 Task: Find a place to stay in Ostróda, Poland, from 15 Aug to 20 Aug for 1 guest, with a price range of ₹5000 to ₹10000, 1 bedroom, 1 bed, 1 bathroom, property type 'House', and amenities including a washing machine and self check-in.
Action: Mouse pressed left at (412, 74)
Screenshot: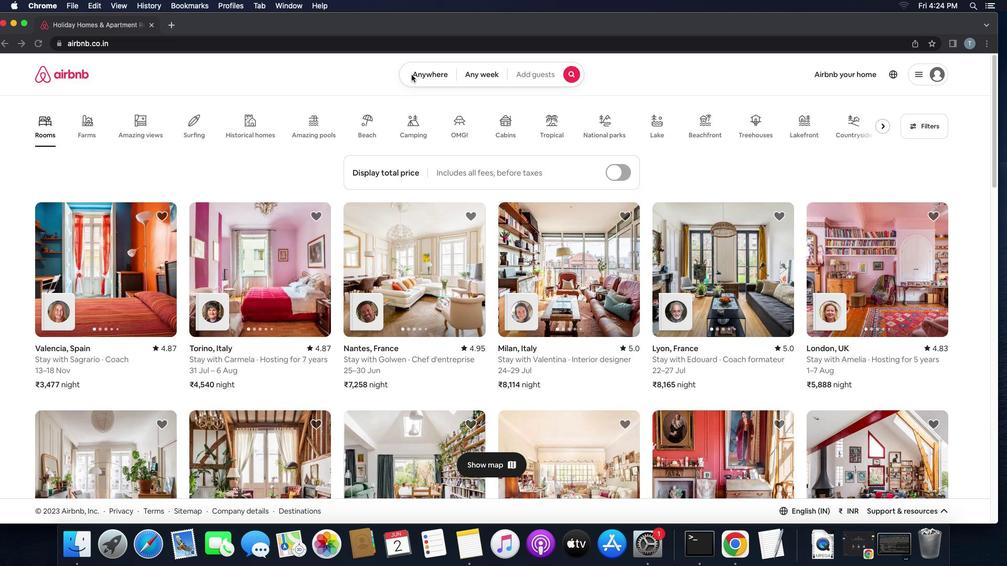 
Action: Mouse pressed left at (412, 74)
Screenshot: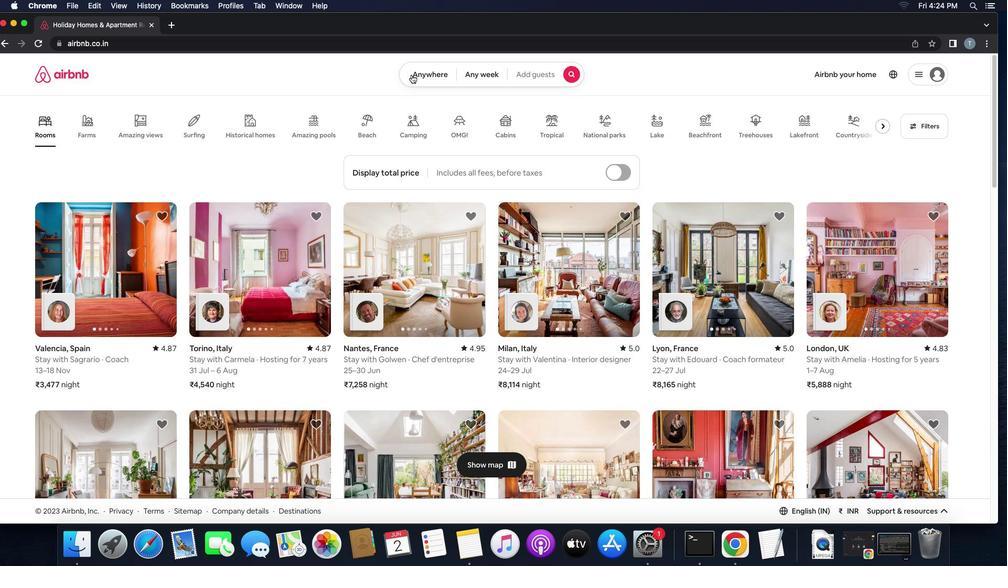 
Action: Mouse moved to (405, 106)
Screenshot: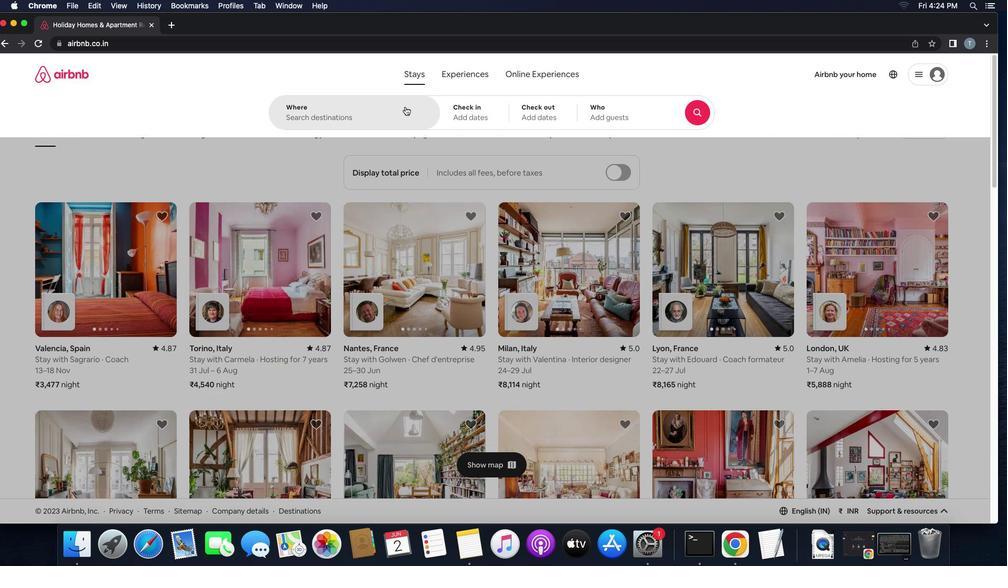 
Action: Mouse pressed left at (405, 106)
Screenshot: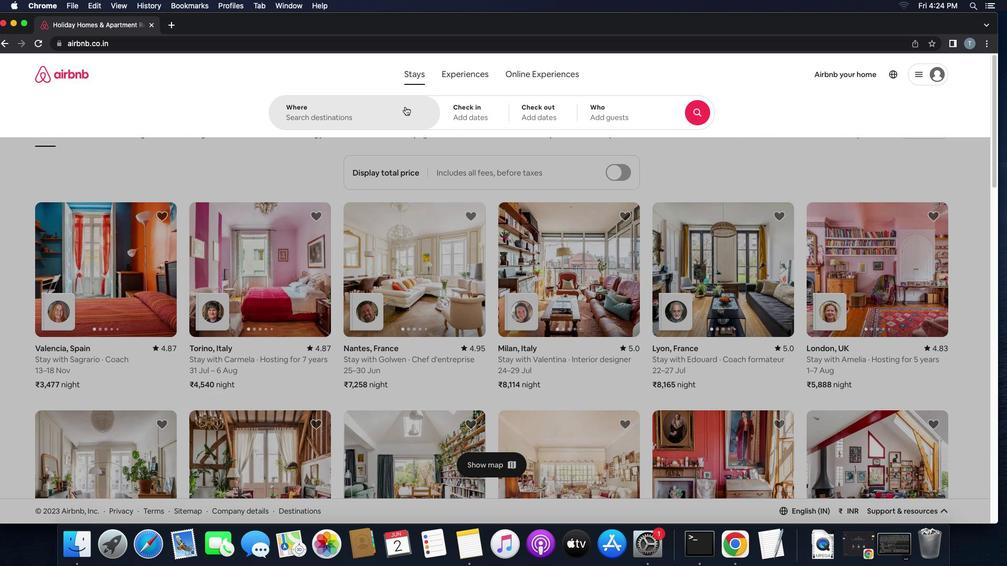 
Action: Mouse moved to (443, 118)
Screenshot: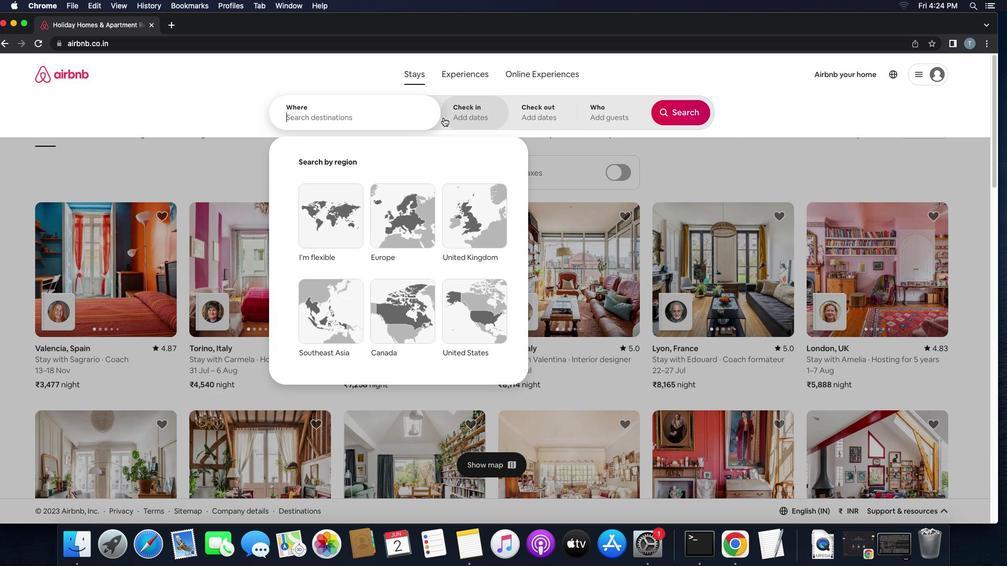
Action: Key pressed 'o''s''t''r''o''d''a'',''p''o''l''a''n''d'
Screenshot: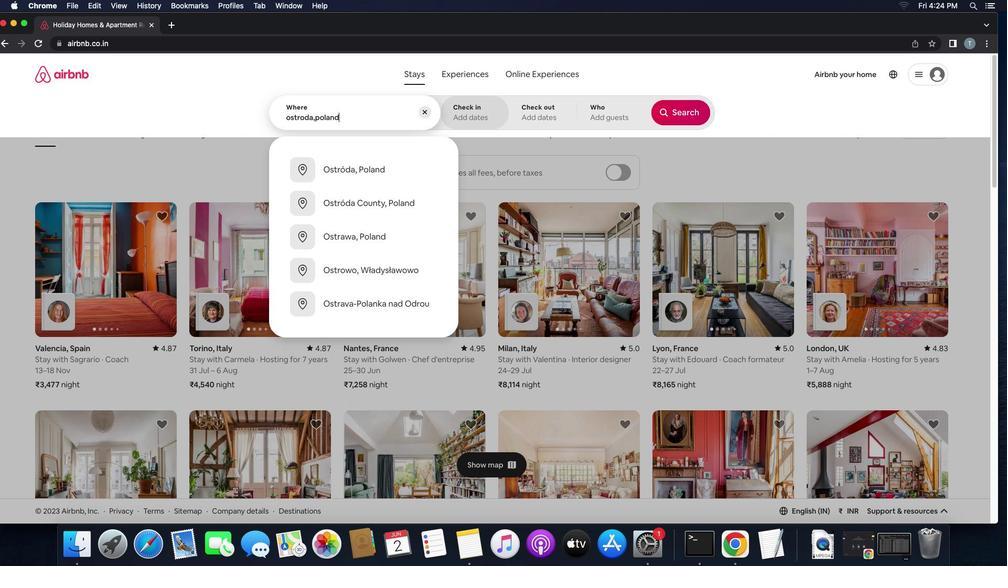 
Action: Mouse moved to (406, 172)
Screenshot: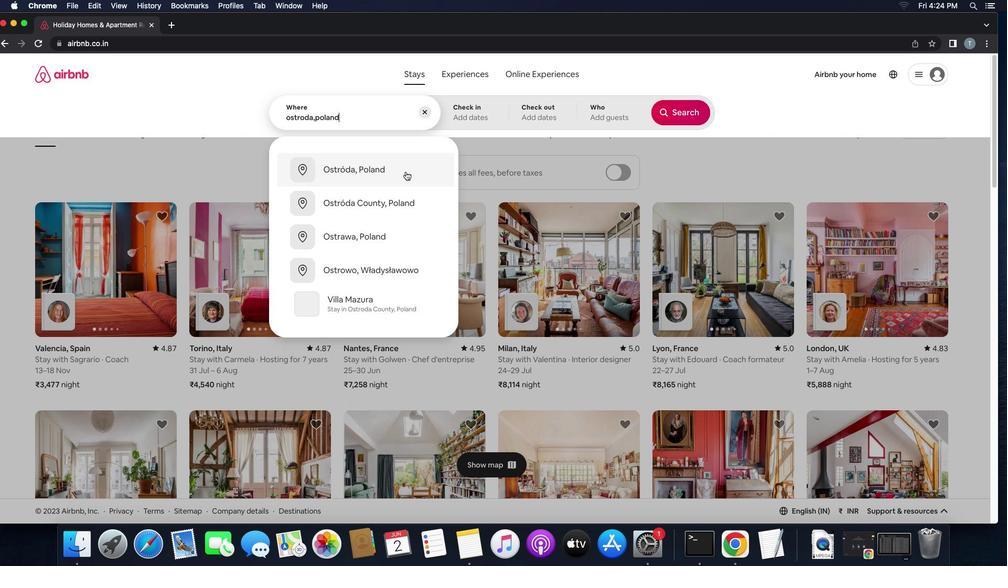 
Action: Mouse pressed left at (406, 172)
Screenshot: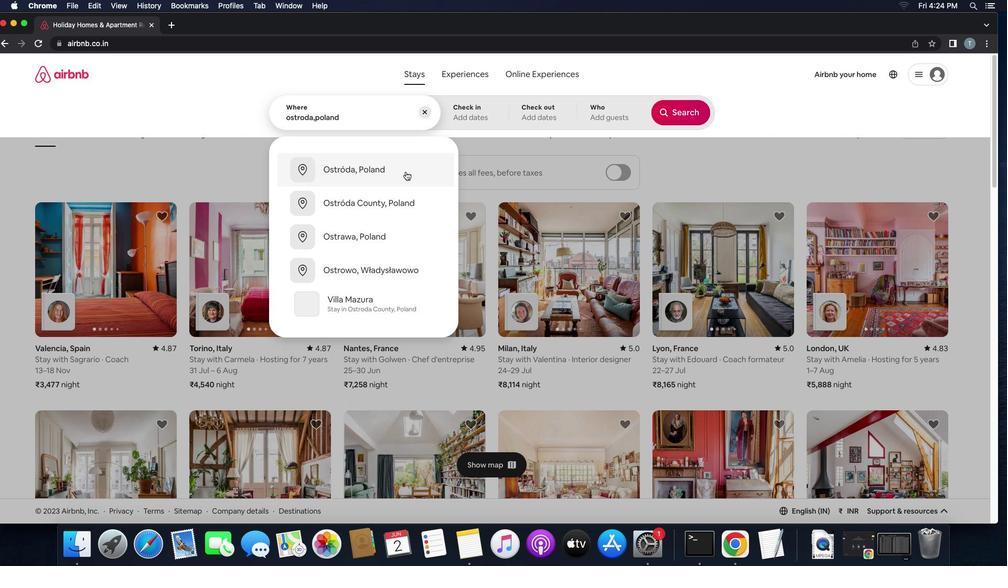 
Action: Mouse moved to (682, 203)
Screenshot: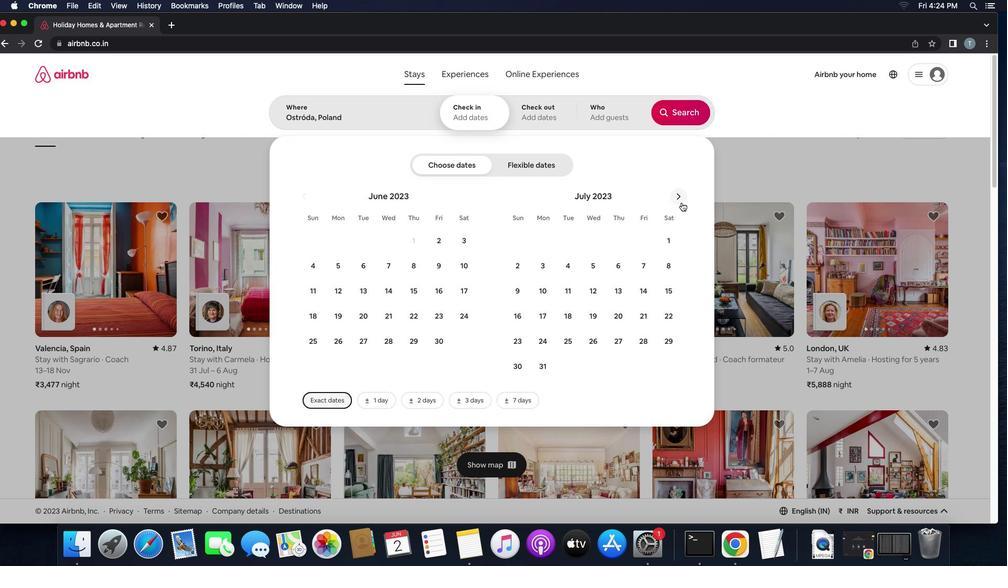 
Action: Mouse pressed left at (682, 203)
Screenshot: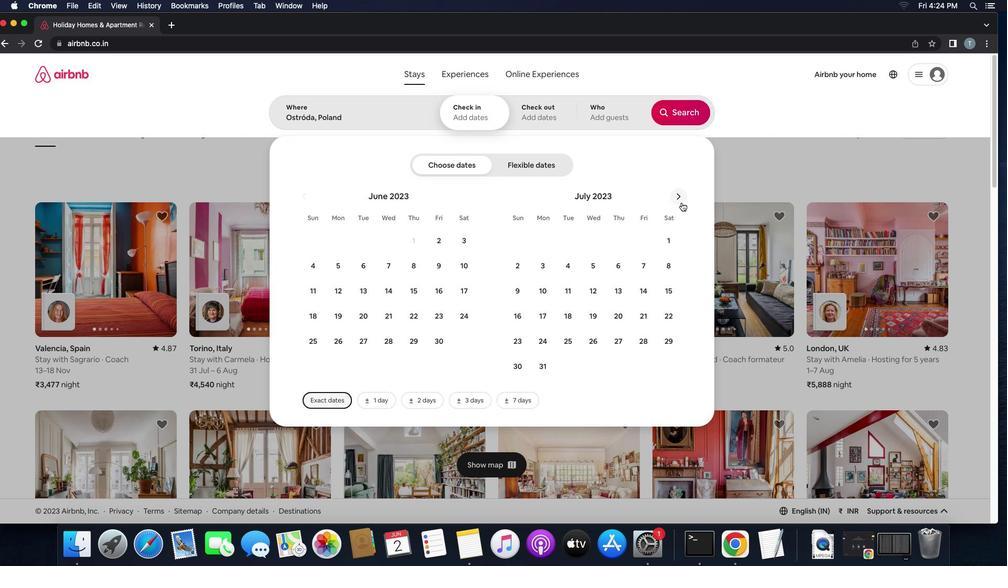 
Action: Mouse moved to (563, 289)
Screenshot: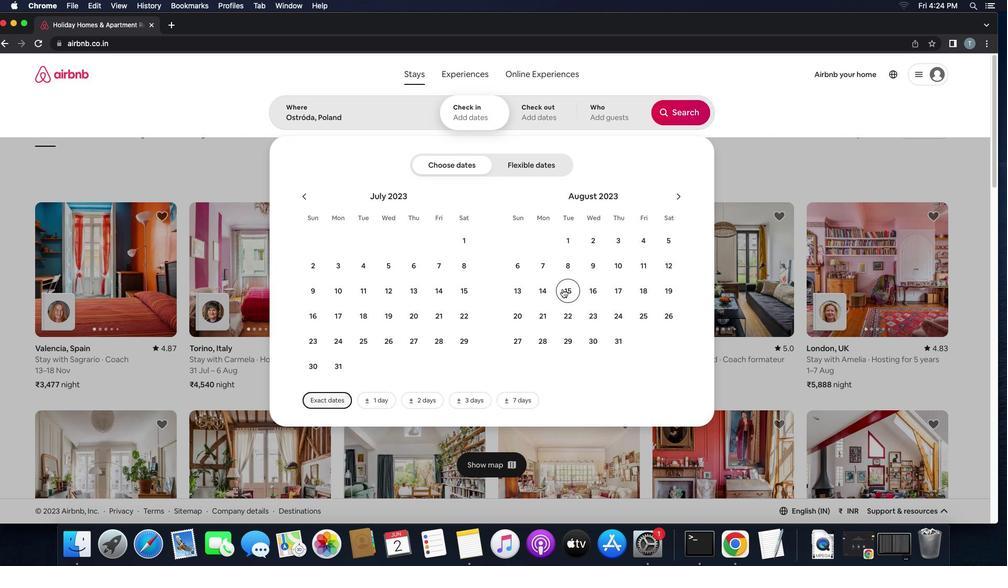 
Action: Mouse pressed left at (563, 289)
Screenshot: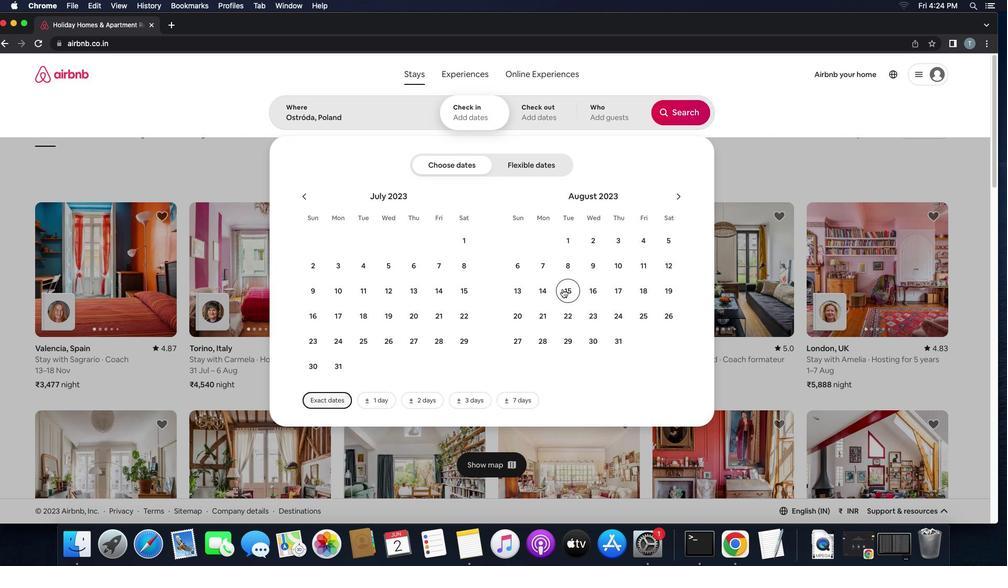 
Action: Mouse moved to (518, 319)
Screenshot: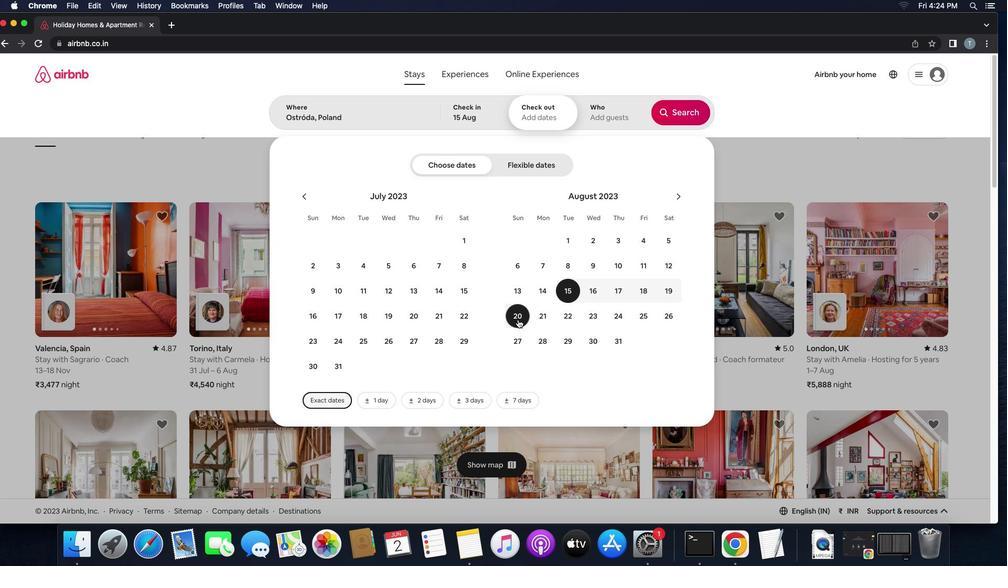 
Action: Mouse pressed left at (518, 319)
Screenshot: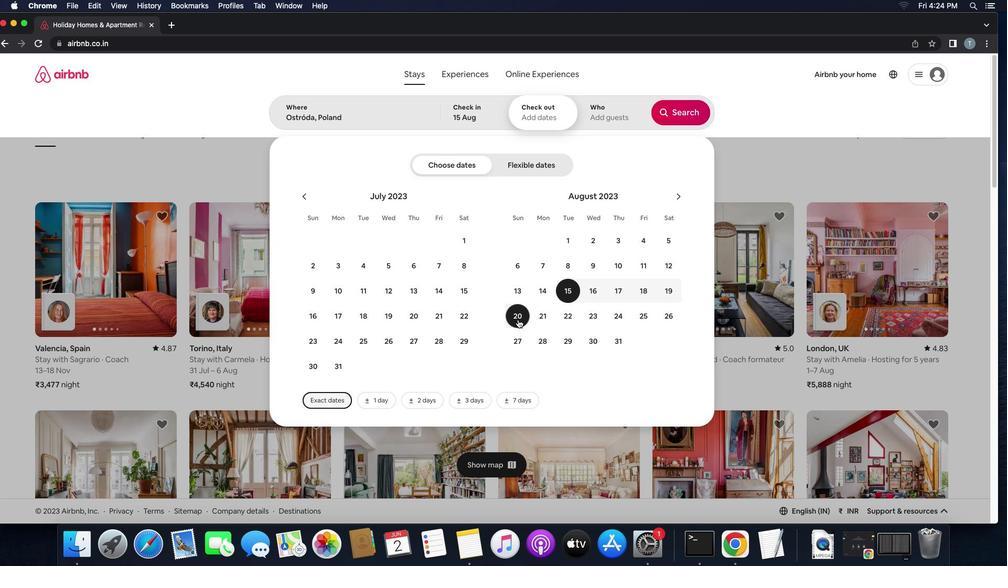 
Action: Mouse moved to (597, 110)
Screenshot: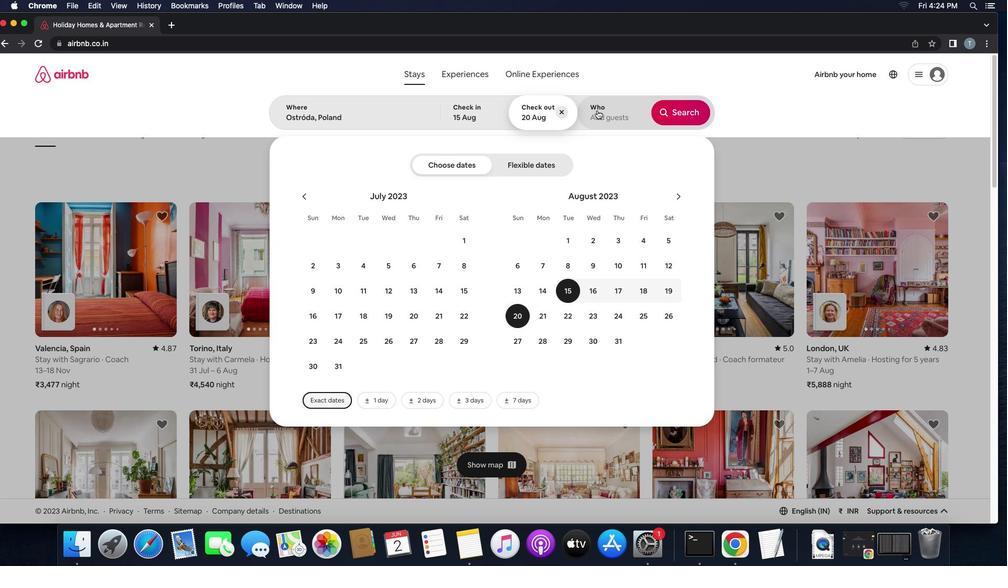 
Action: Mouse pressed left at (597, 110)
Screenshot: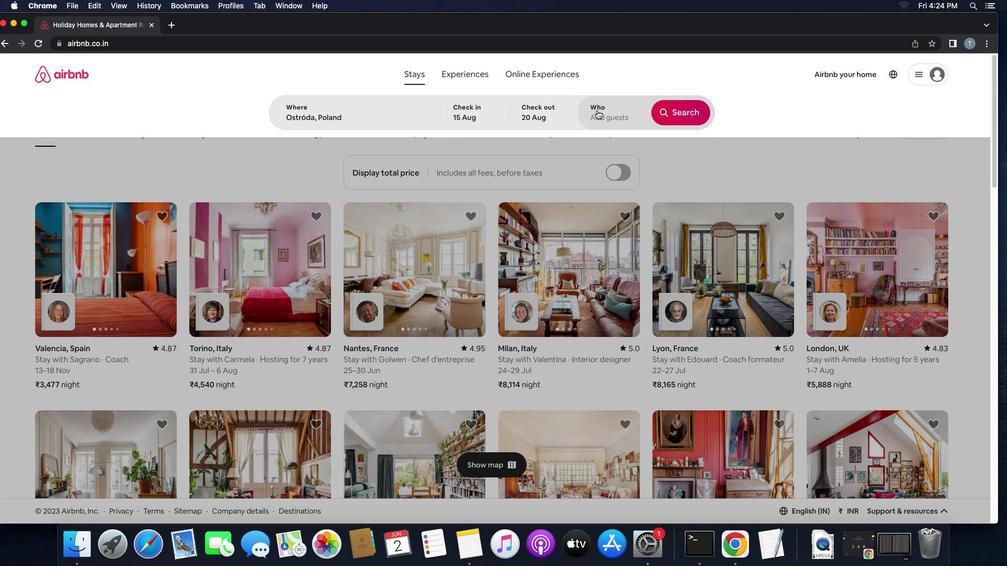 
Action: Mouse moved to (690, 170)
Screenshot: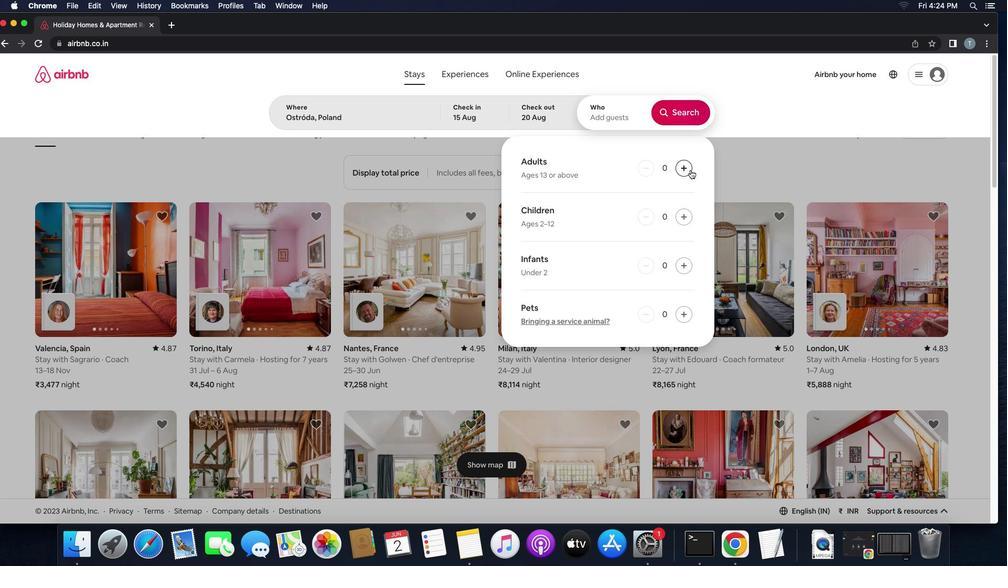 
Action: Mouse pressed left at (690, 170)
Screenshot: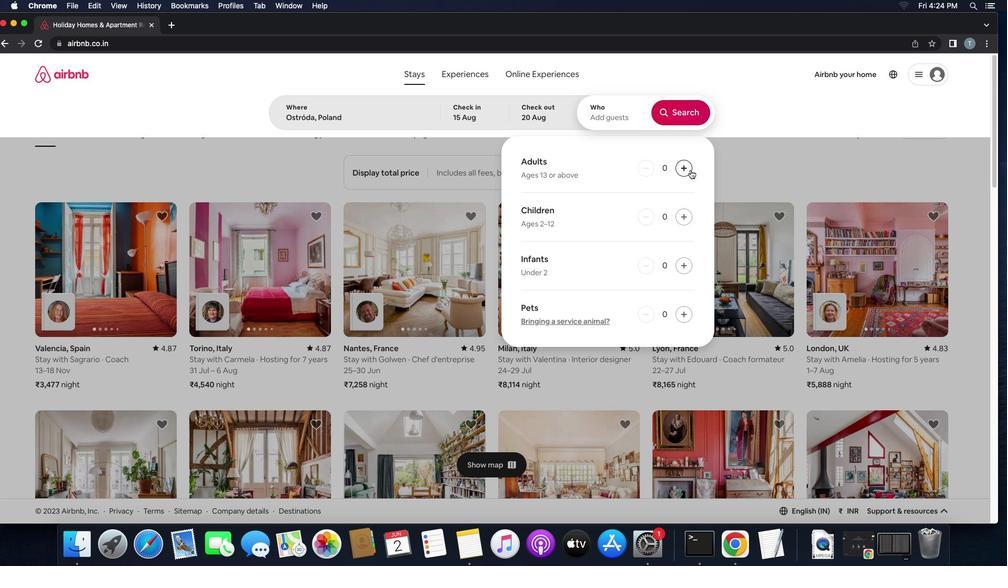 
Action: Mouse moved to (689, 123)
Screenshot: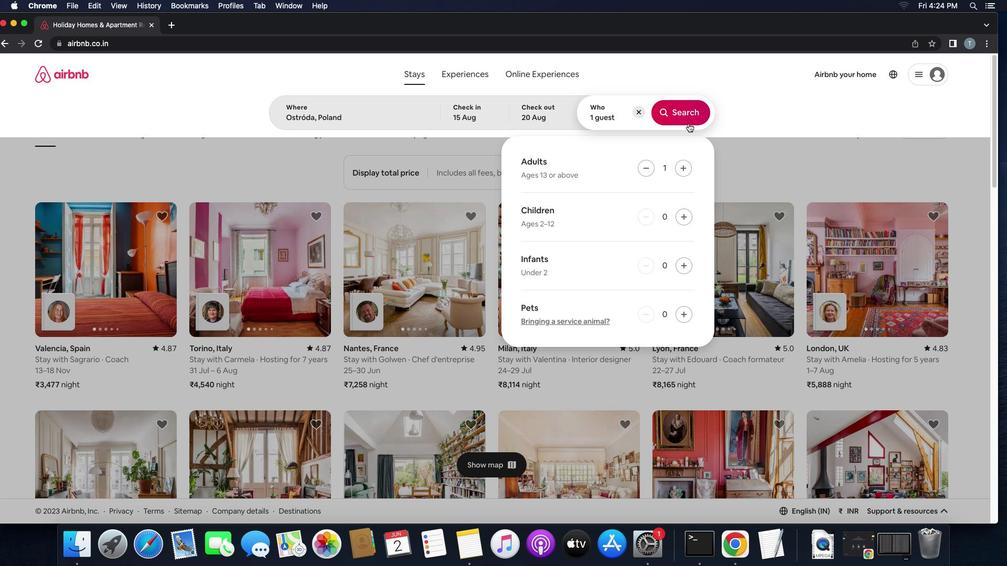 
Action: Mouse pressed left at (689, 123)
Screenshot: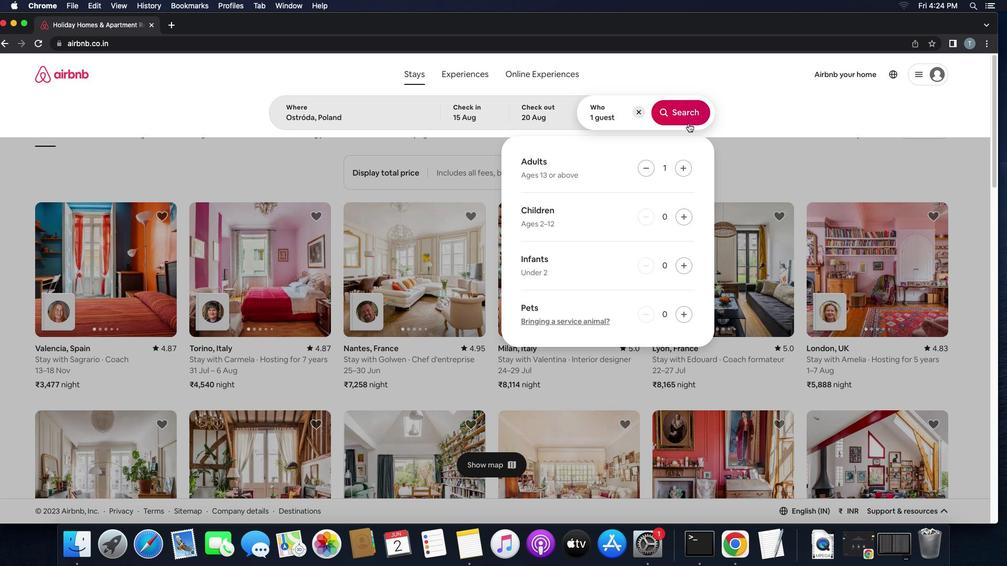 
Action: Mouse moved to (962, 119)
Screenshot: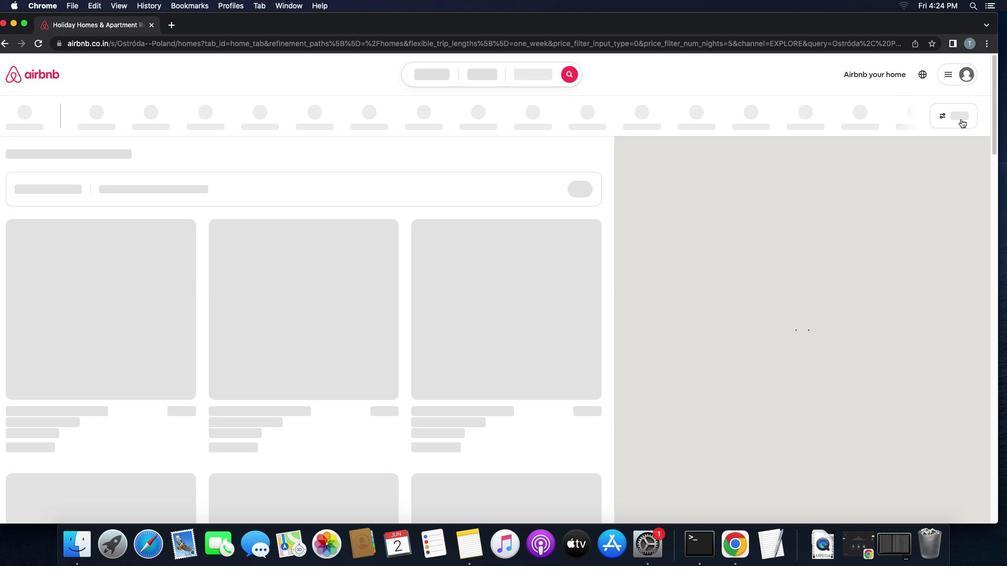 
Action: Mouse pressed left at (962, 119)
Screenshot: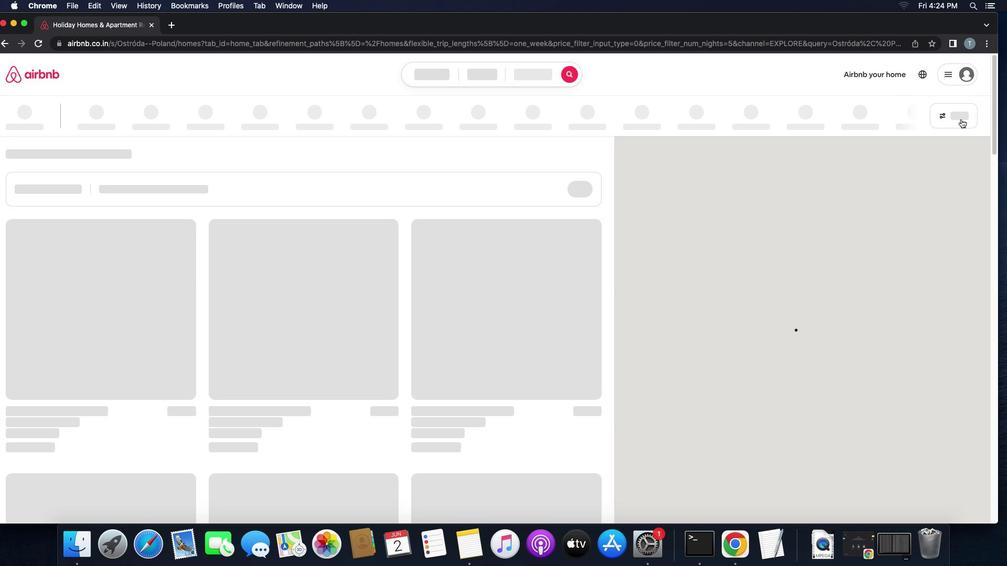 
Action: Mouse moved to (401, 373)
Screenshot: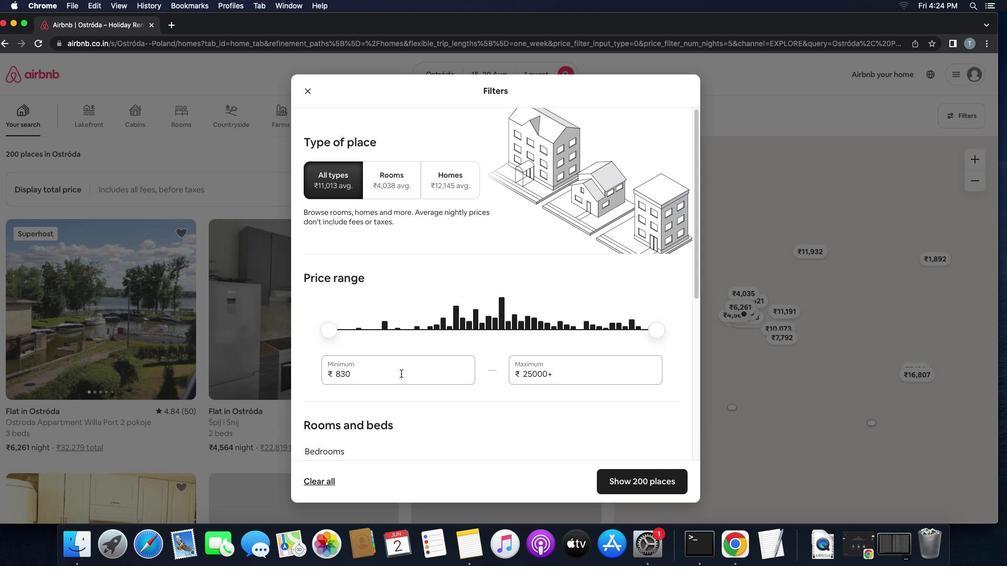 
Action: Mouse pressed left at (401, 373)
Screenshot: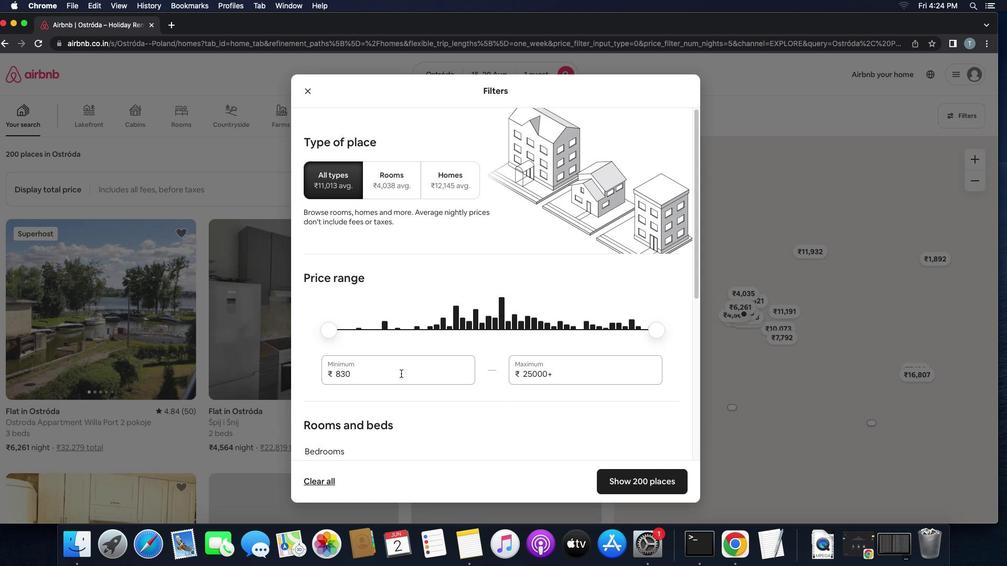 
Action: Mouse moved to (401, 364)
Screenshot: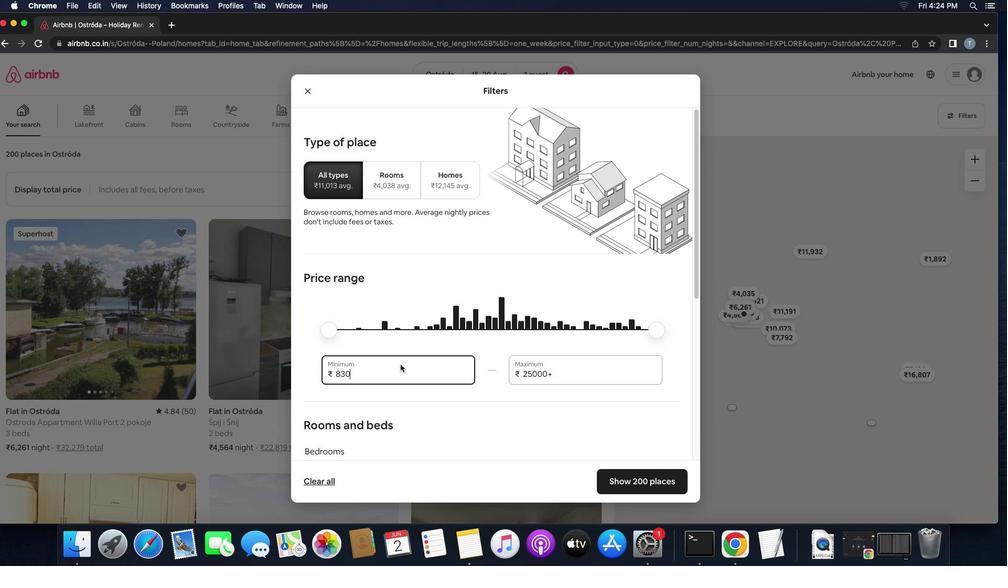 
Action: Key pressed Key.backspaceKey.backspaceKey.backspaceKey.backspaceKey.backspace'5''0''0''0'
Screenshot: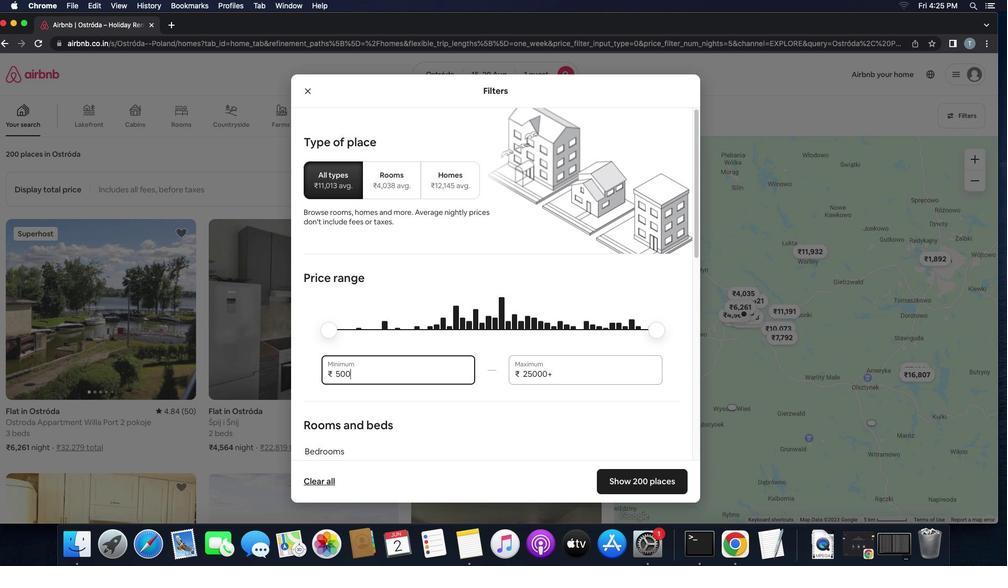 
Action: Mouse moved to (580, 379)
Screenshot: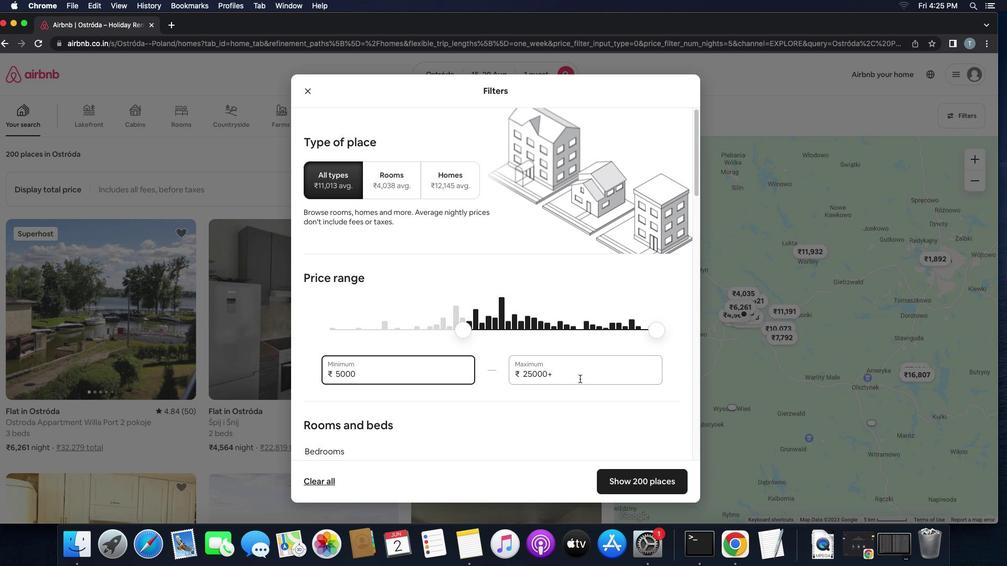 
Action: Mouse pressed left at (580, 379)
Screenshot: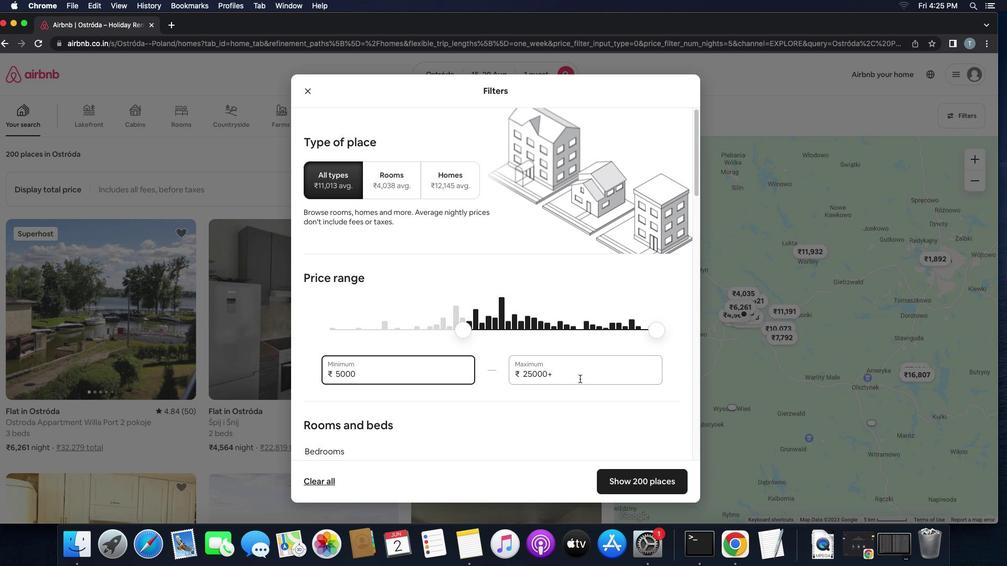 
Action: Key pressed Key.backspaceKey.backspaceKey.backspaceKey.backspaceKey.backspaceKey.backspace'1''0''0''0''0'
Screenshot: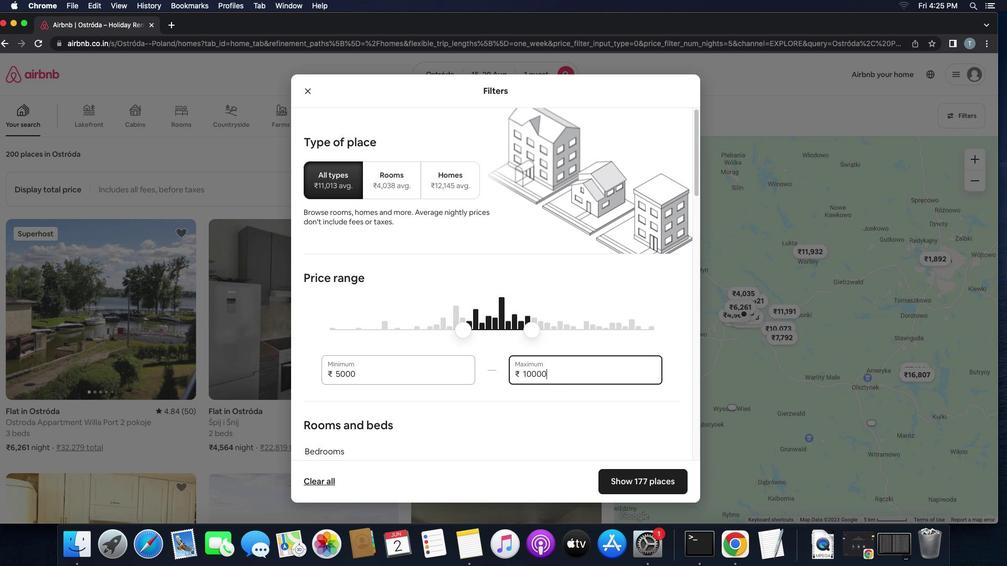 
Action: Mouse moved to (580, 371)
Screenshot: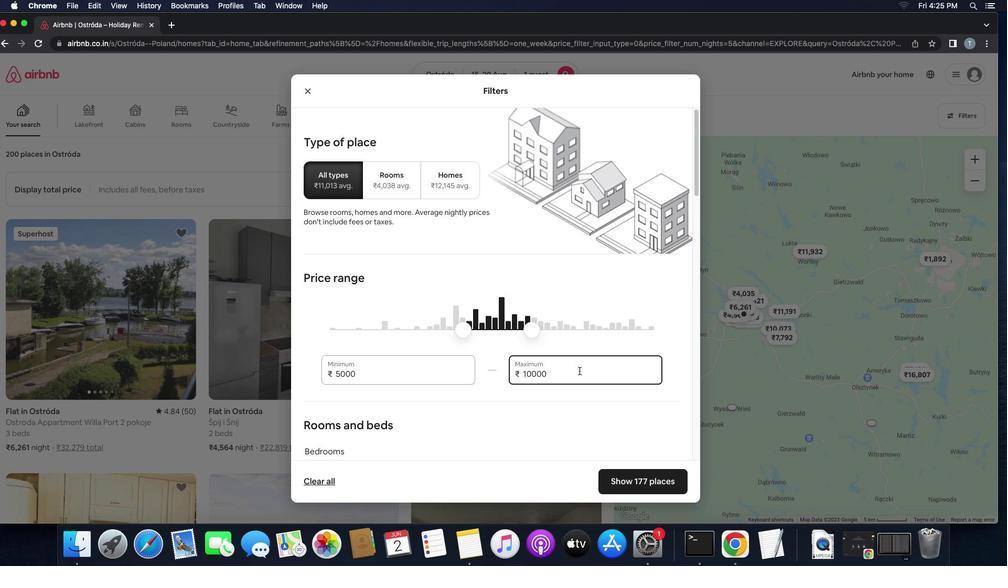 
Action: Mouse scrolled (580, 371) with delta (0, 0)
Screenshot: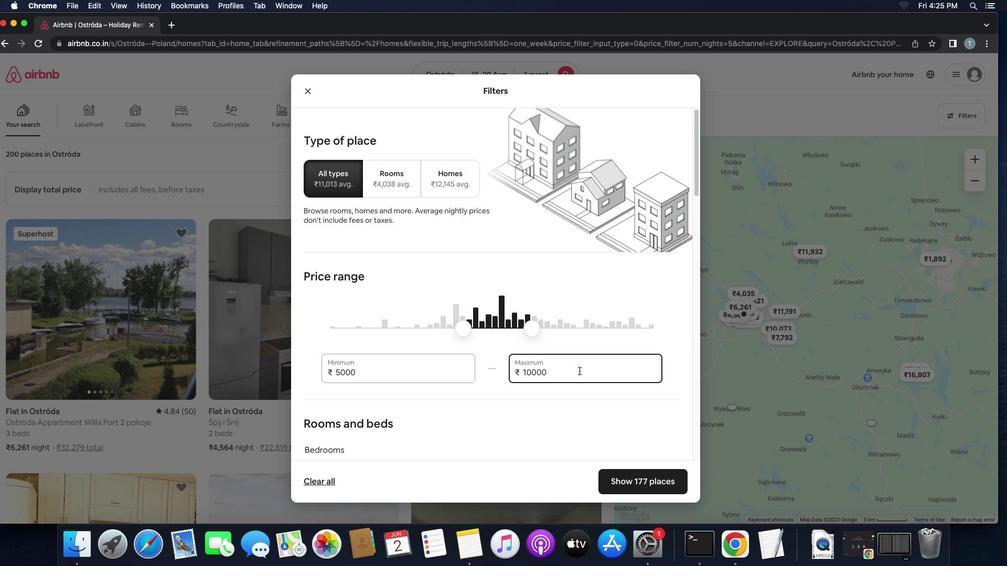 
Action: Mouse scrolled (580, 371) with delta (0, 0)
Screenshot: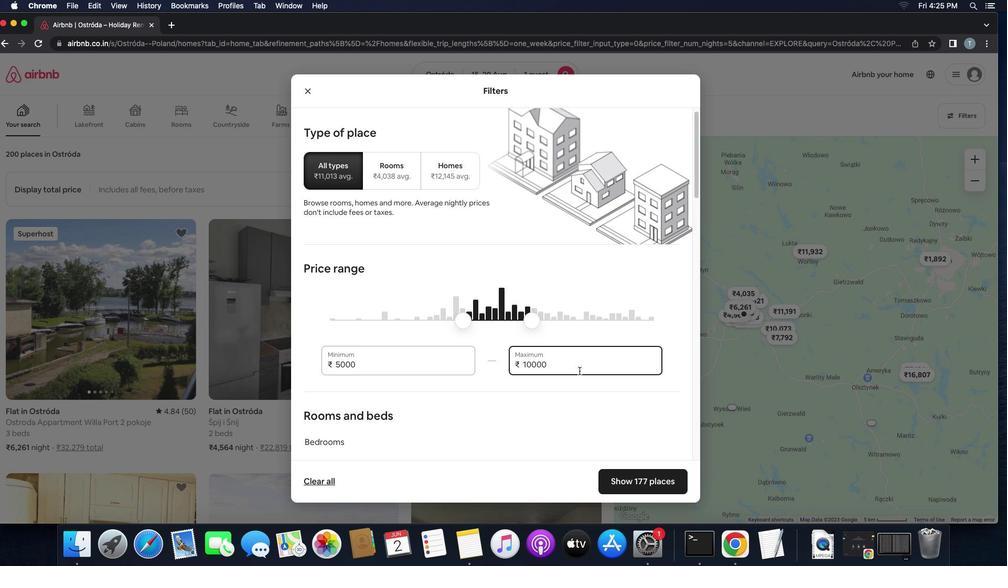
Action: Mouse scrolled (580, 371) with delta (0, -1)
Screenshot: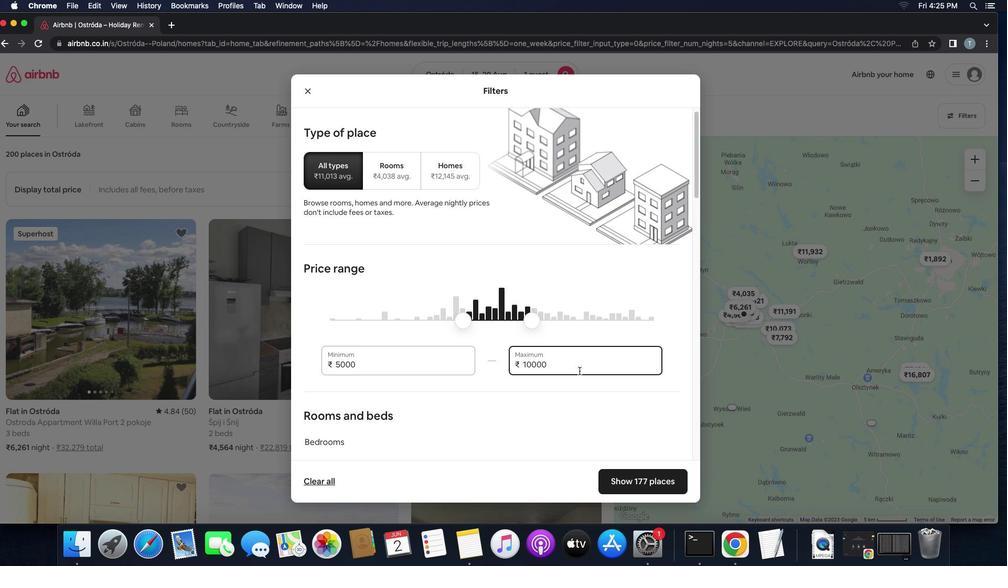 
Action: Mouse scrolled (580, 371) with delta (0, 0)
Screenshot: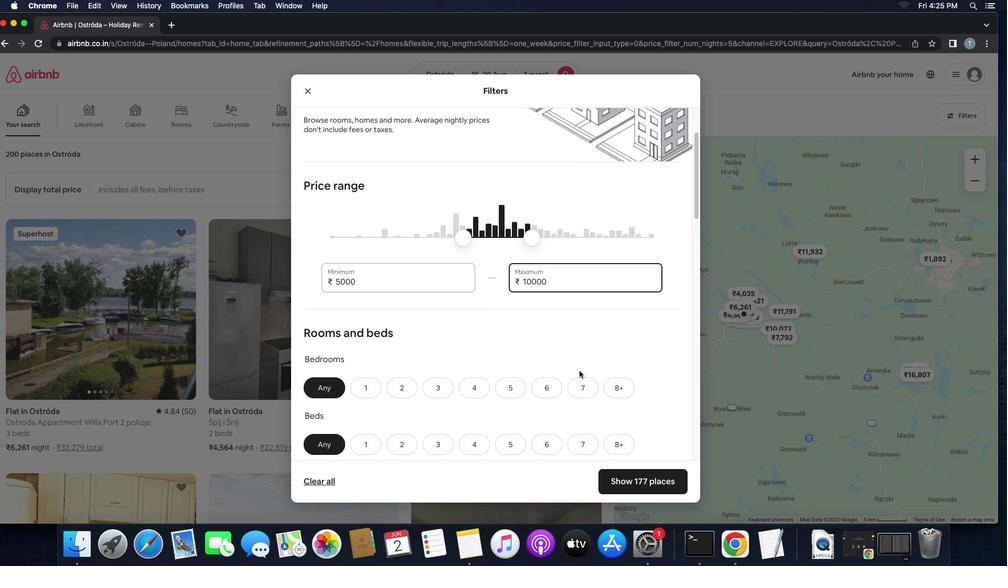 
Action: Mouse scrolled (580, 371) with delta (0, 0)
Screenshot: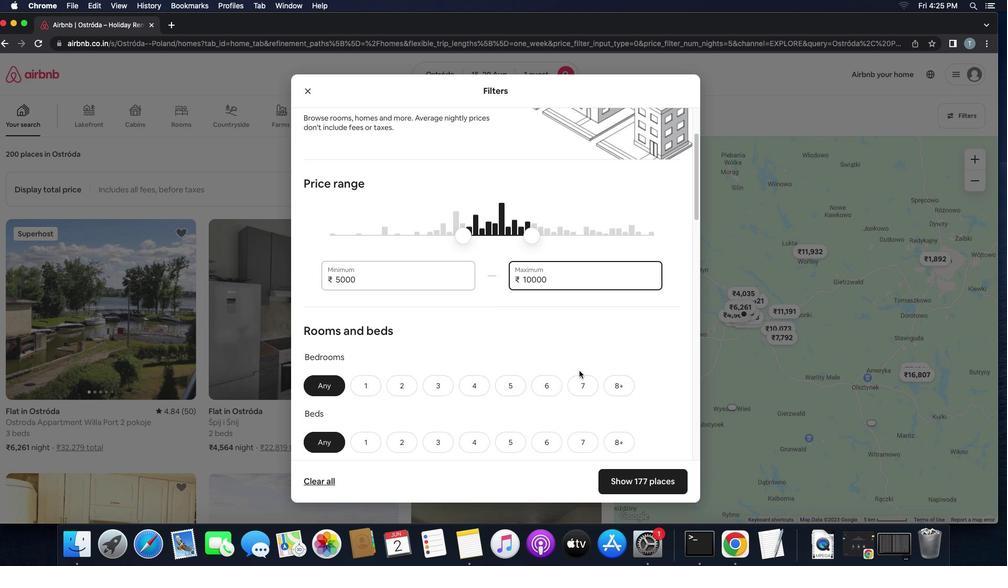 
Action: Mouse scrolled (580, 371) with delta (0, 0)
Screenshot: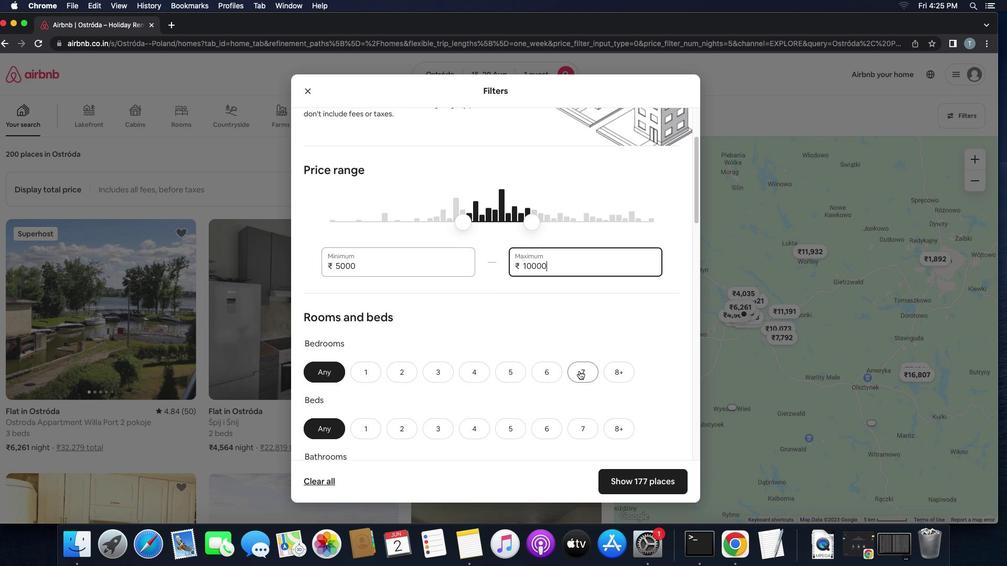 
Action: Mouse scrolled (580, 371) with delta (0, 0)
Screenshot: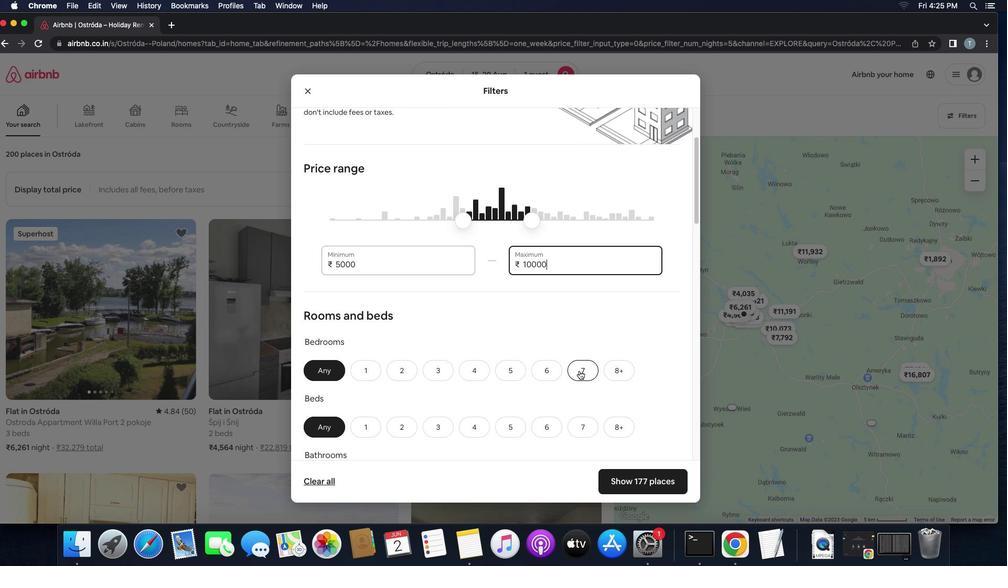 
Action: Mouse scrolled (580, 371) with delta (0, 0)
Screenshot: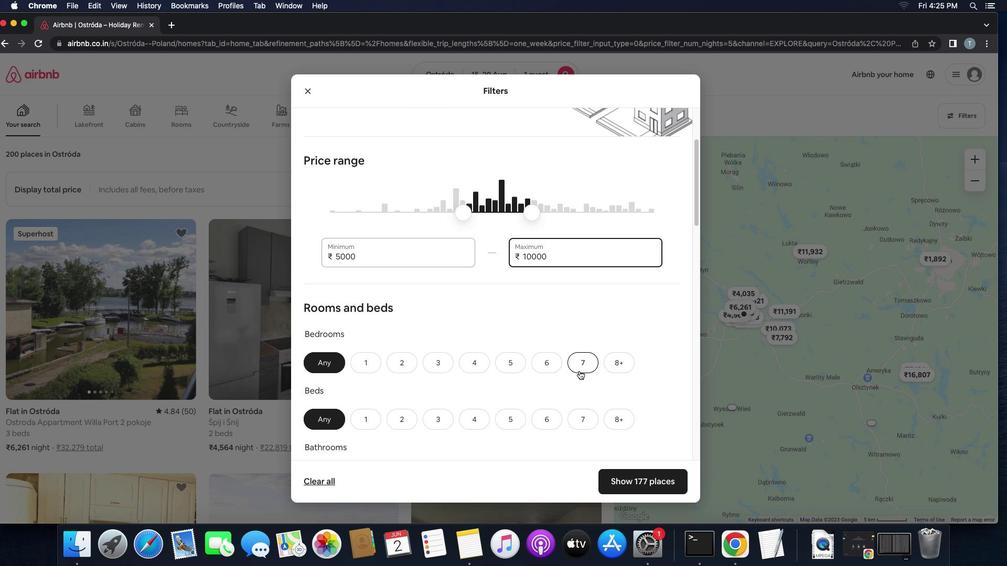 
Action: Mouse scrolled (580, 371) with delta (0, 0)
Screenshot: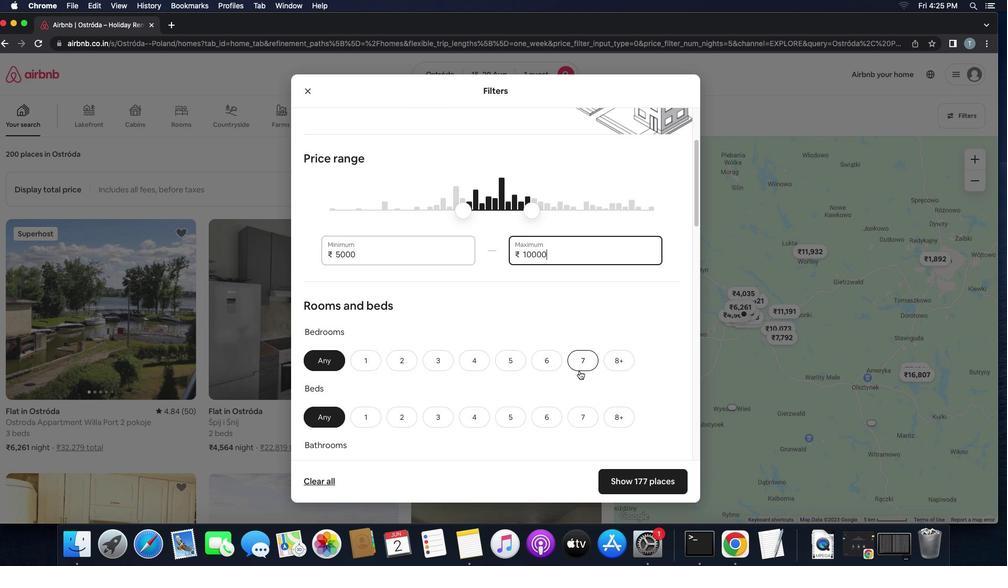 
Action: Mouse scrolled (580, 371) with delta (0, 0)
Screenshot: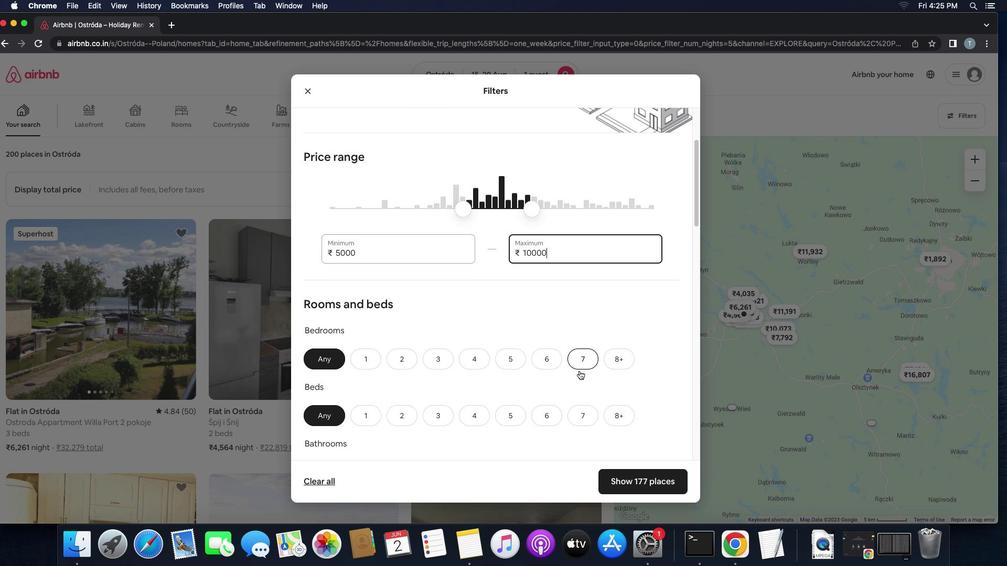 
Action: Mouse scrolled (580, 371) with delta (0, 0)
Screenshot: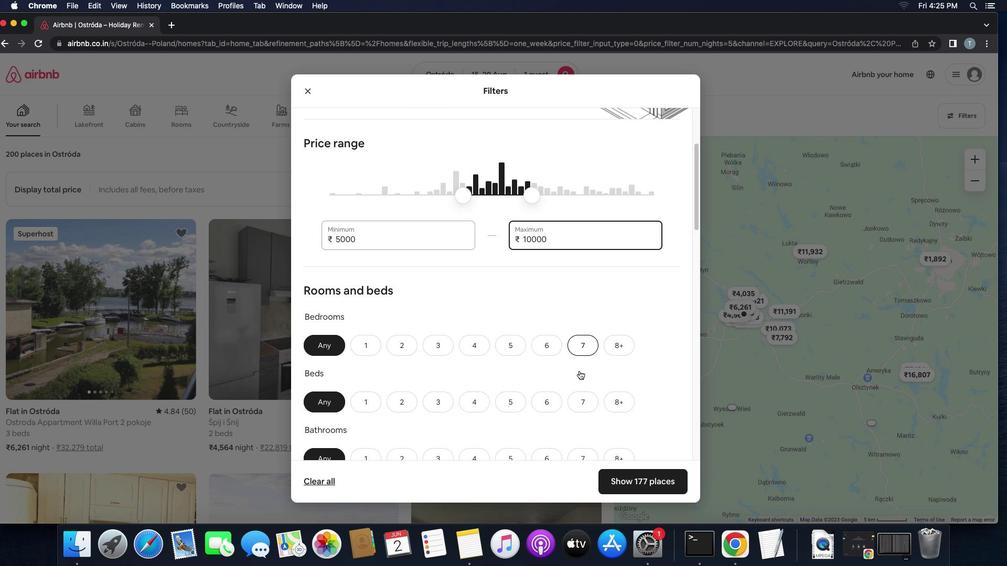 
Action: Mouse scrolled (580, 371) with delta (0, 0)
Screenshot: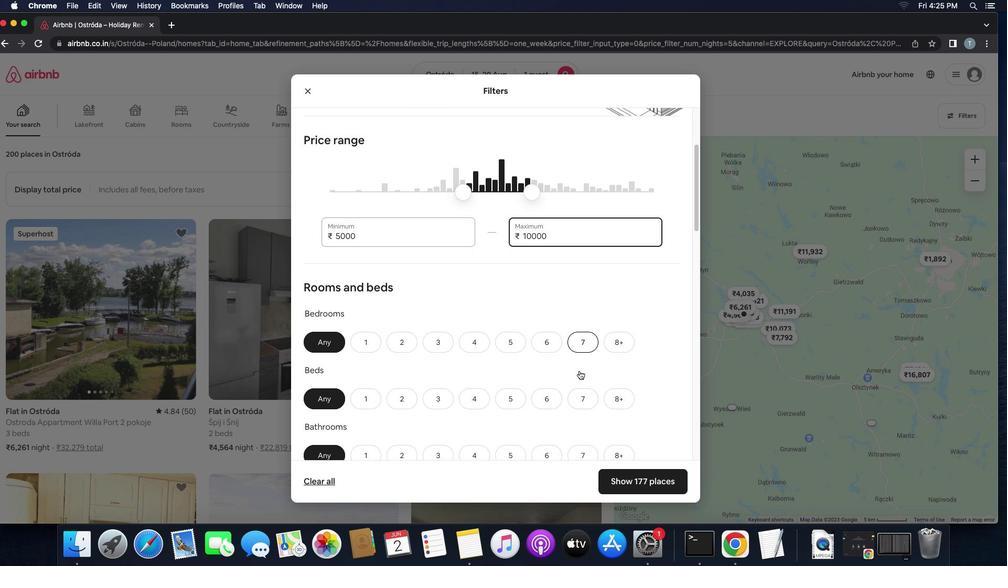 
Action: Mouse scrolled (580, 371) with delta (0, 0)
Screenshot: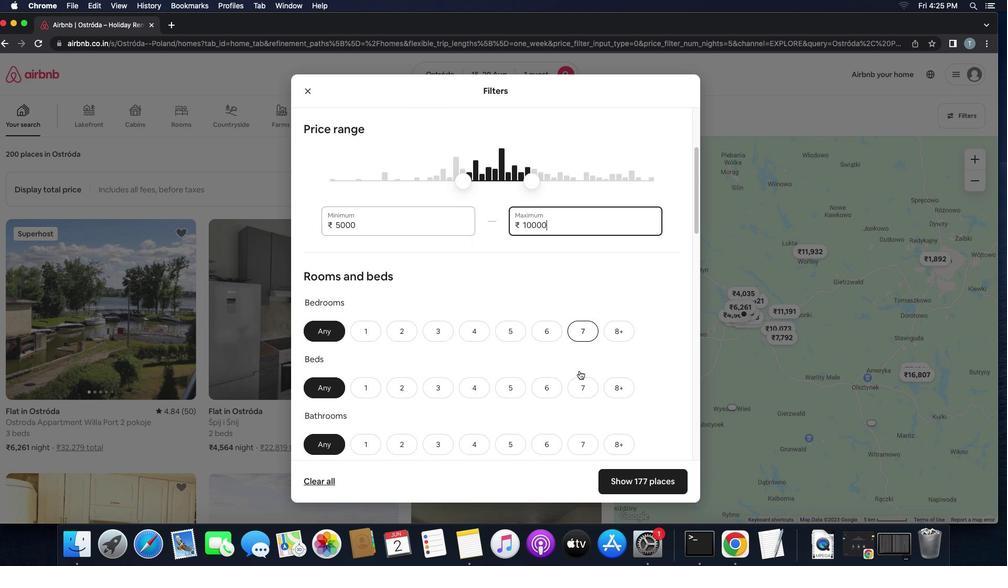 
Action: Mouse scrolled (580, 371) with delta (0, 0)
Screenshot: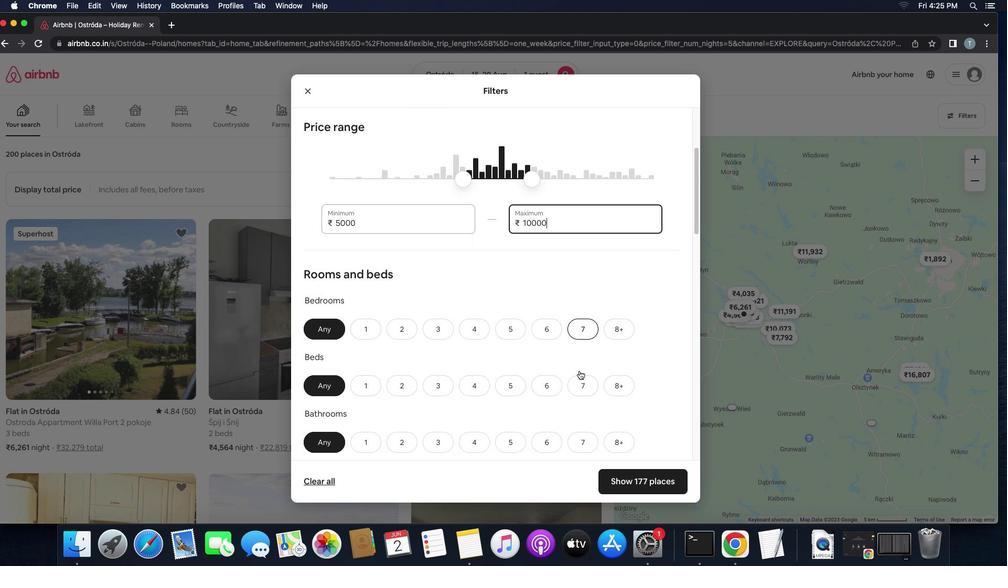 
Action: Mouse scrolled (580, 371) with delta (0, 0)
Screenshot: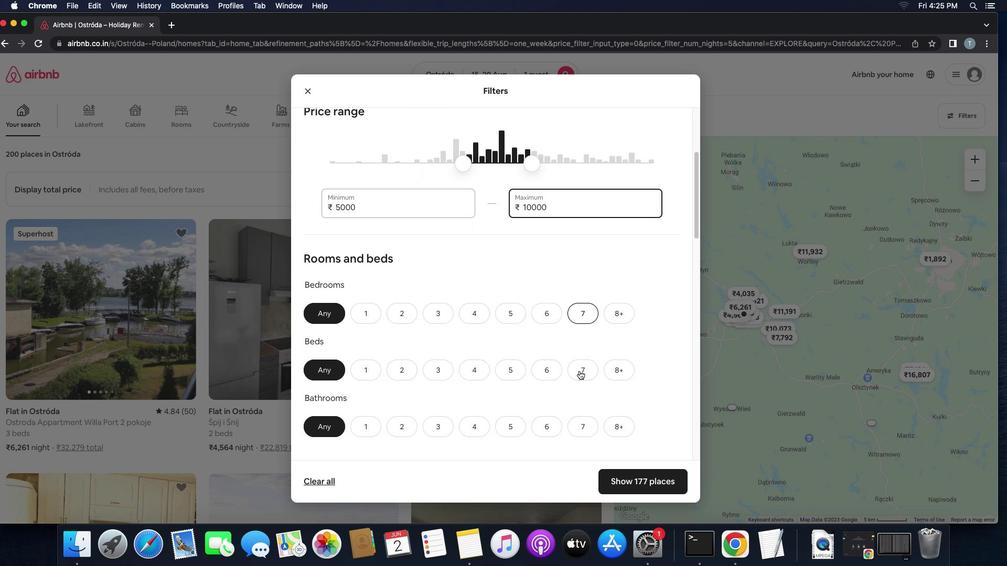 
Action: Mouse scrolled (580, 371) with delta (0, 0)
Screenshot: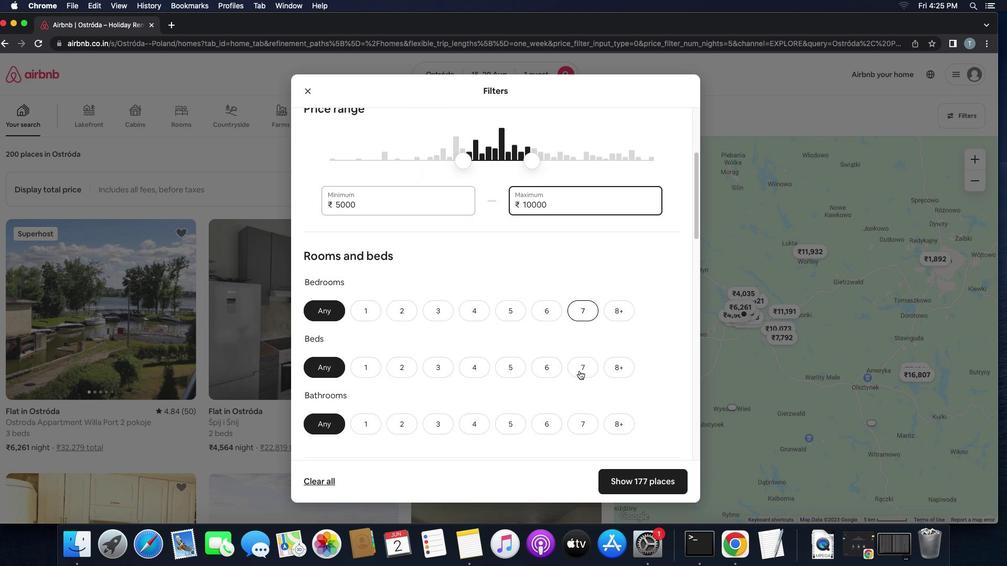 
Action: Mouse moved to (371, 299)
Screenshot: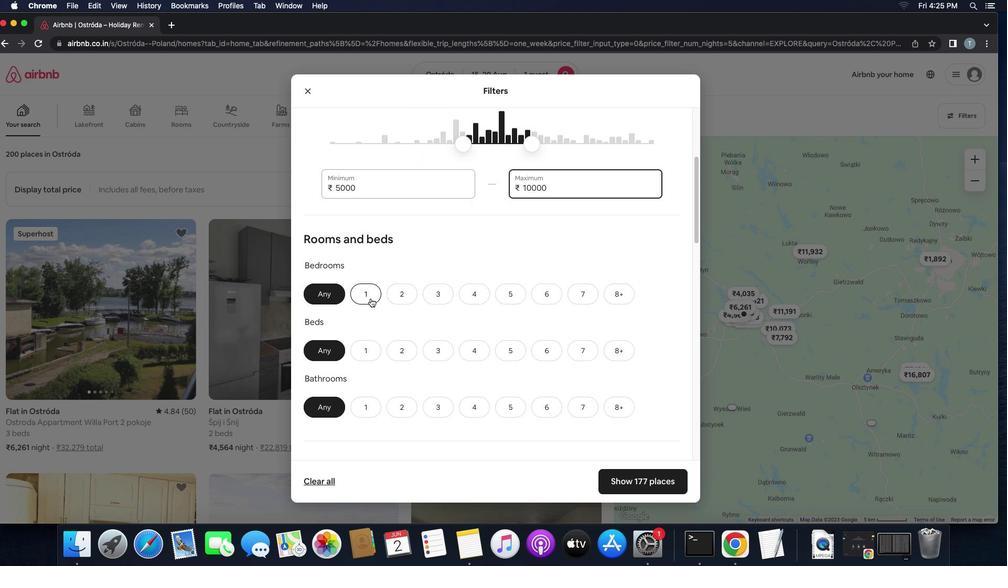 
Action: Mouse pressed left at (371, 299)
Screenshot: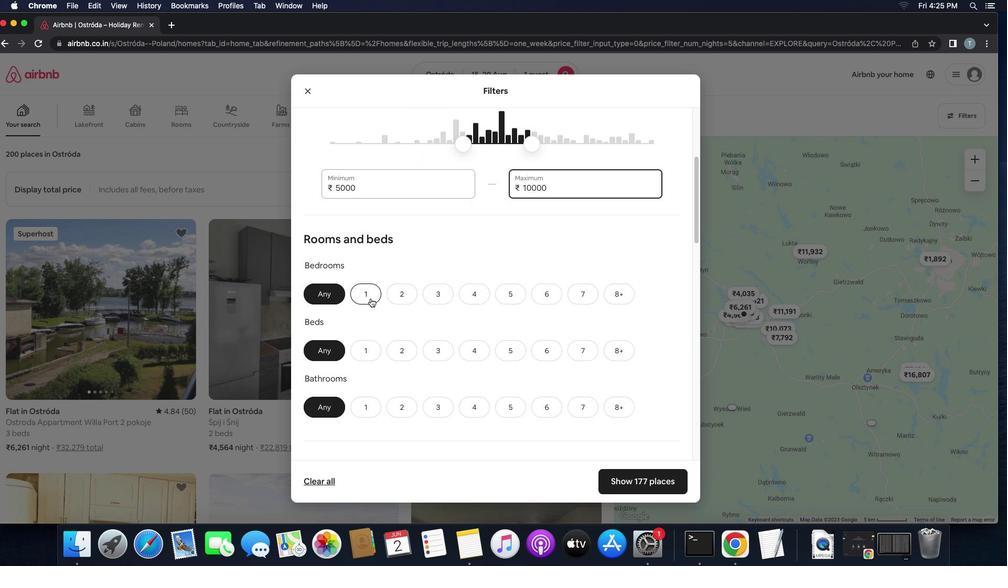 
Action: Mouse moved to (365, 355)
Screenshot: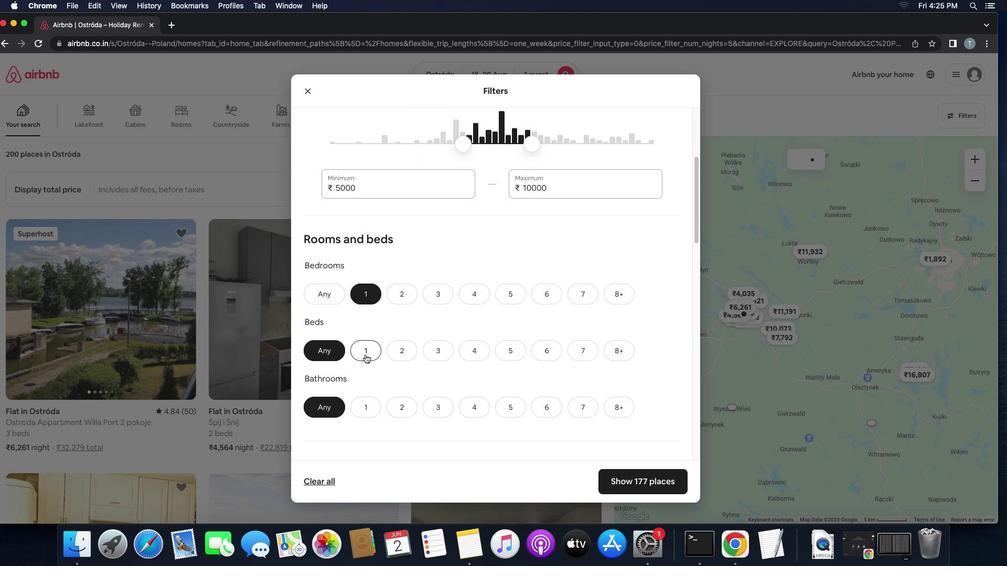 
Action: Mouse pressed left at (365, 355)
Screenshot: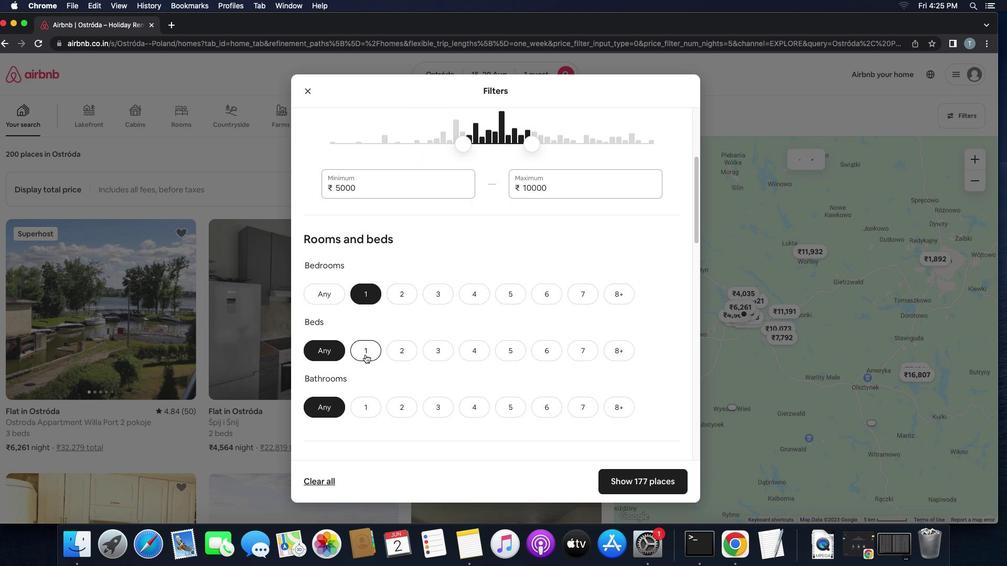 
Action: Mouse moved to (371, 402)
Screenshot: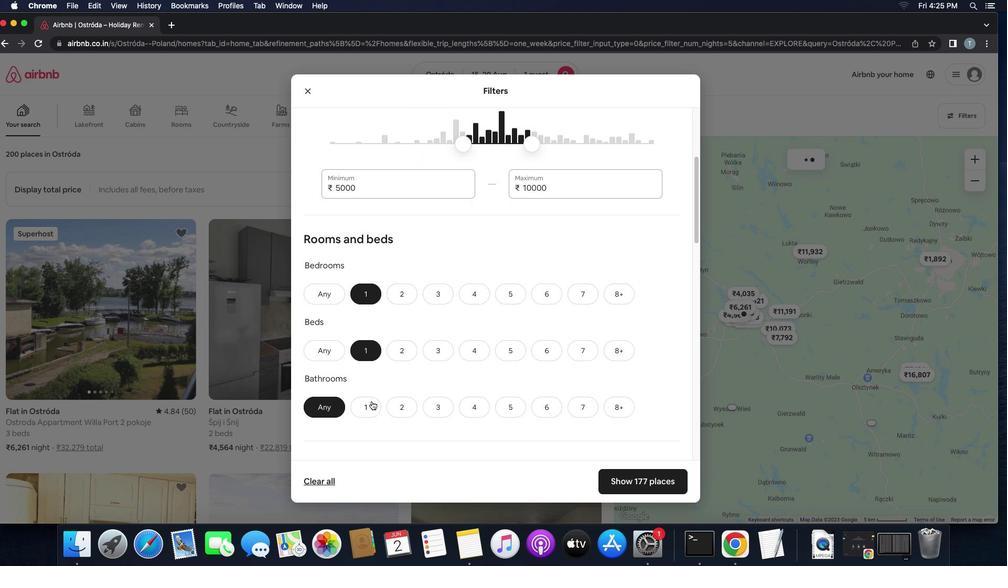 
Action: Mouse pressed left at (371, 402)
Screenshot: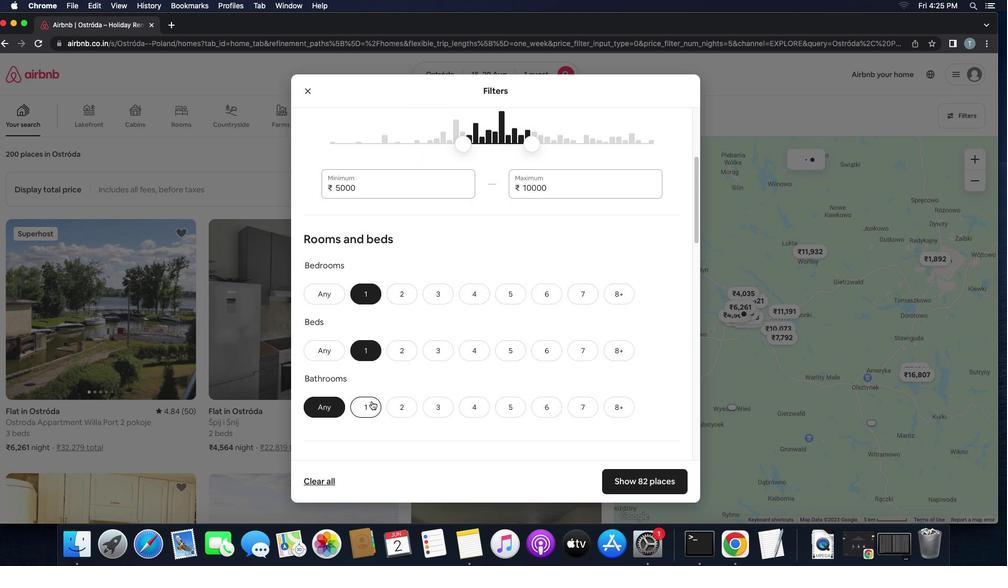 
Action: Mouse moved to (469, 401)
Screenshot: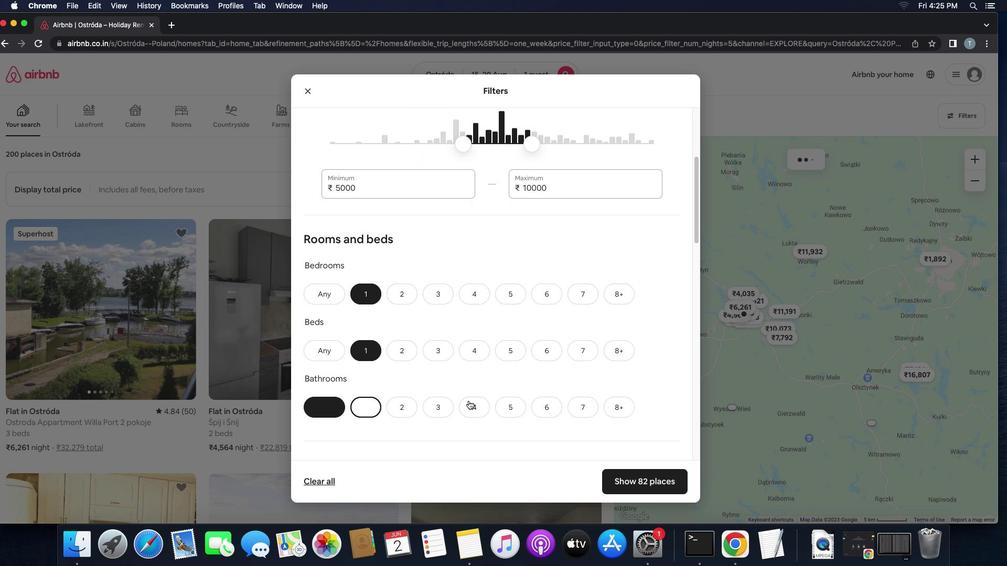 
Action: Mouse scrolled (469, 401) with delta (0, 0)
Screenshot: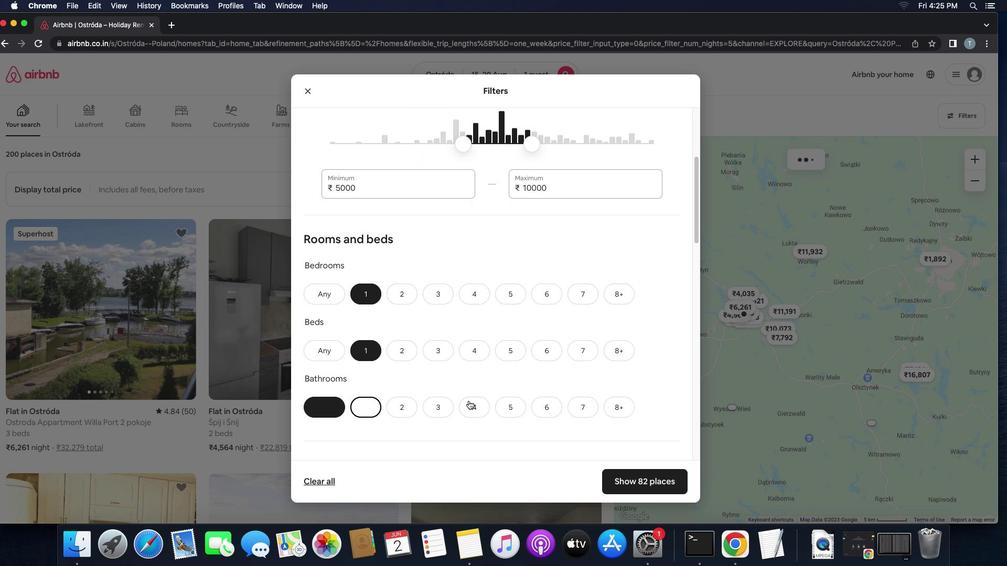 
Action: Mouse scrolled (469, 401) with delta (0, 0)
Screenshot: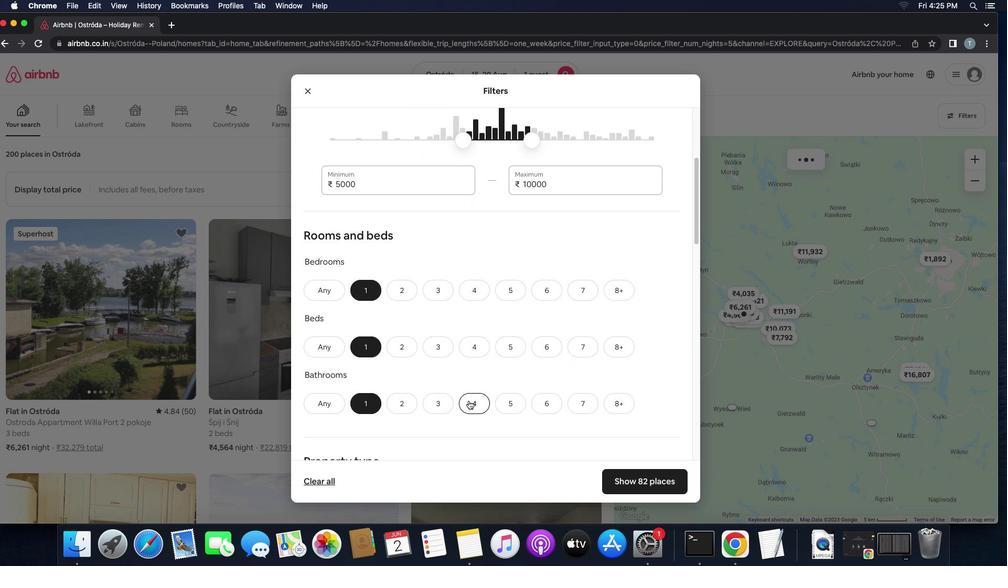
Action: Mouse scrolled (469, 401) with delta (0, -1)
Screenshot: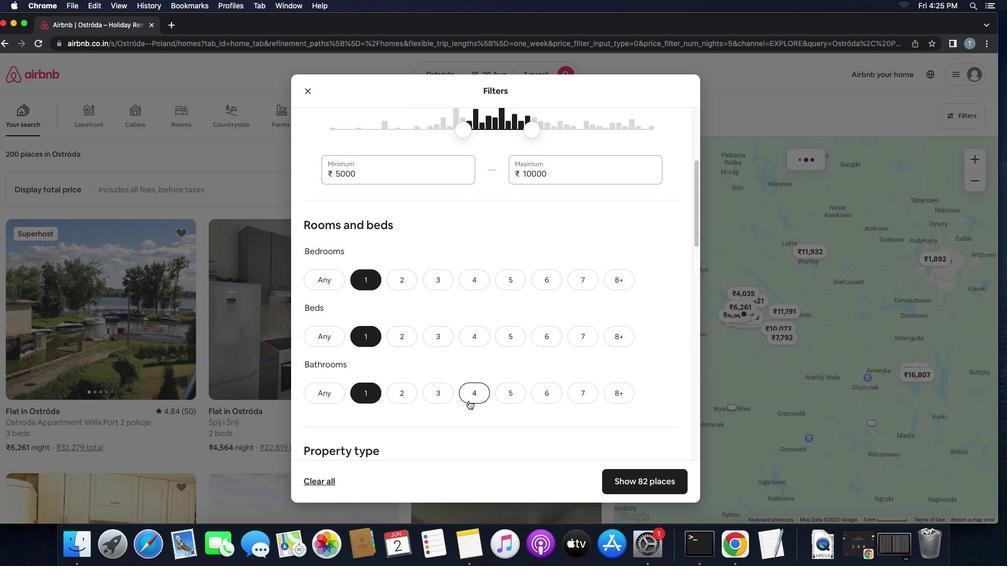 
Action: Mouse moved to (469, 401)
Screenshot: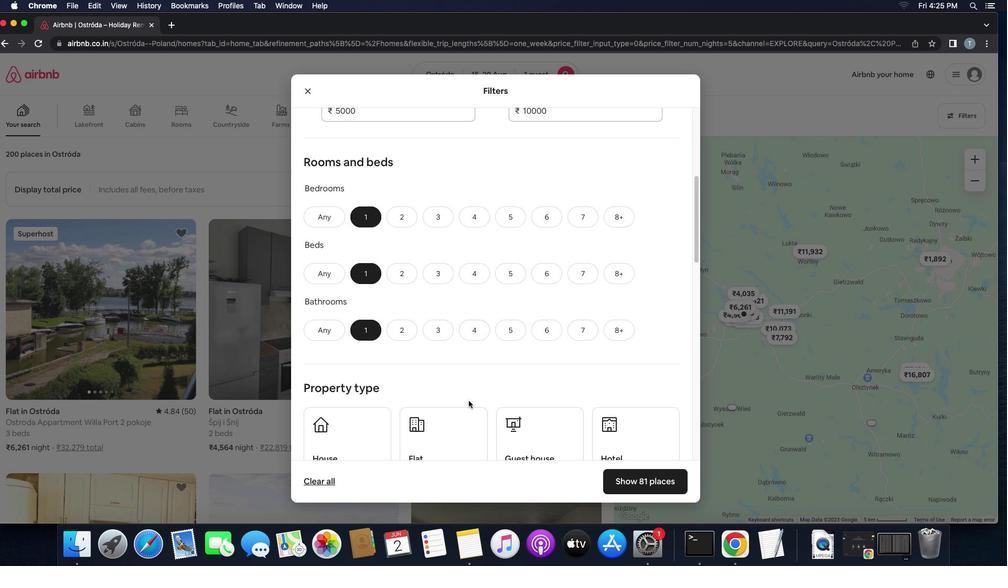 
Action: Mouse scrolled (469, 401) with delta (0, 0)
Screenshot: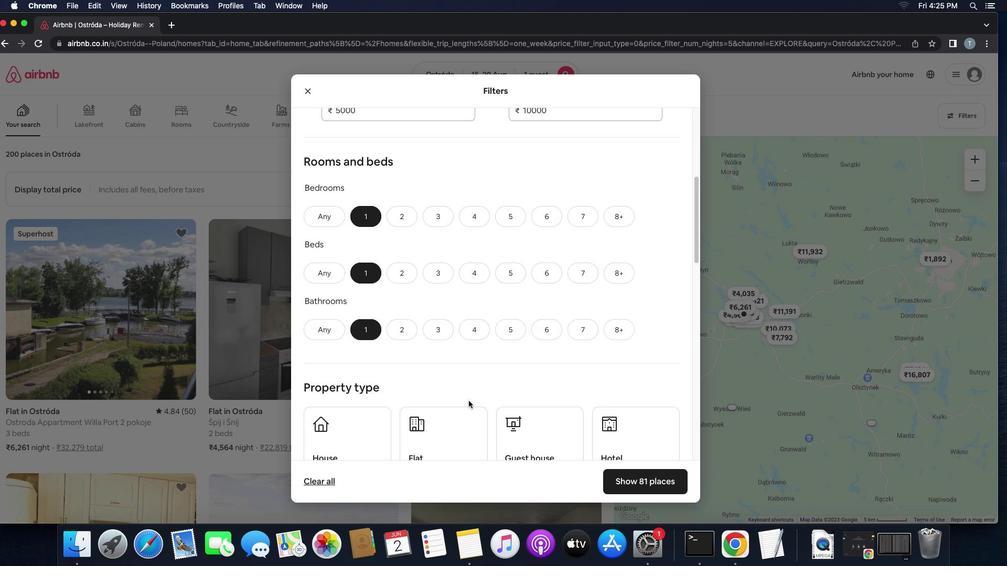 
Action: Mouse scrolled (469, 401) with delta (0, 0)
Screenshot: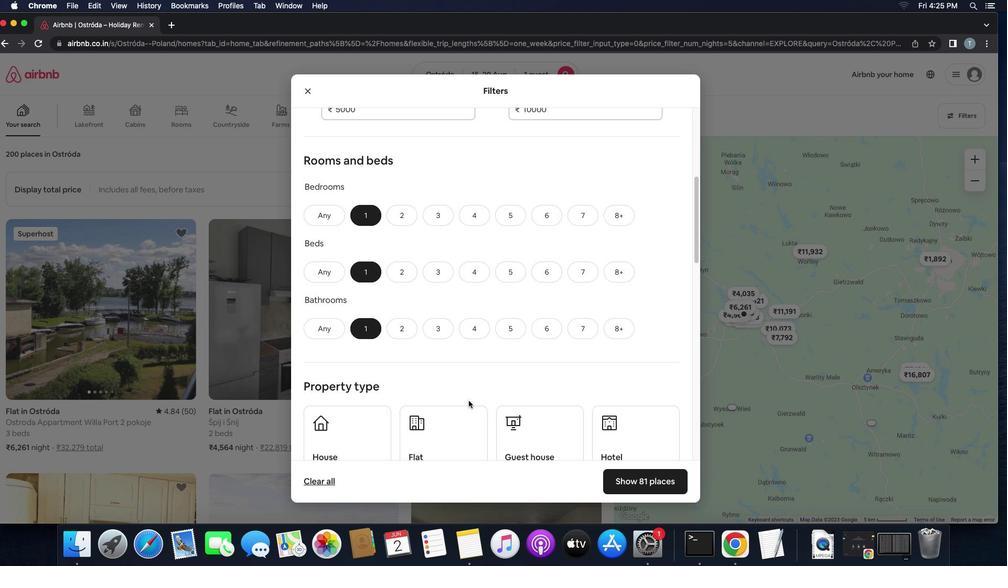 
Action: Mouse scrolled (469, 401) with delta (0, 0)
Screenshot: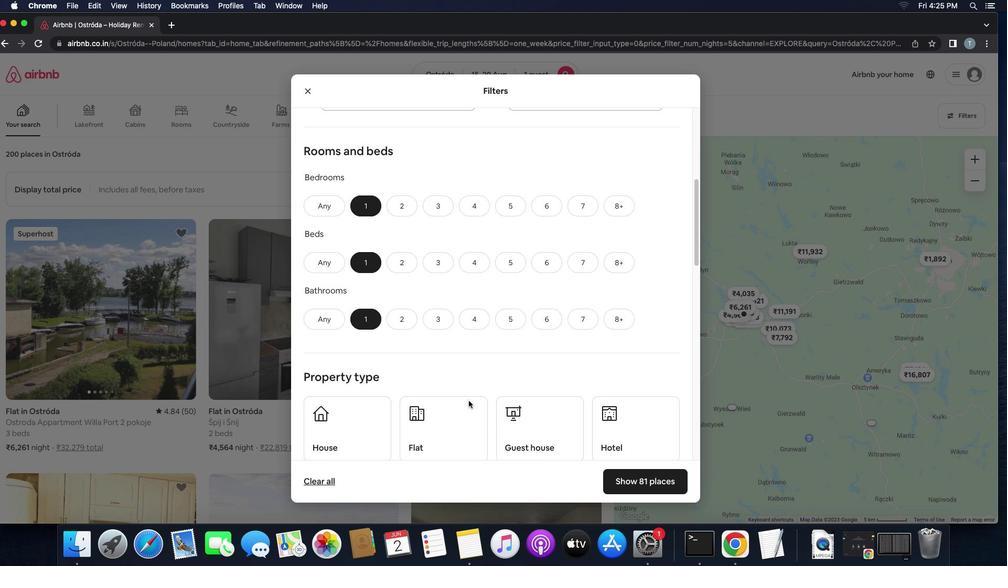 
Action: Mouse scrolled (469, 401) with delta (0, 0)
Screenshot: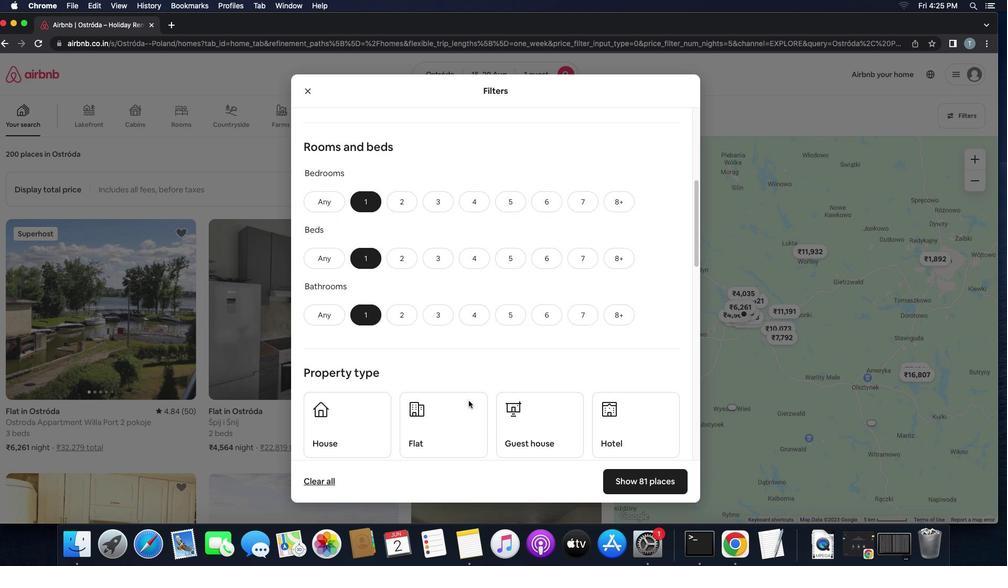 
Action: Mouse scrolled (469, 401) with delta (0, 0)
Screenshot: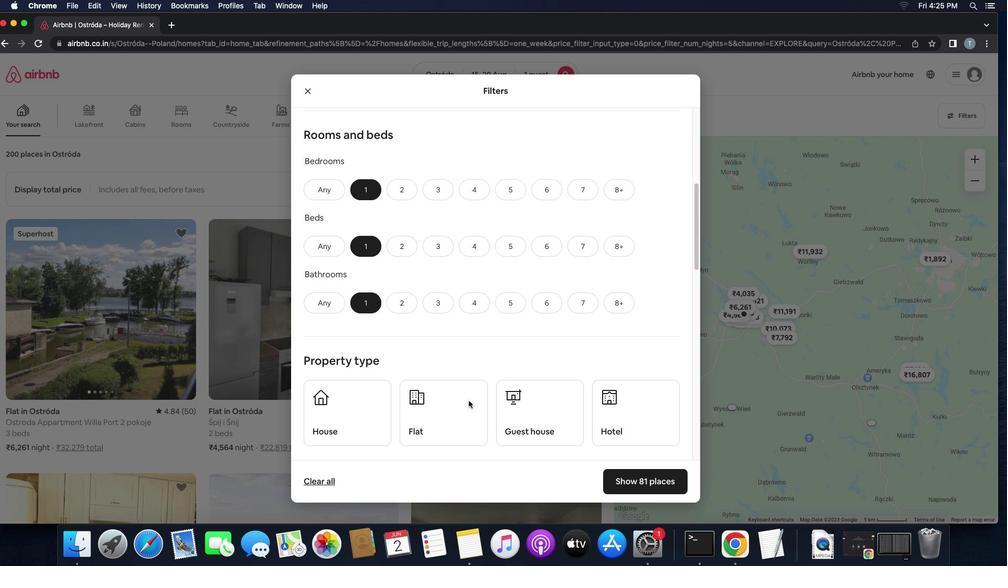 
Action: Mouse scrolled (469, 401) with delta (0, 0)
Screenshot: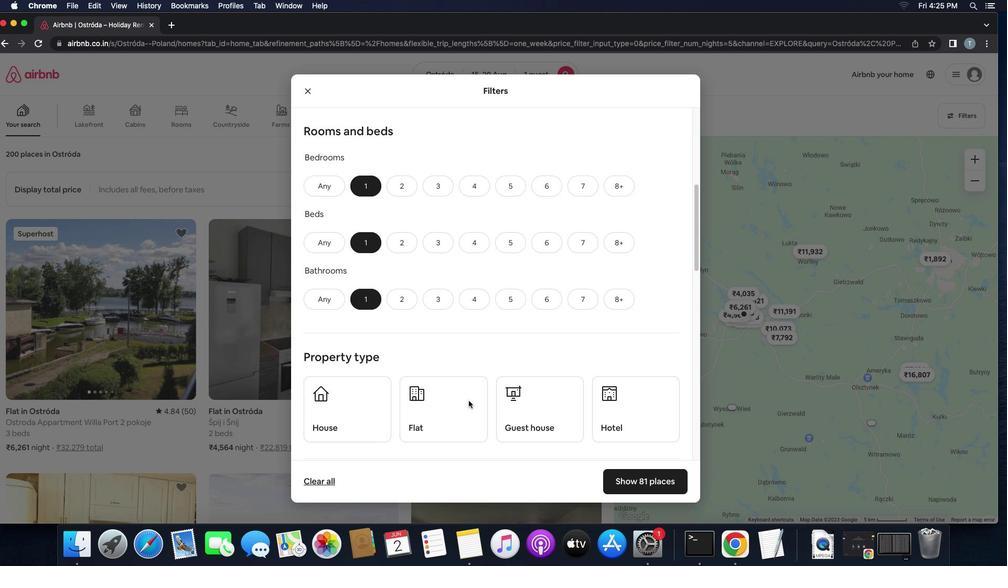 
Action: Mouse scrolled (469, 401) with delta (0, -1)
Screenshot: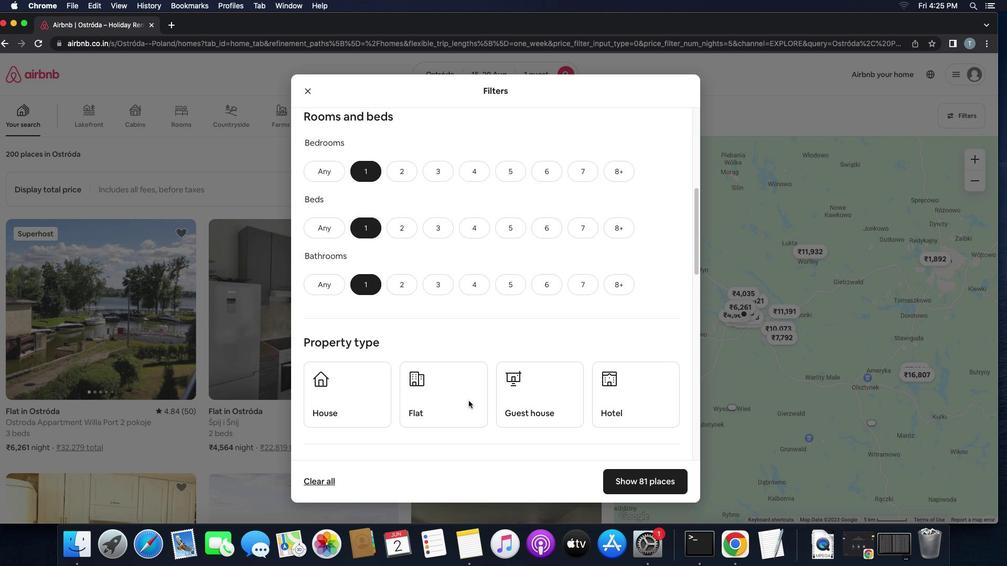 
Action: Mouse scrolled (469, 401) with delta (0, 0)
Screenshot: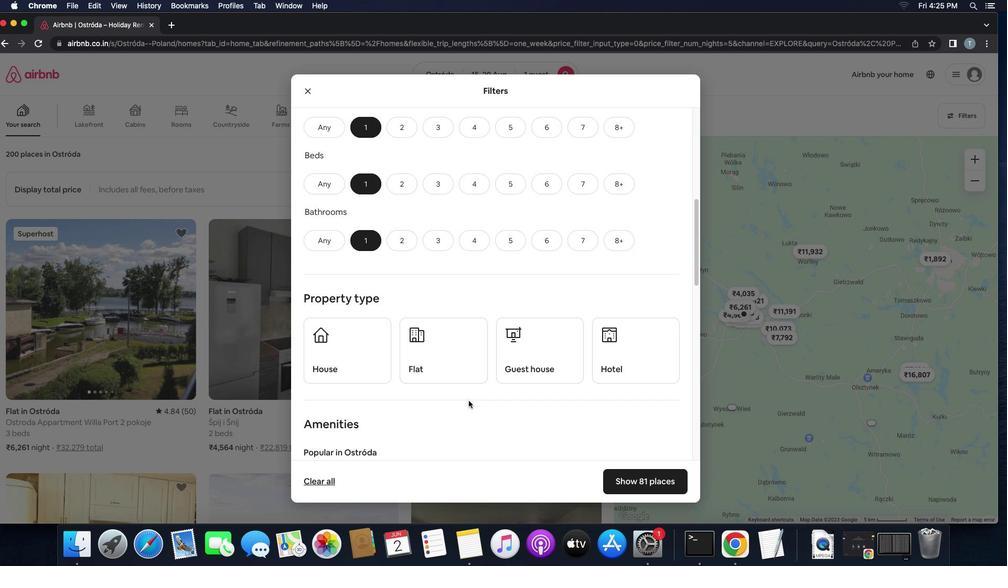 
Action: Mouse scrolled (469, 401) with delta (0, 0)
Screenshot: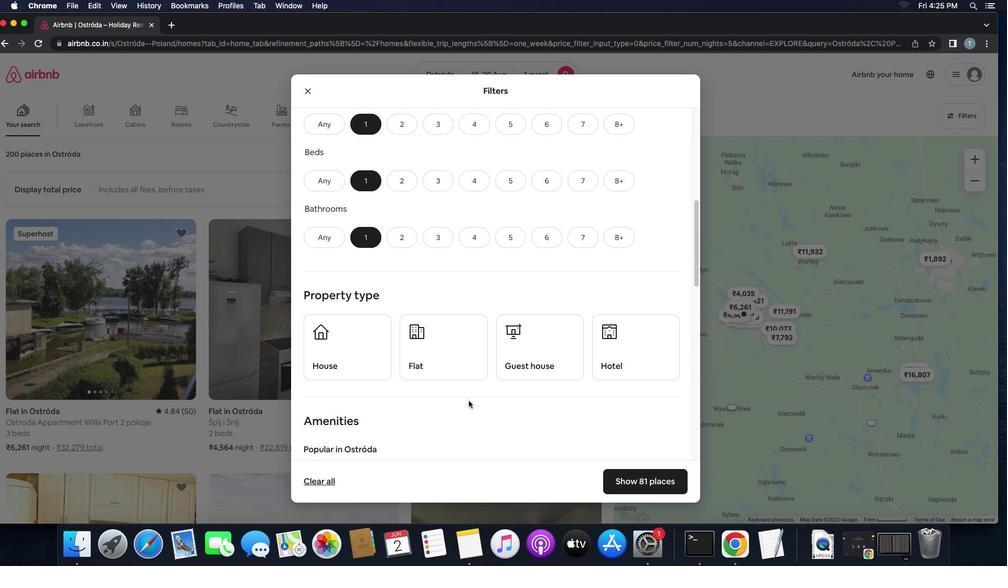
Action: Mouse scrolled (469, 401) with delta (0, -1)
Screenshot: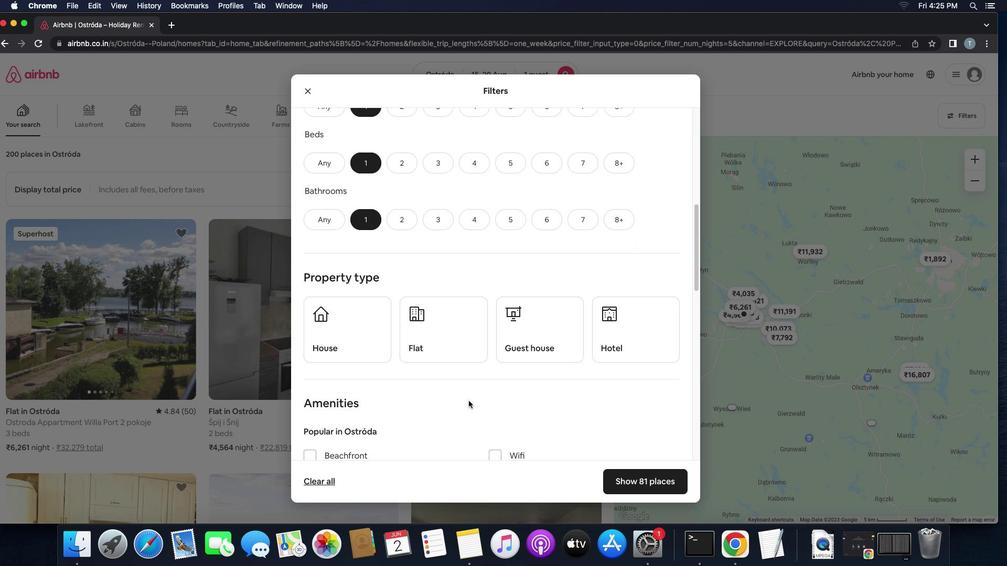
Action: Mouse scrolled (469, 401) with delta (0, 0)
Screenshot: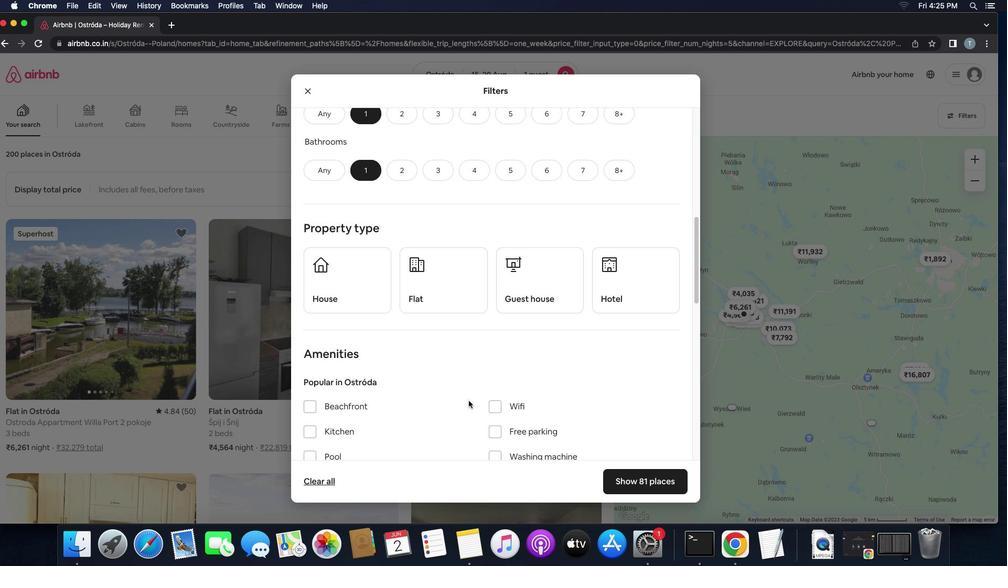 
Action: Mouse scrolled (469, 401) with delta (0, 0)
Screenshot: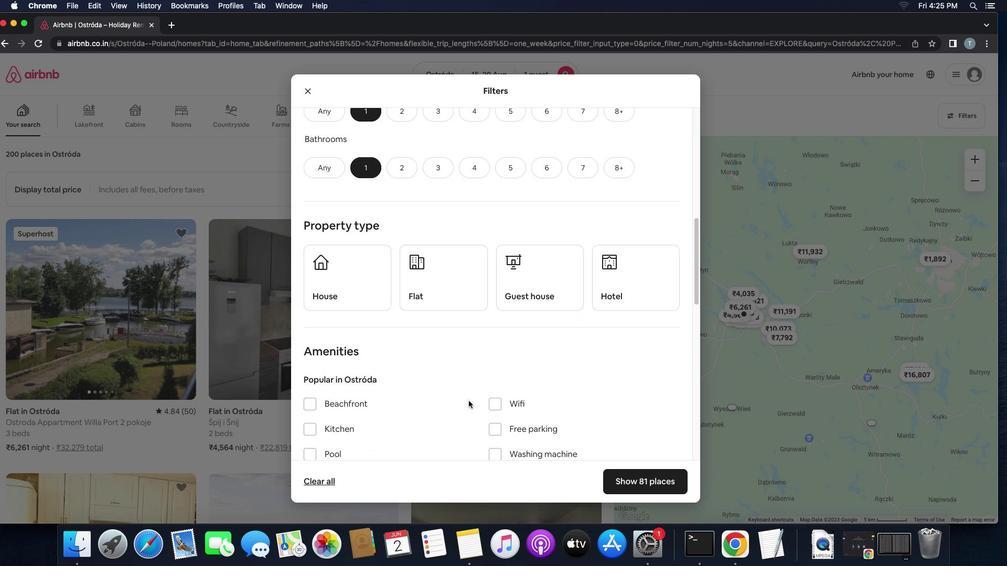 
Action: Mouse scrolled (469, 401) with delta (0, 0)
Screenshot: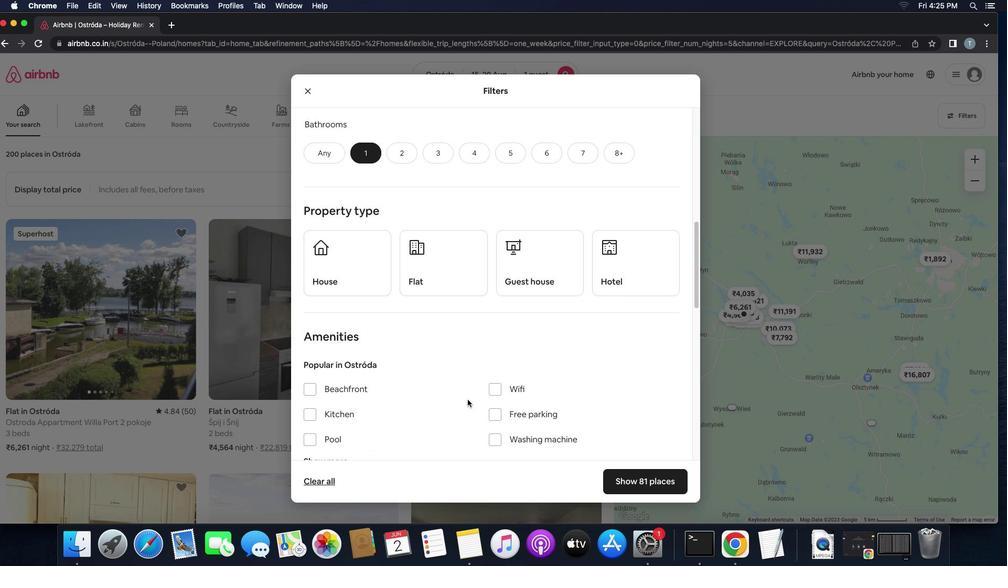 
Action: Mouse moved to (349, 250)
Screenshot: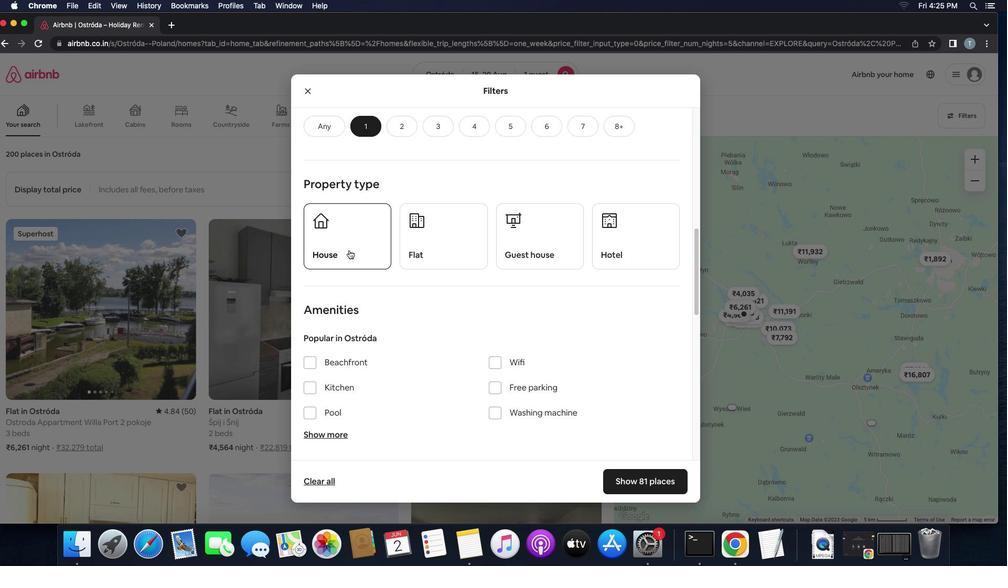 
Action: Mouse pressed left at (349, 250)
Screenshot: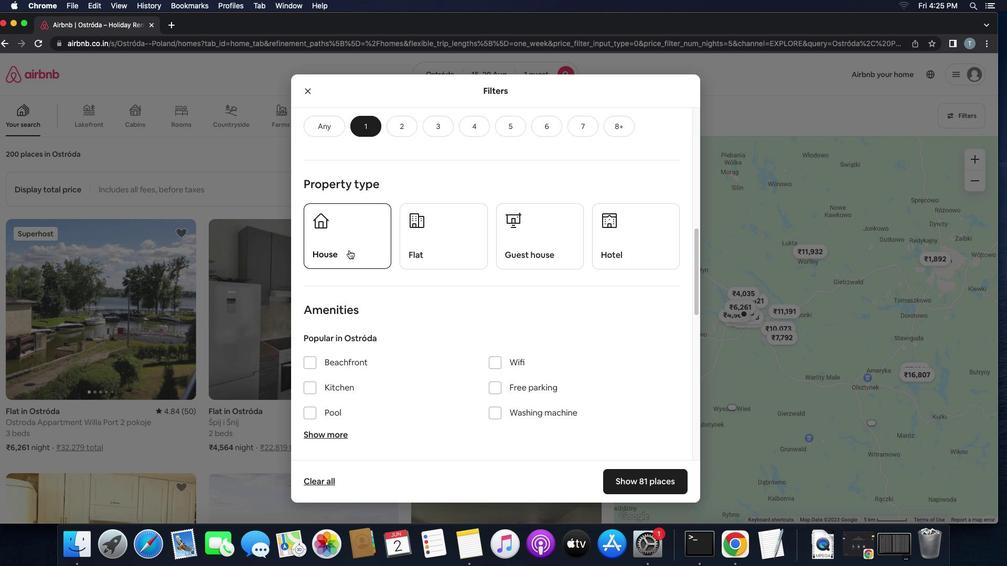
Action: Mouse moved to (434, 239)
Screenshot: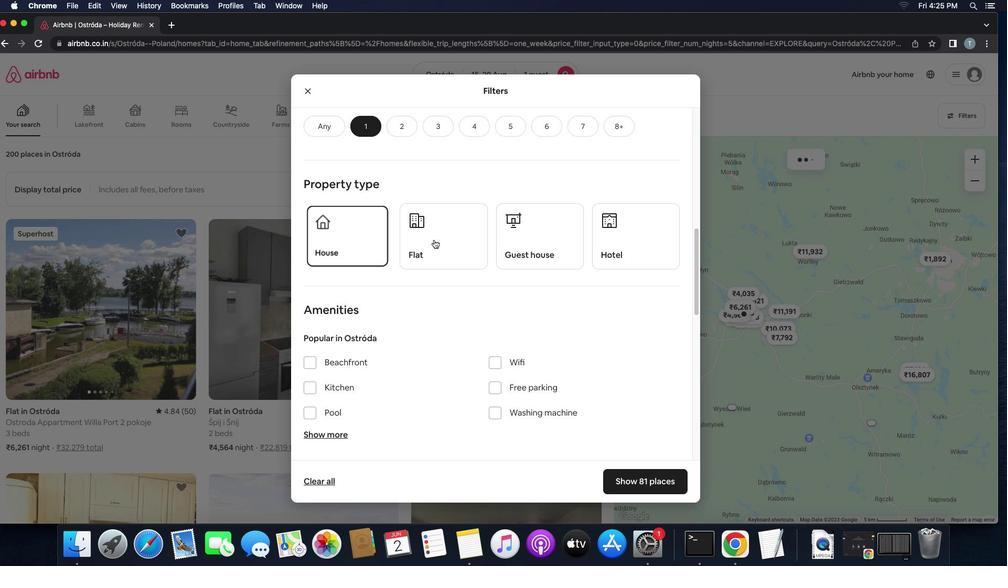 
Action: Mouse pressed left at (434, 239)
Screenshot: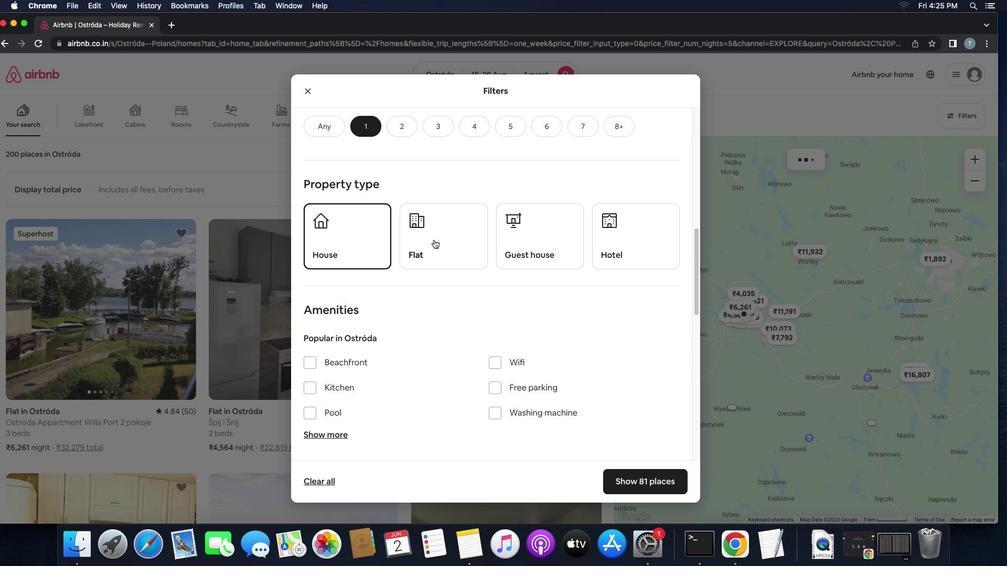 
Action: Mouse moved to (539, 240)
Screenshot: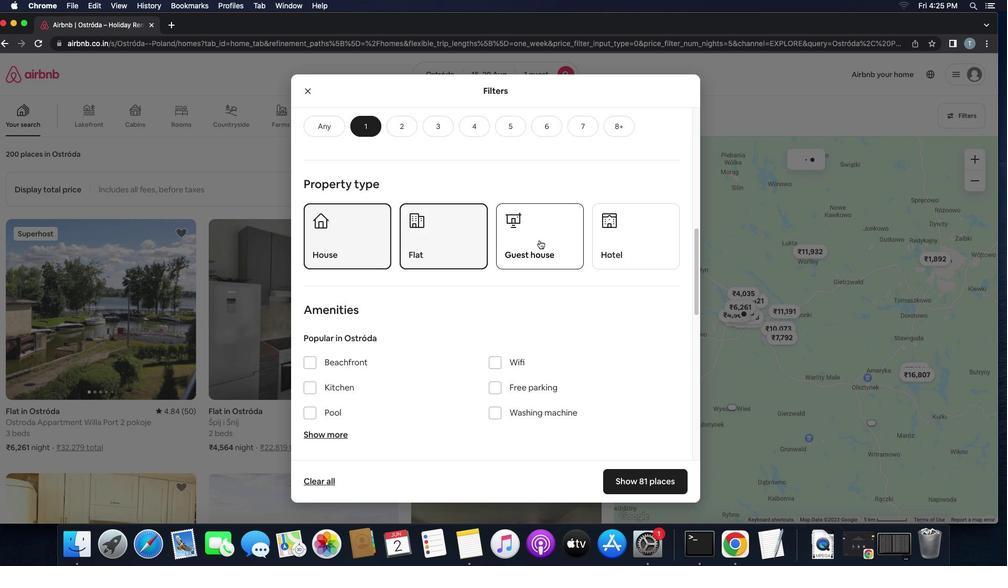 
Action: Mouse pressed left at (539, 240)
Screenshot: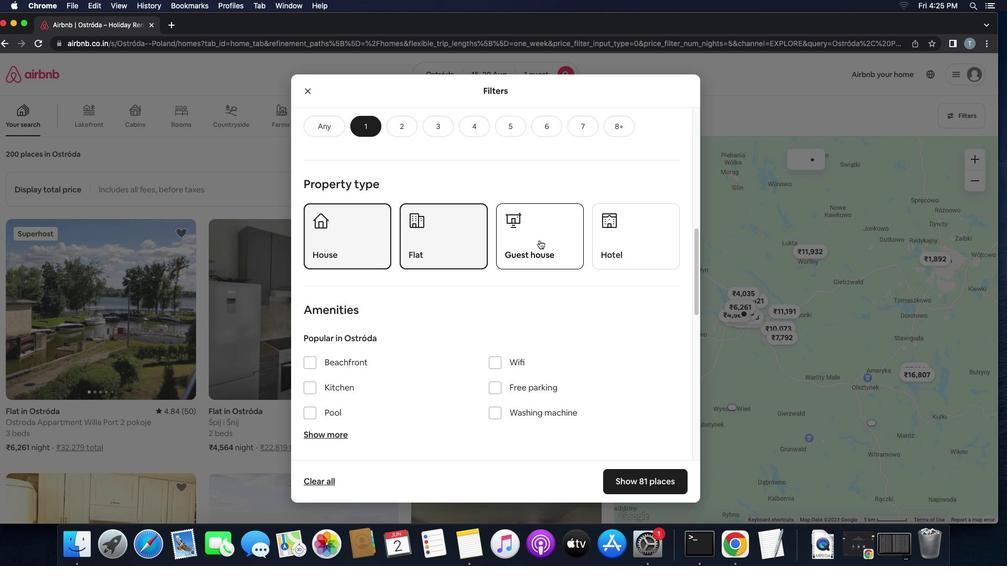 
Action: Mouse moved to (657, 240)
Screenshot: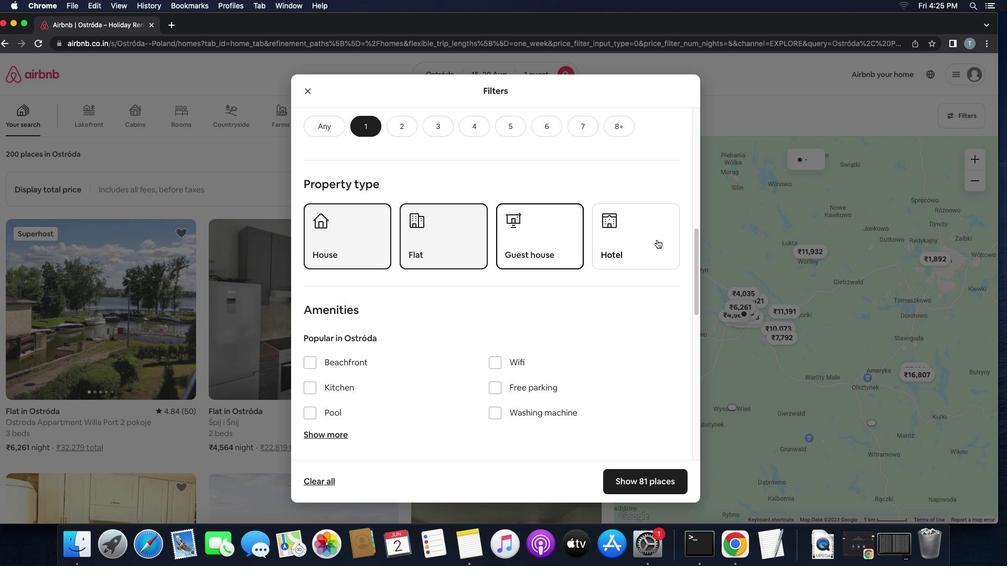 
Action: Mouse pressed left at (657, 240)
Screenshot: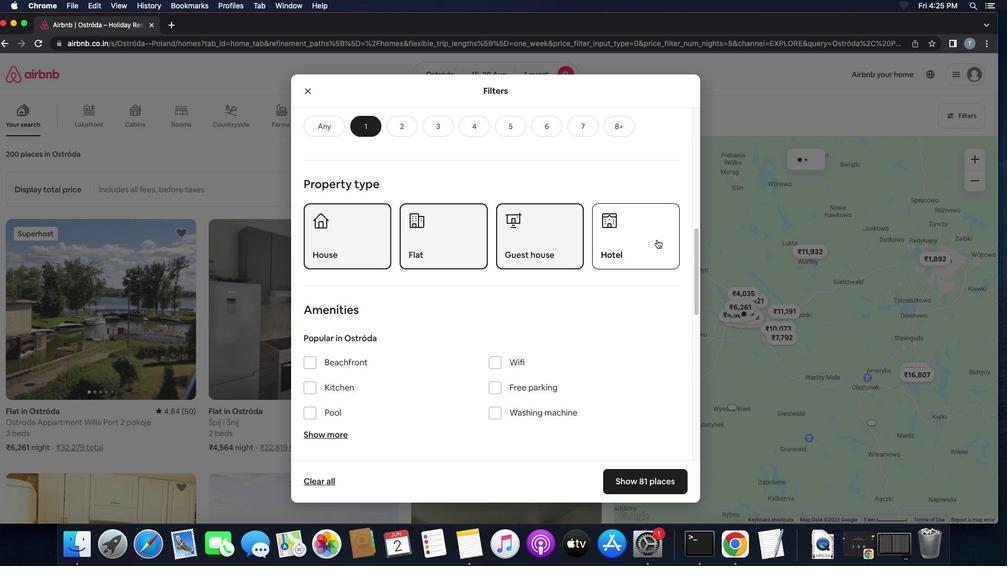 
Action: Mouse moved to (589, 307)
Screenshot: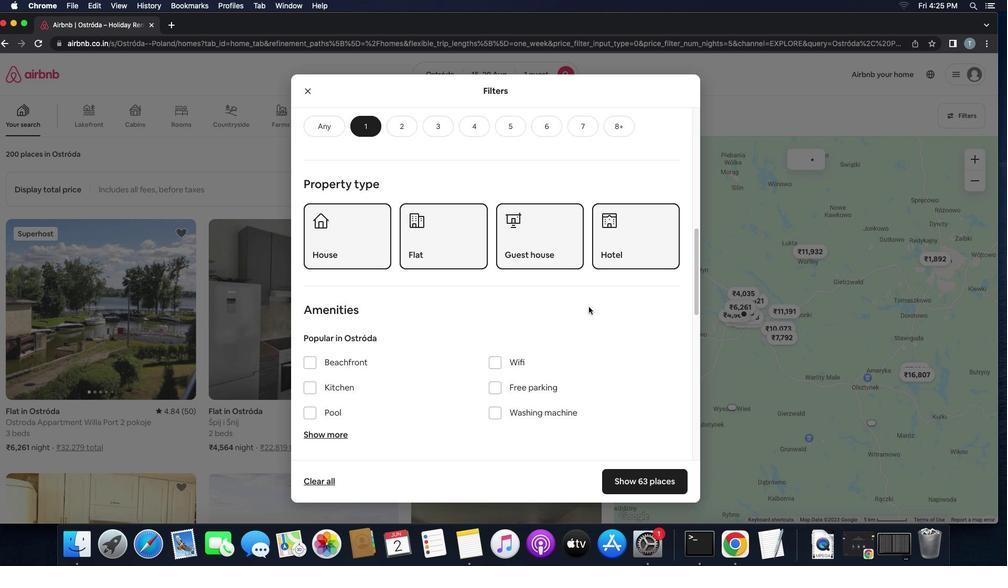 
Action: Mouse scrolled (589, 307) with delta (0, 0)
Screenshot: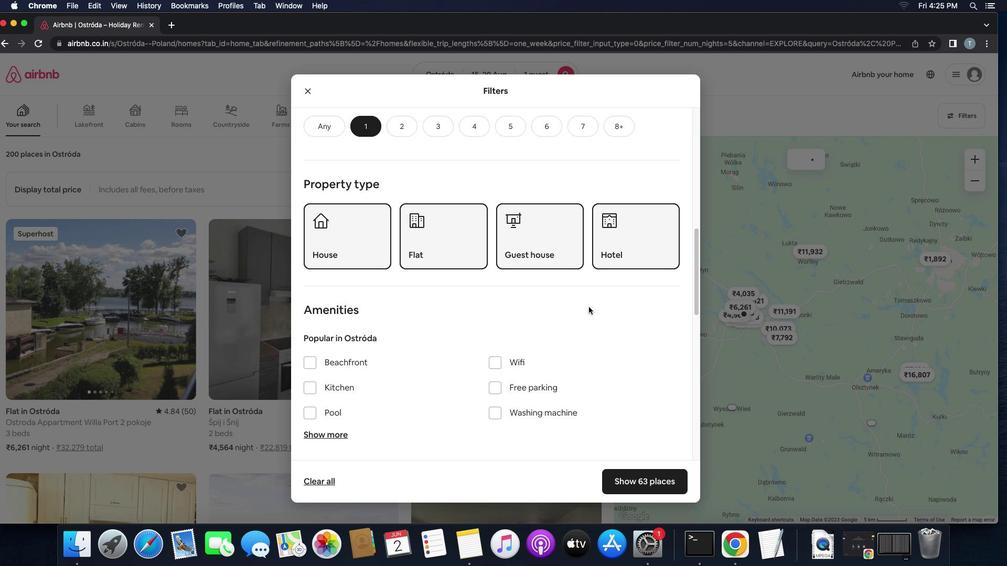 
Action: Mouse scrolled (589, 307) with delta (0, 0)
Screenshot: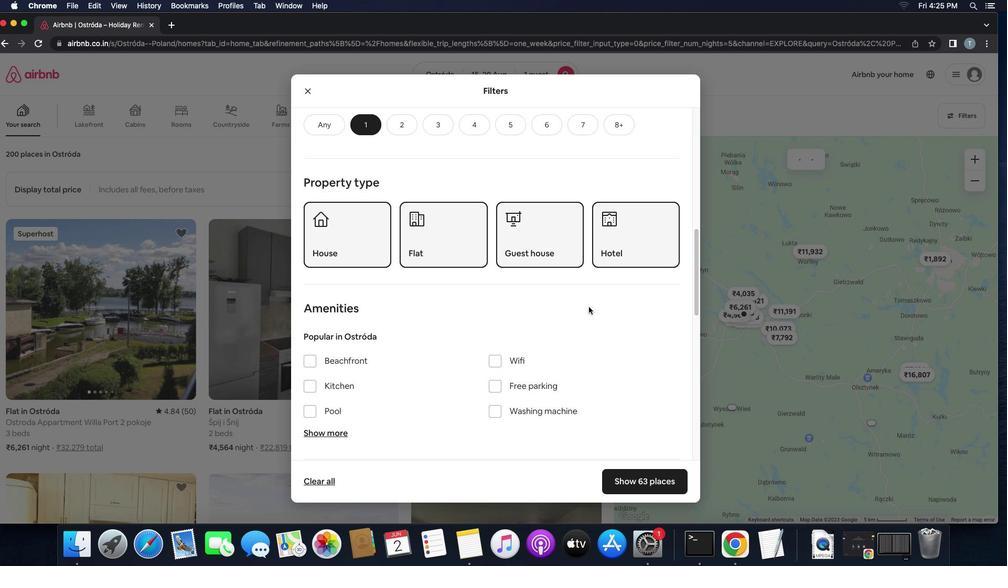 
Action: Mouse scrolled (589, 307) with delta (0, -1)
Screenshot: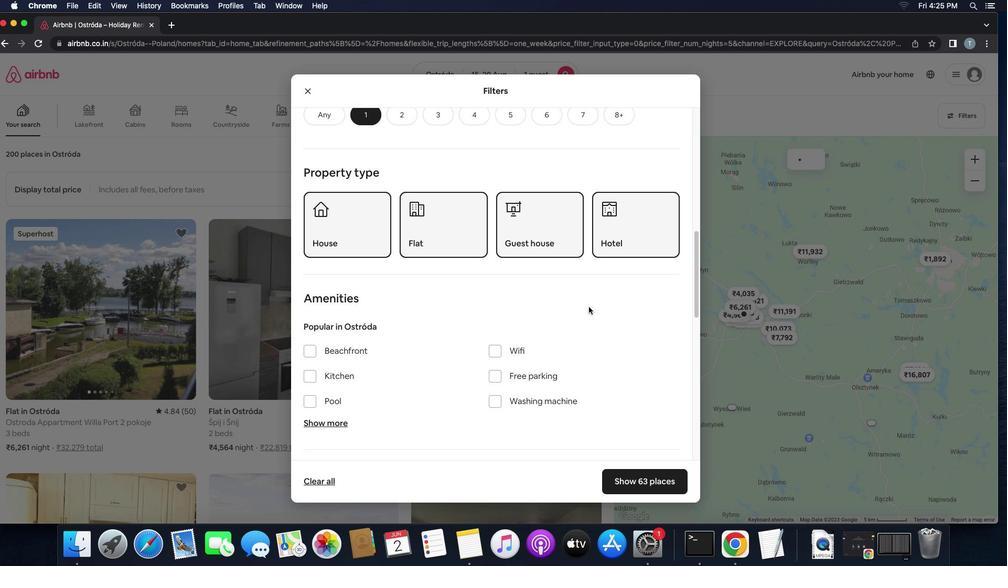 
Action: Mouse scrolled (589, 307) with delta (0, 0)
Screenshot: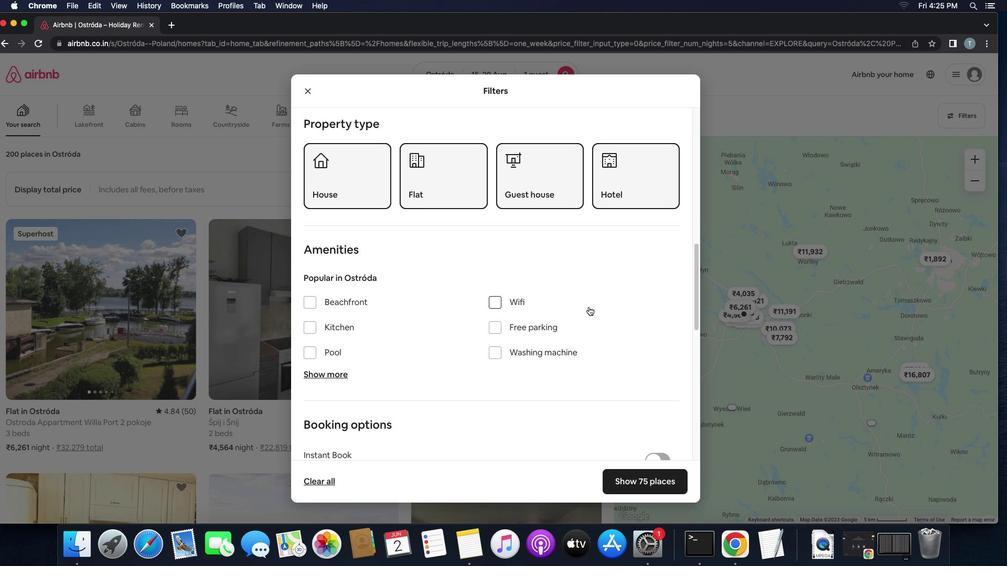 
Action: Mouse scrolled (589, 307) with delta (0, 0)
Screenshot: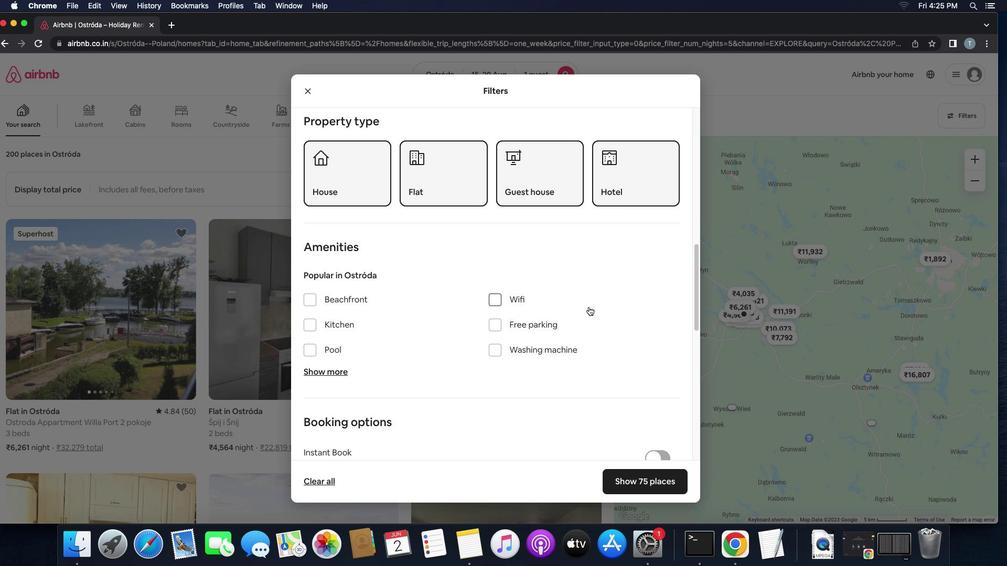 
Action: Mouse scrolled (589, 307) with delta (0, 0)
Screenshot: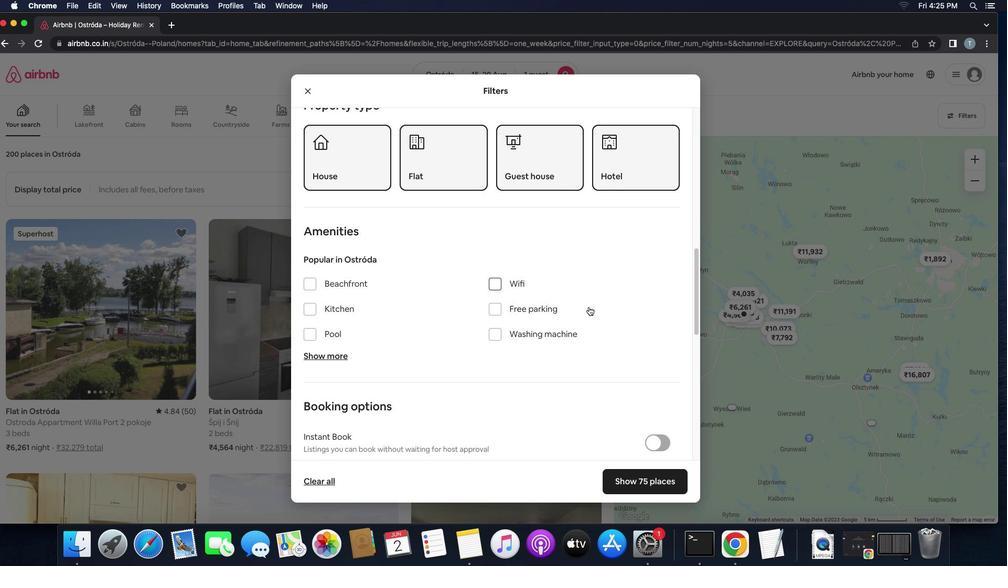
Action: Mouse moved to (589, 307)
Screenshot: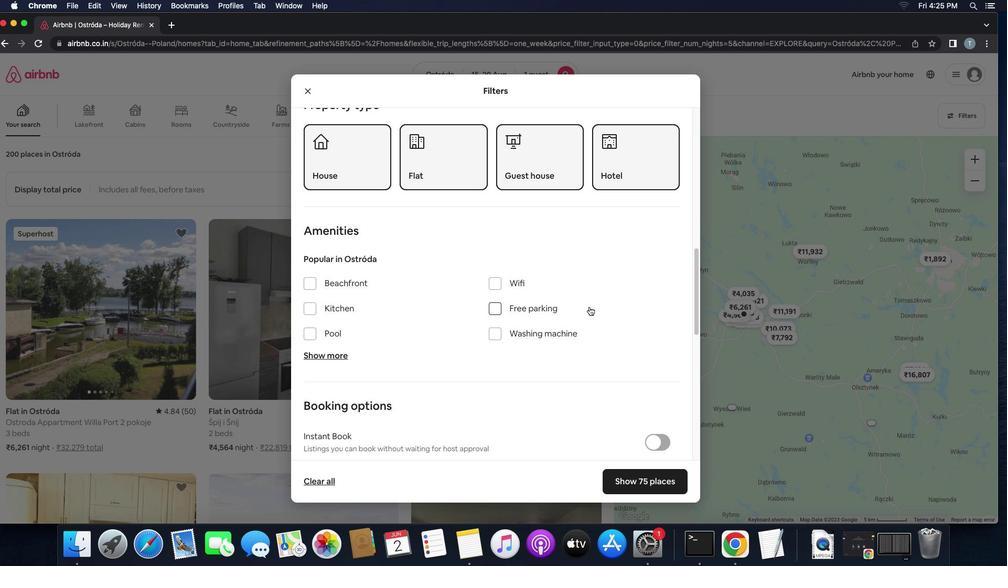 
Action: Mouse scrolled (589, 307) with delta (0, 0)
Screenshot: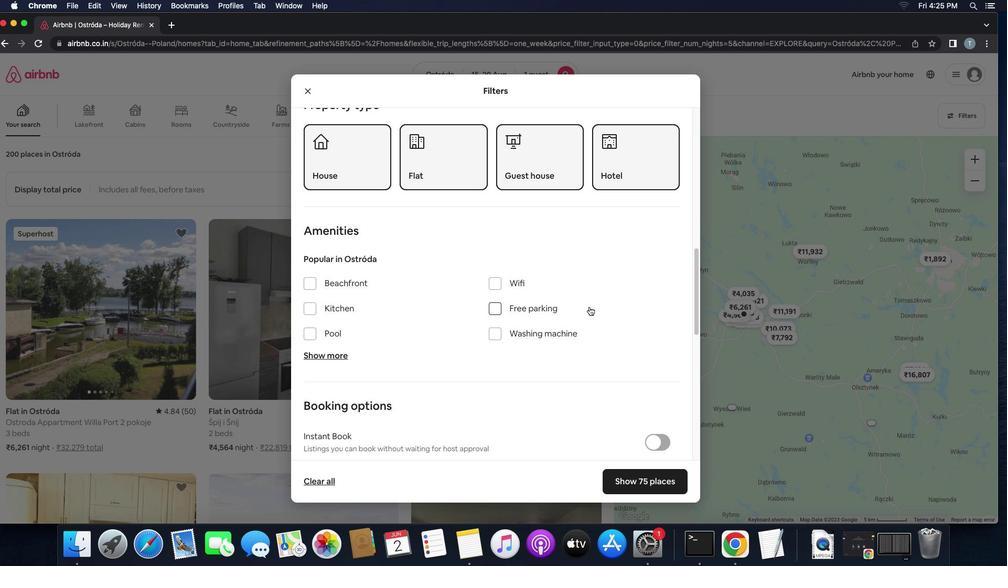 
Action: Mouse scrolled (589, 307) with delta (0, 0)
Screenshot: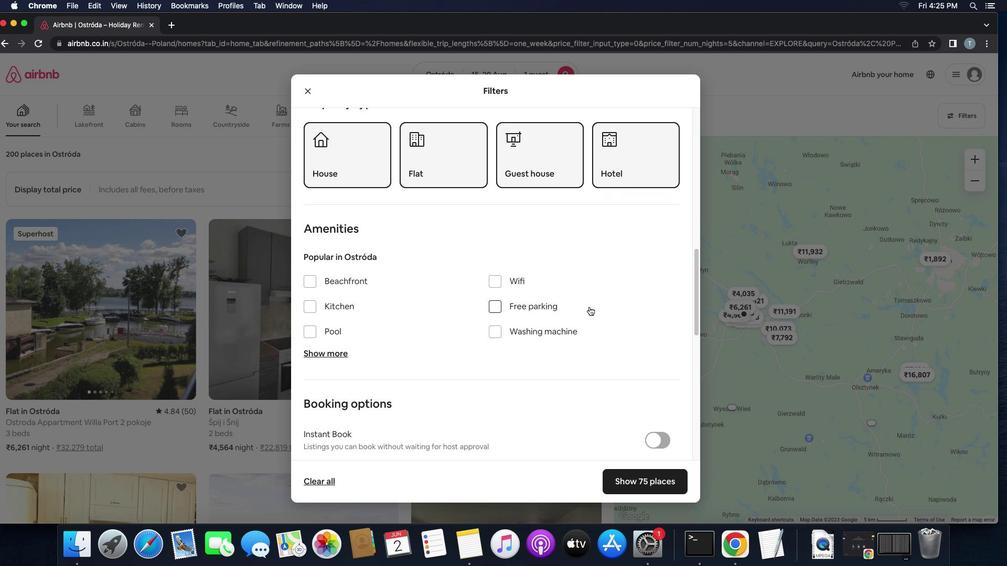 
Action: Mouse scrolled (589, 307) with delta (0, 0)
Screenshot: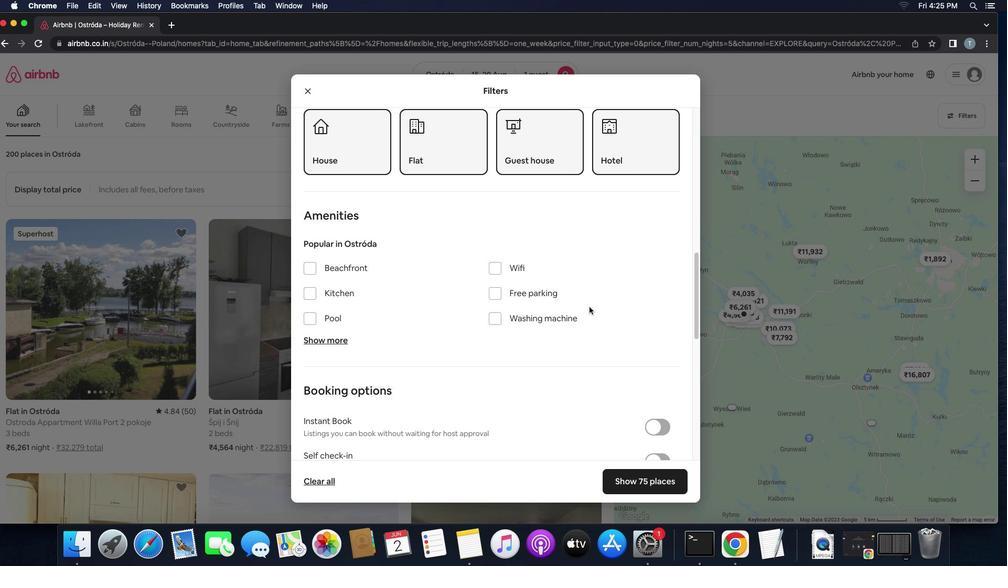 
Action: Mouse scrolled (589, 307) with delta (0, 0)
Screenshot: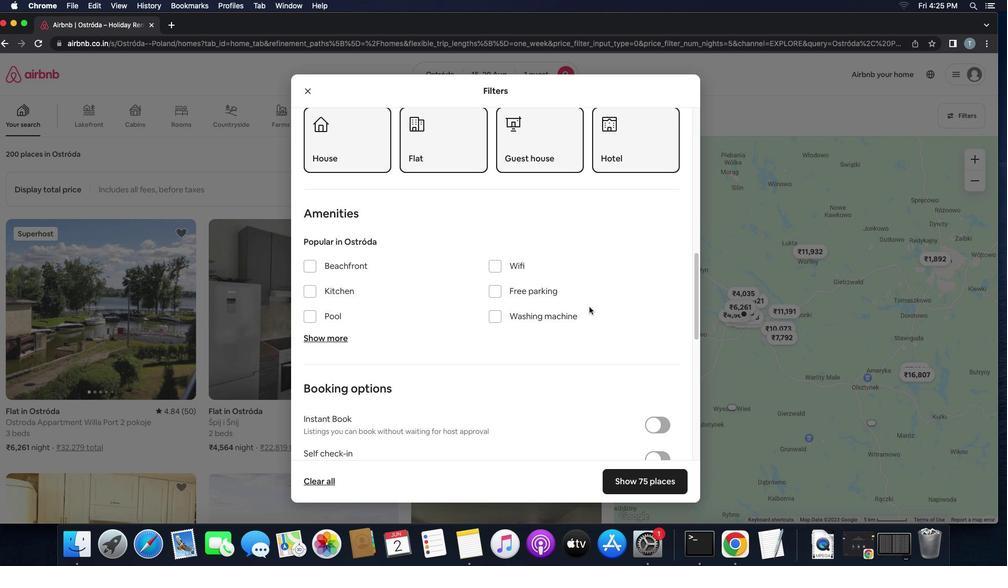 
Action: Mouse scrolled (589, 307) with delta (0, 0)
Screenshot: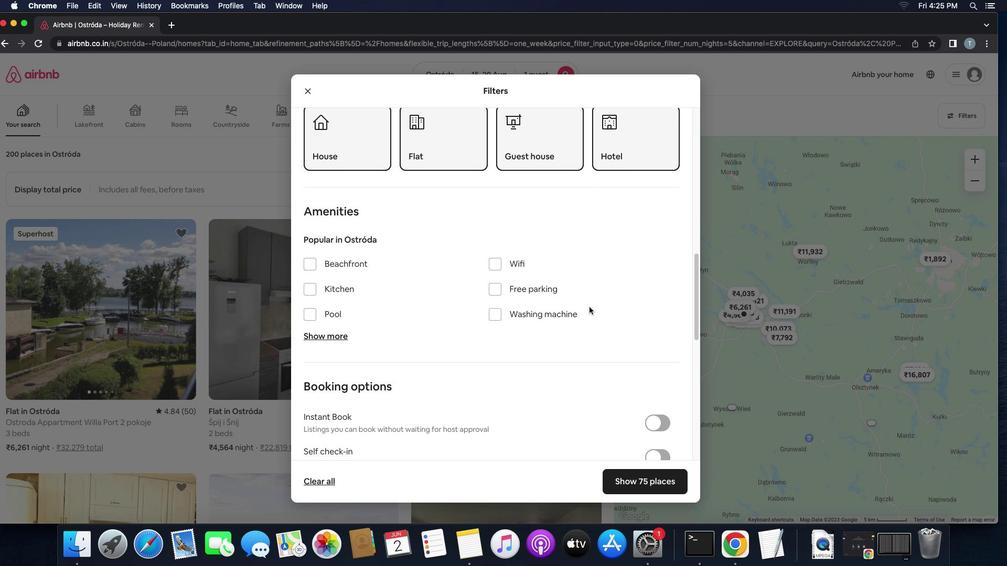 
Action: Mouse scrolled (589, 307) with delta (0, 0)
Screenshot: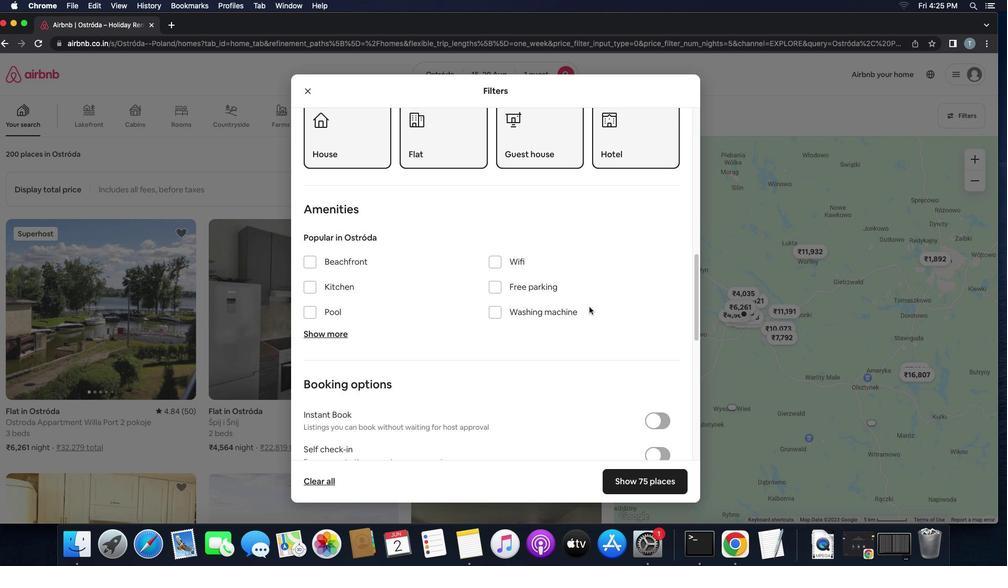 
Action: Mouse scrolled (589, 307) with delta (0, 0)
Screenshot: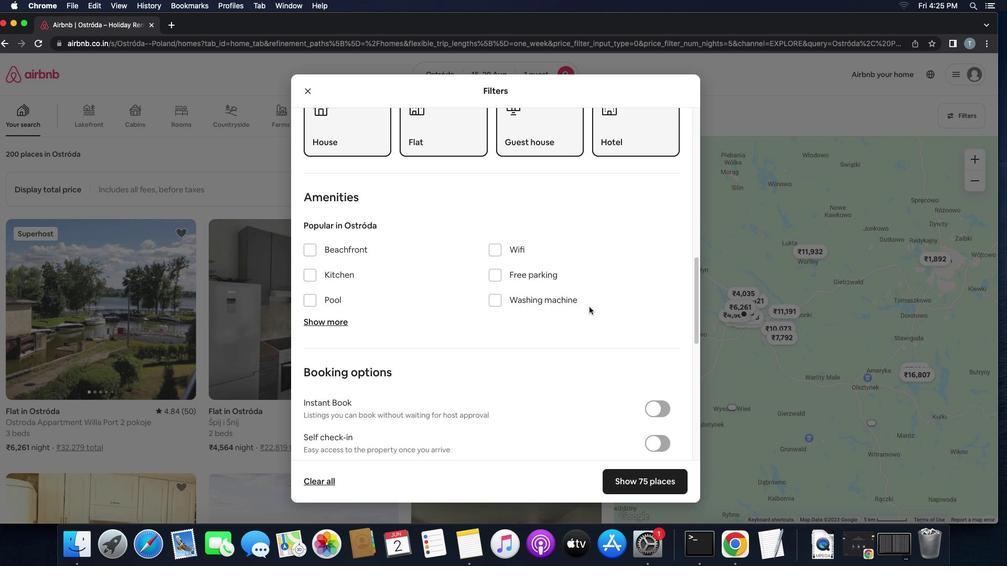 
Action: Mouse scrolled (589, 307) with delta (0, 0)
Screenshot: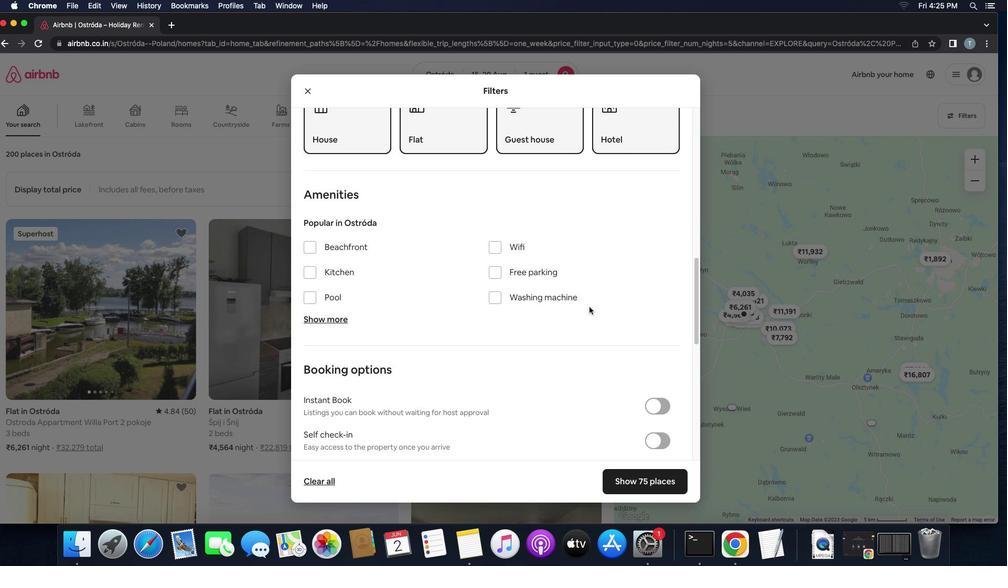 
Action: Mouse scrolled (589, 307) with delta (0, 0)
Screenshot: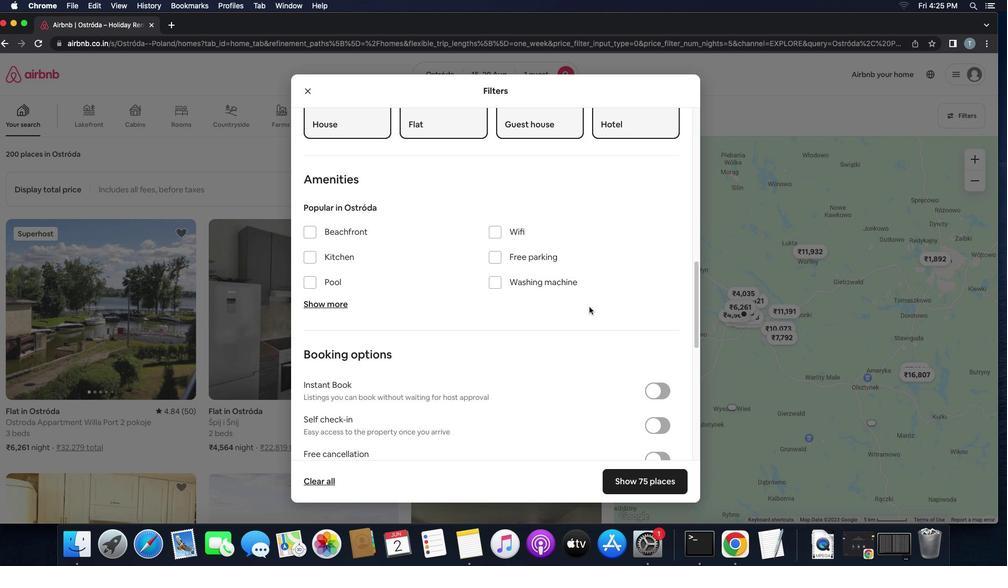 
Action: Mouse moved to (501, 260)
Screenshot: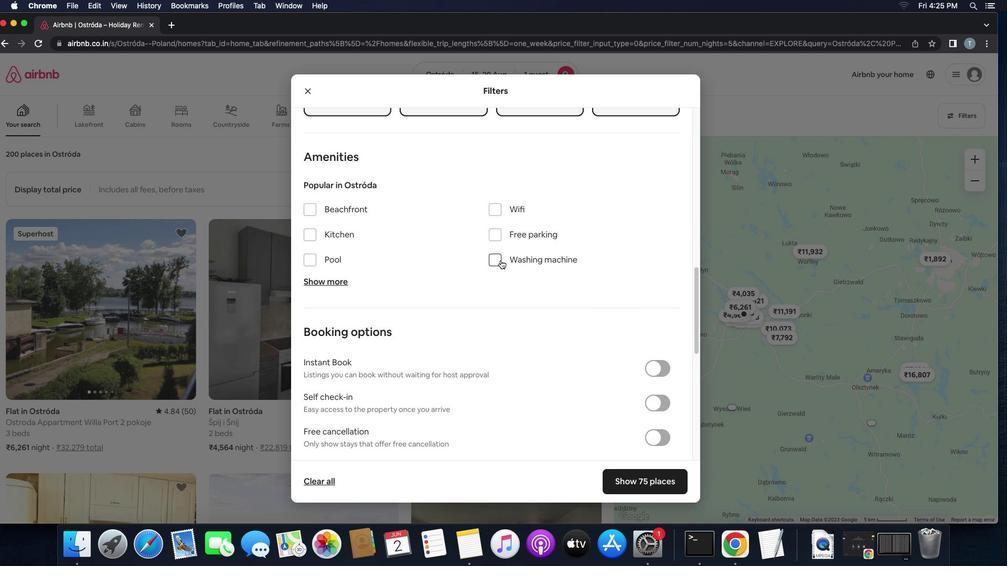 
Action: Mouse pressed left at (501, 260)
Screenshot: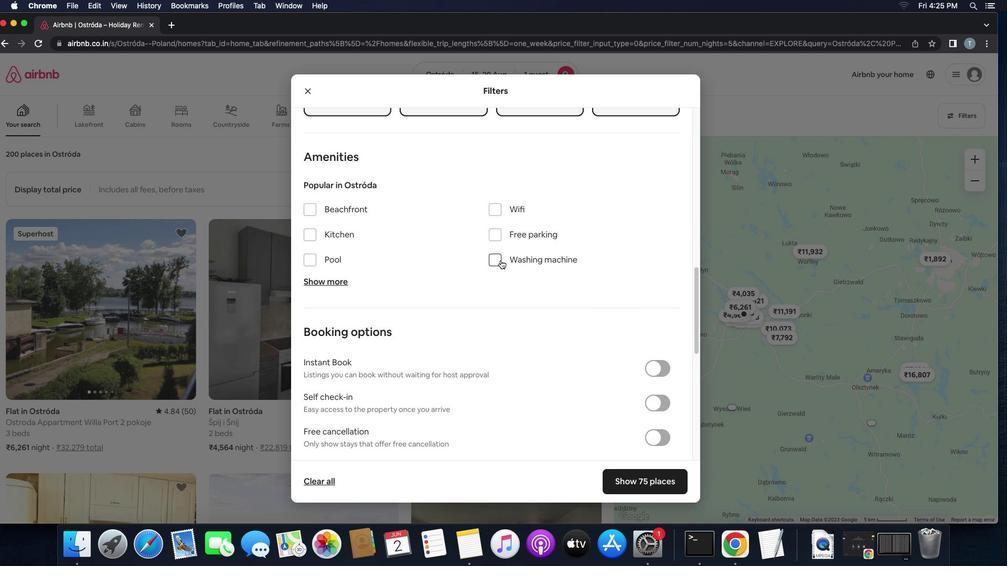 
Action: Mouse moved to (541, 301)
Screenshot: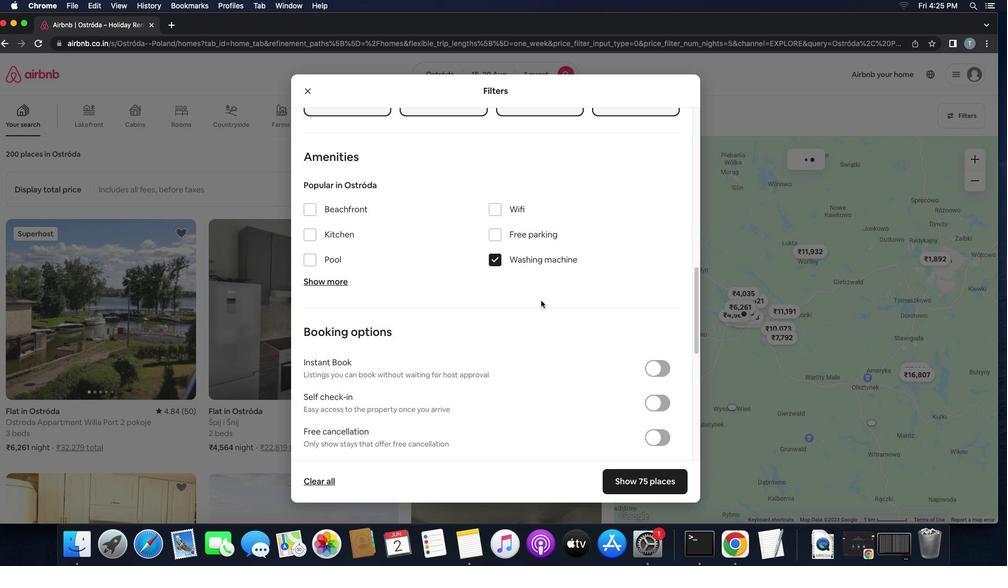 
Action: Mouse scrolled (541, 301) with delta (0, 0)
Screenshot: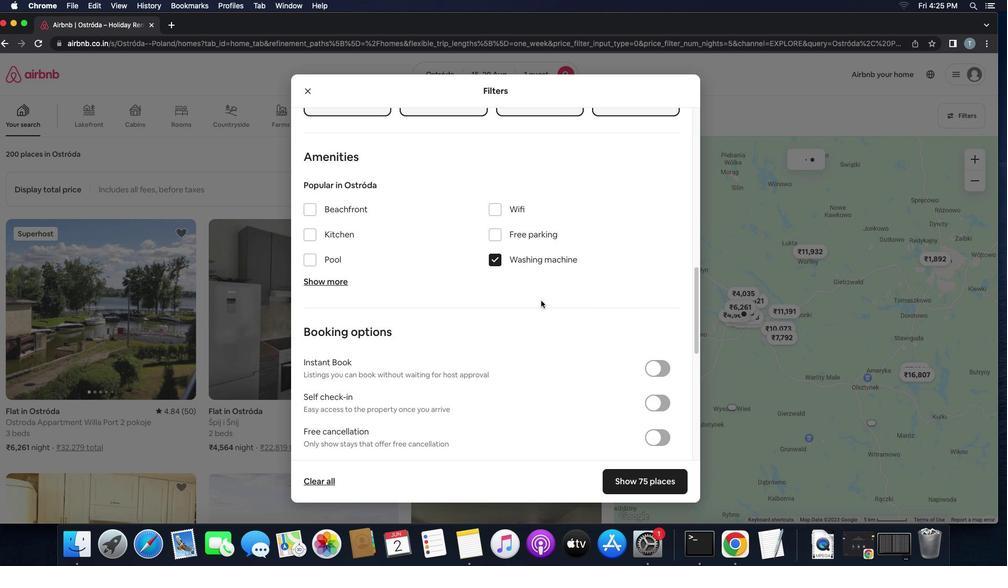 
Action: Mouse scrolled (541, 301) with delta (0, 0)
Screenshot: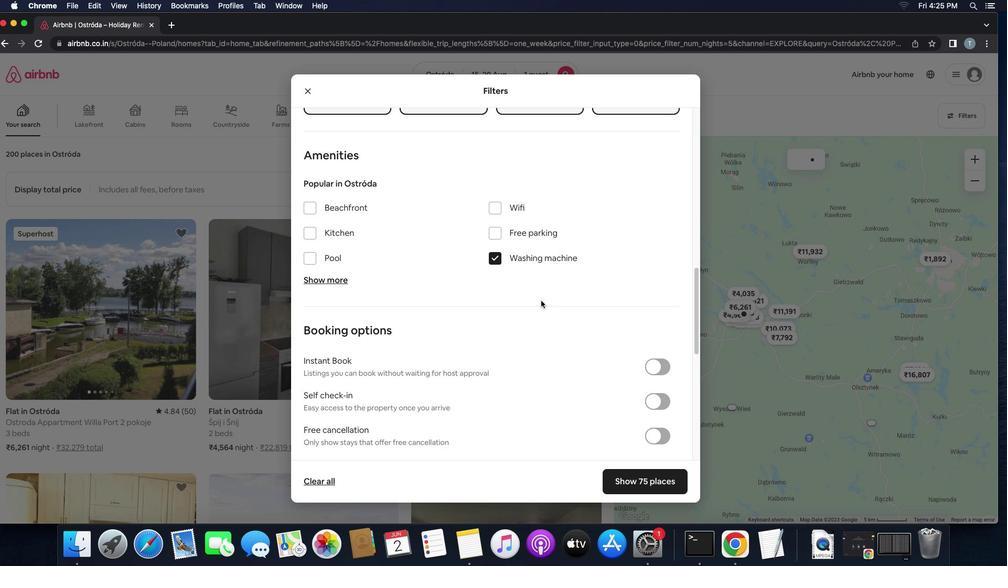
Action: Mouse scrolled (541, 301) with delta (0, -1)
Screenshot: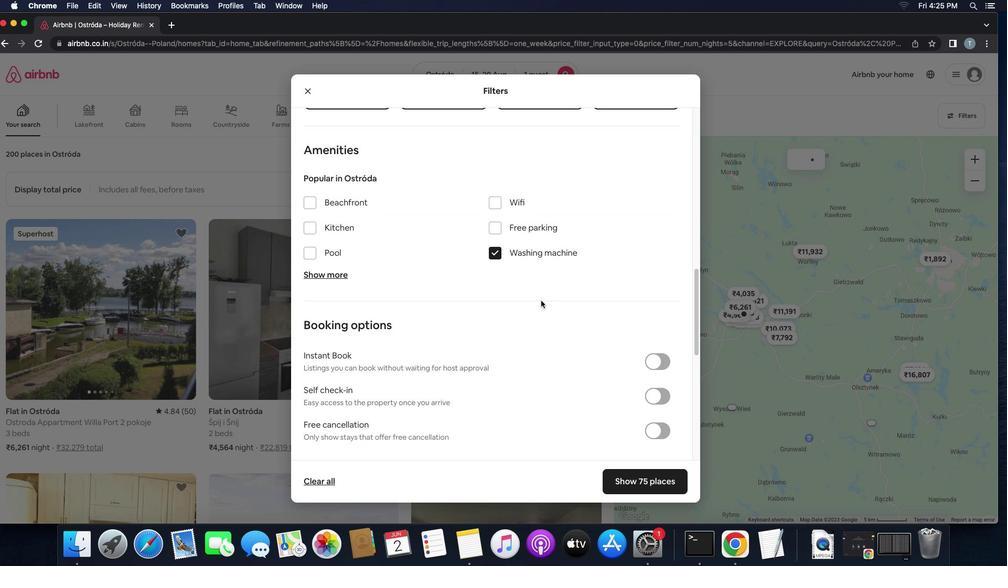
Action: Mouse scrolled (541, 301) with delta (0, 0)
Screenshot: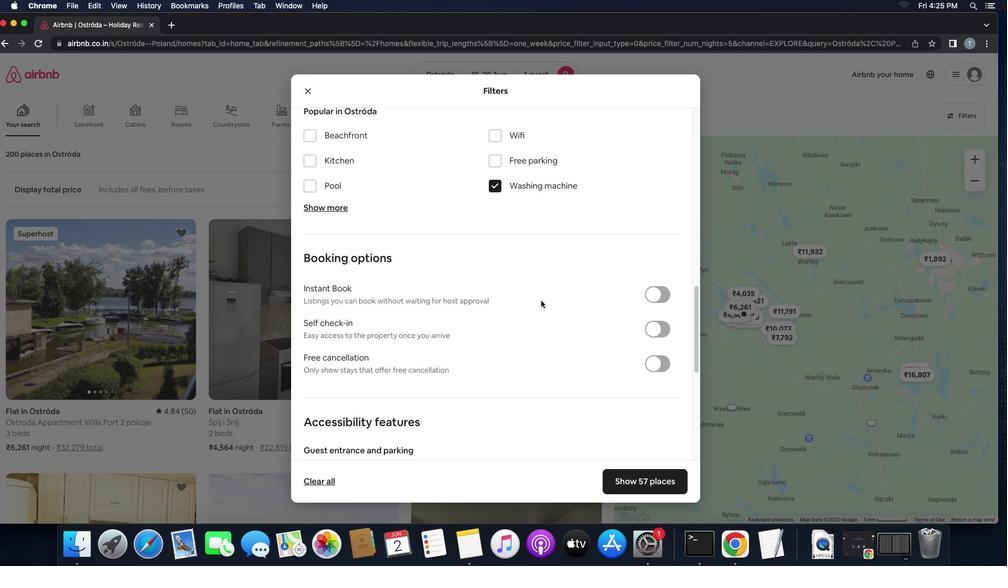 
Action: Mouse scrolled (541, 301) with delta (0, 0)
Screenshot: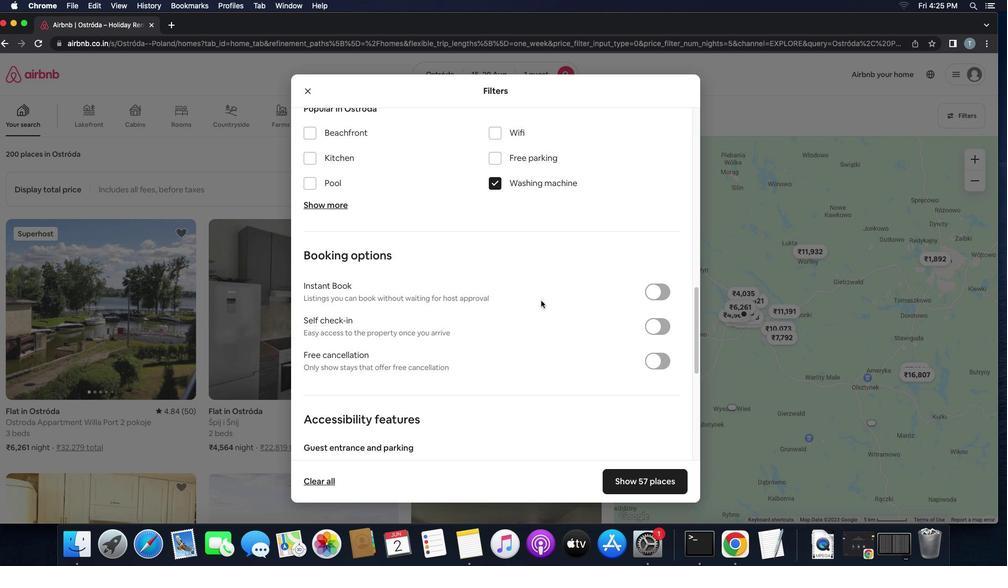 
Action: Mouse scrolled (541, 301) with delta (0, -1)
Screenshot: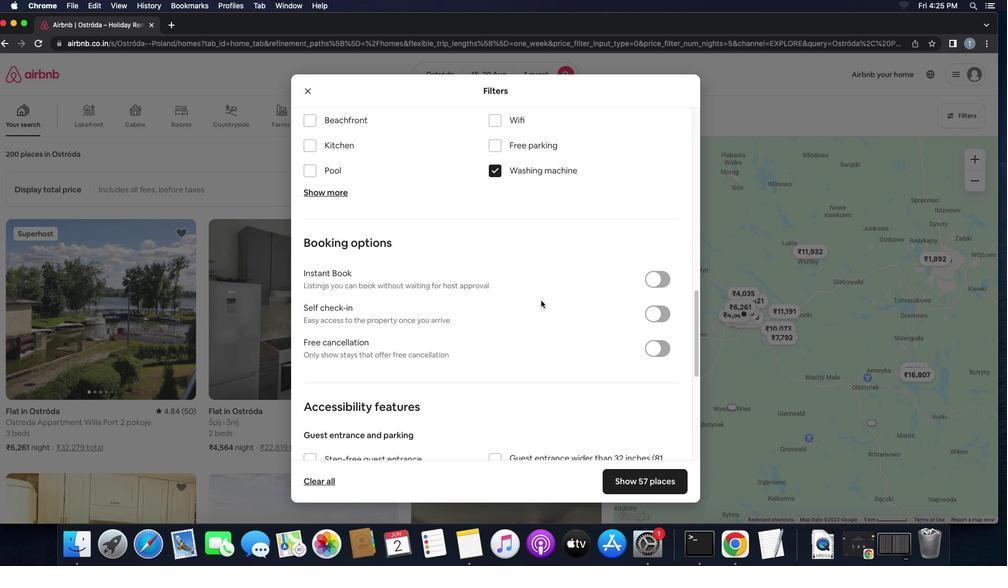
Action: Mouse moved to (647, 266)
Screenshot: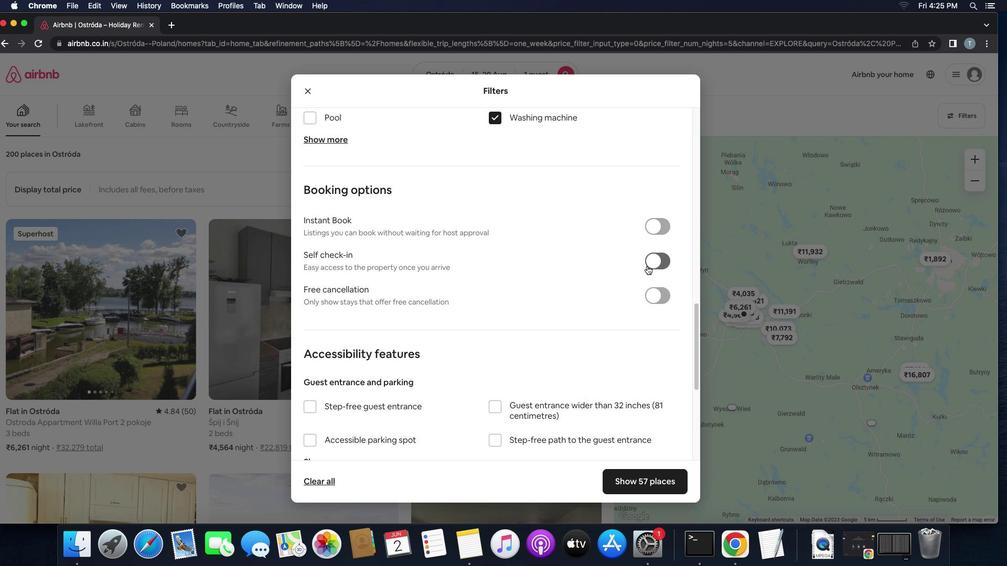 
Action: Mouse pressed left at (647, 266)
Screenshot: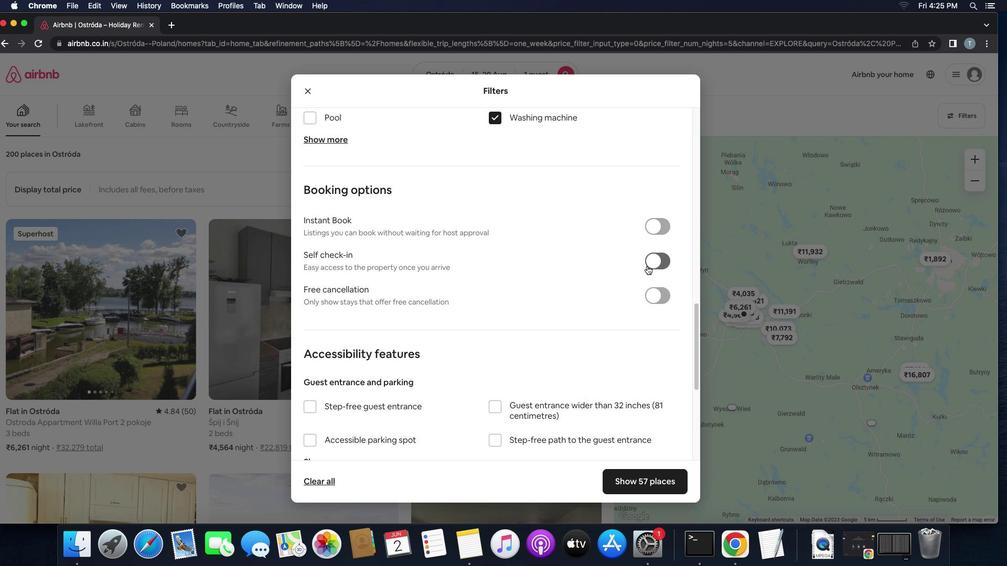
Action: Mouse moved to (550, 304)
Screenshot: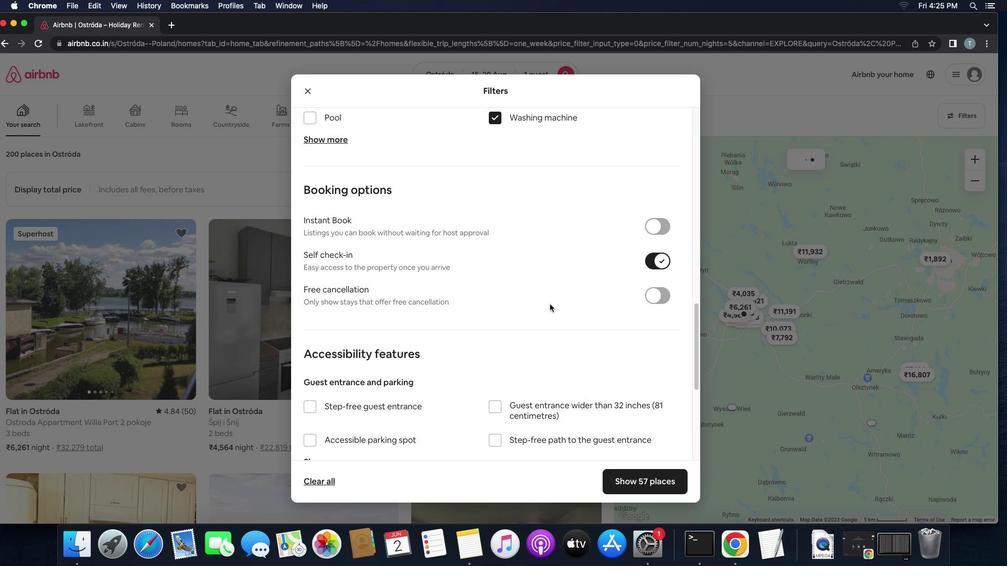 
Action: Mouse scrolled (550, 304) with delta (0, 0)
Screenshot: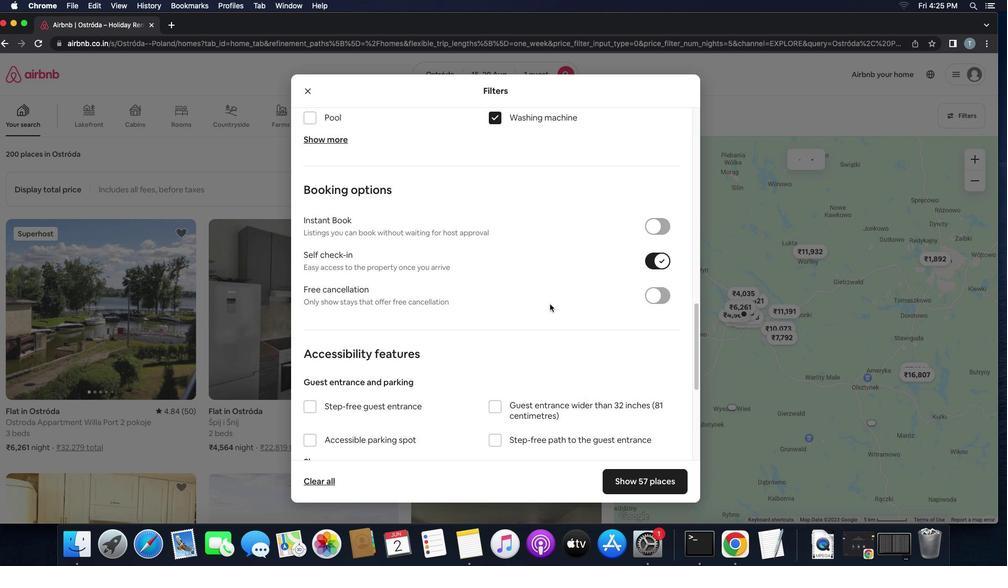 
Action: Mouse scrolled (550, 304) with delta (0, 0)
Screenshot: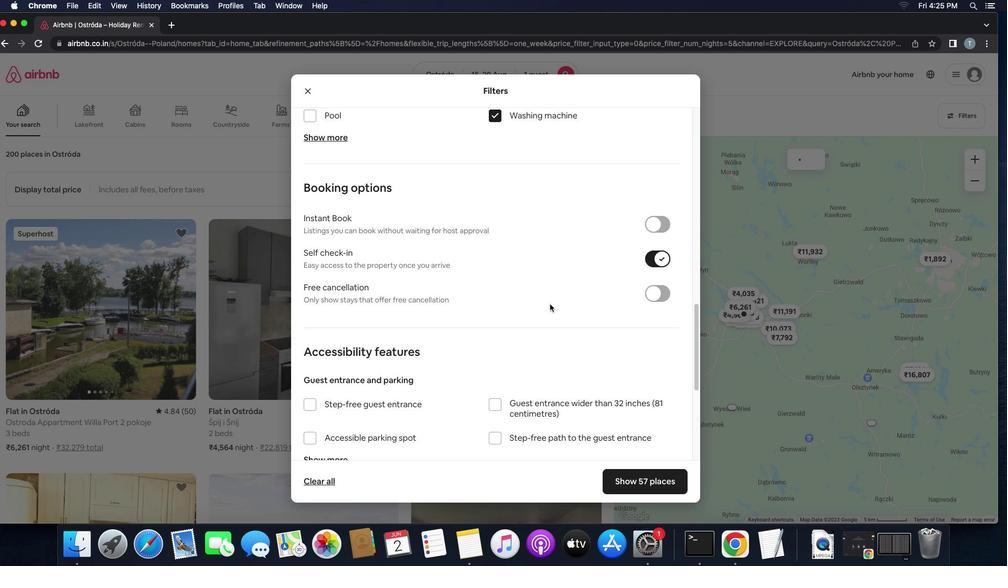 
Action: Mouse scrolled (550, 304) with delta (0, -1)
Screenshot: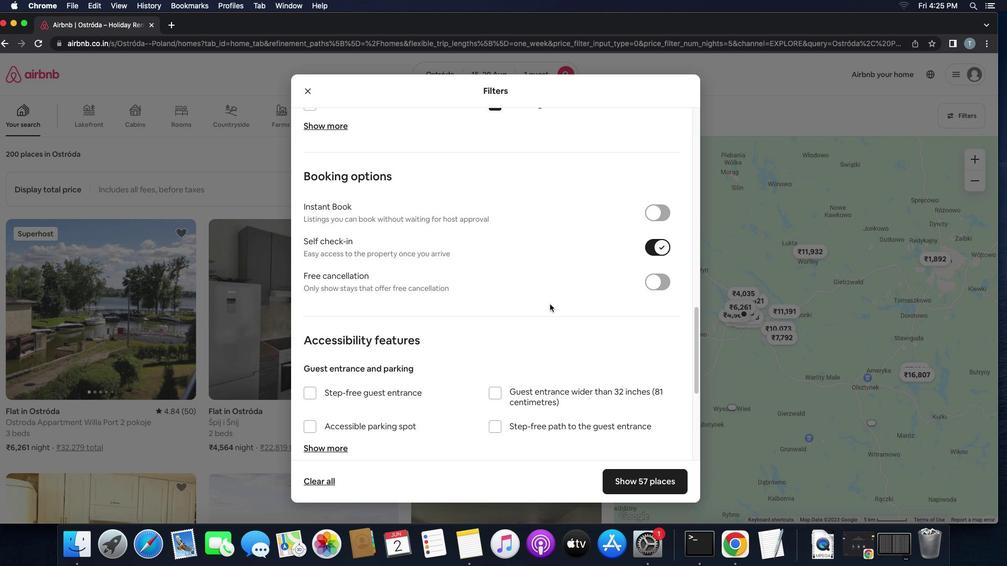 
Action: Mouse scrolled (550, 304) with delta (0, 0)
Screenshot: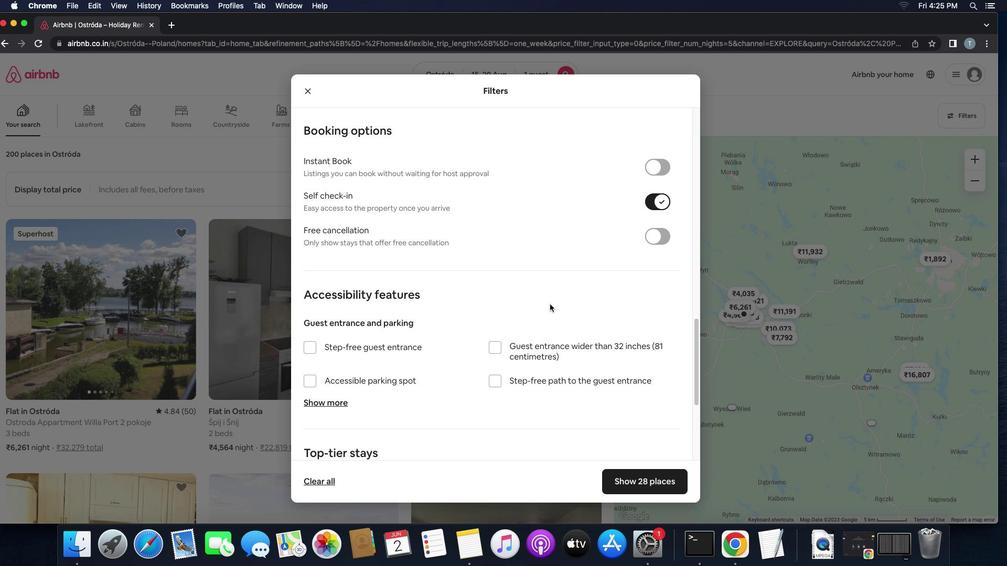 
Action: Mouse scrolled (550, 304) with delta (0, 0)
Screenshot: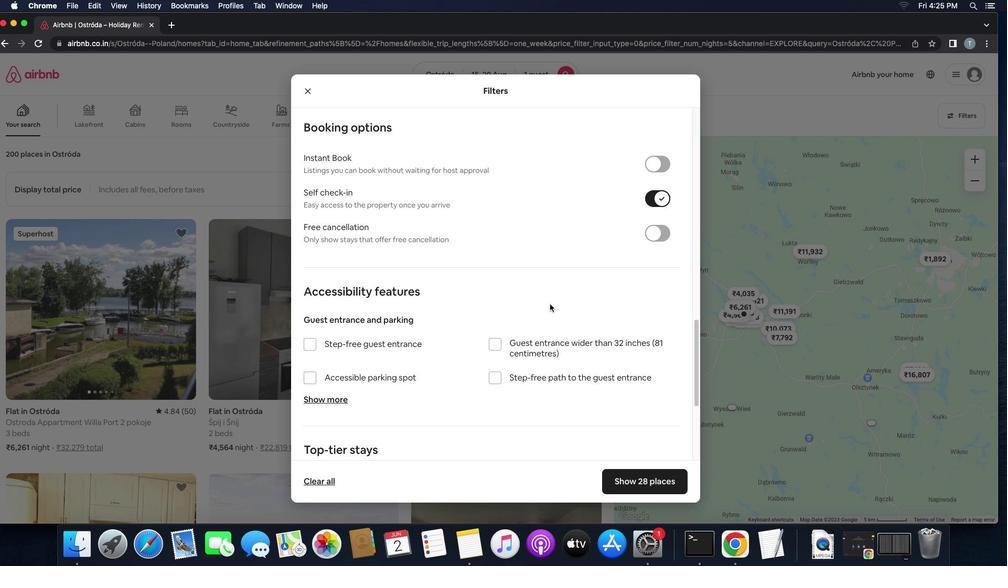 
Action: Mouse scrolled (550, 304) with delta (0, 0)
Screenshot: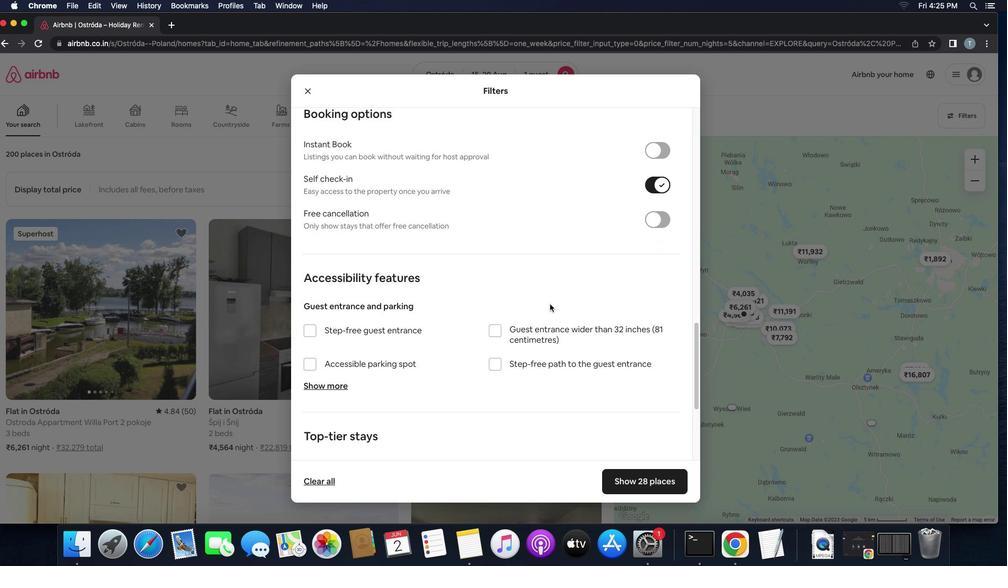 
Action: Mouse scrolled (550, 304) with delta (0, 0)
Screenshot: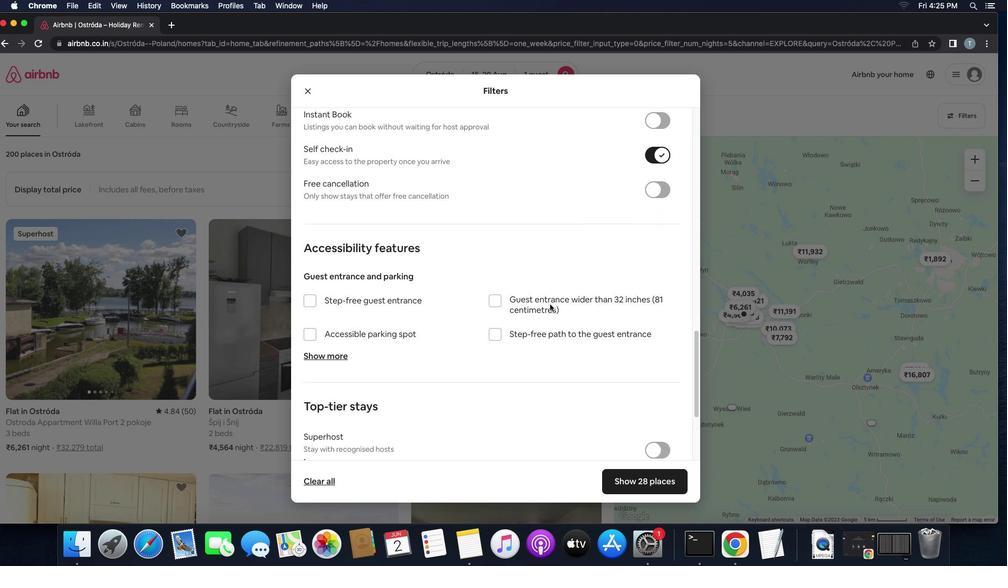 
Action: Mouse scrolled (550, 304) with delta (0, 0)
Screenshot: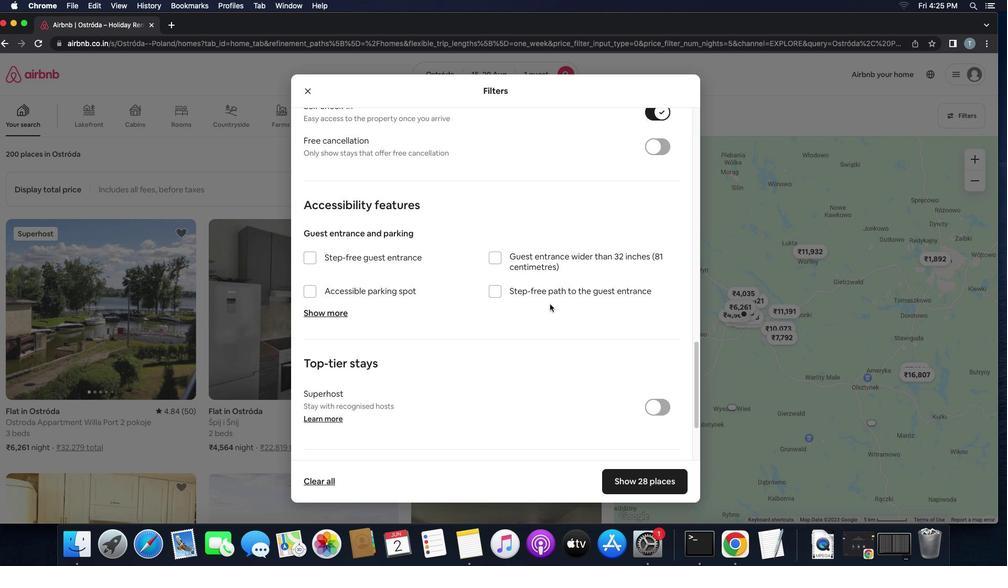 
Action: Mouse scrolled (550, 304) with delta (0, 0)
Screenshot: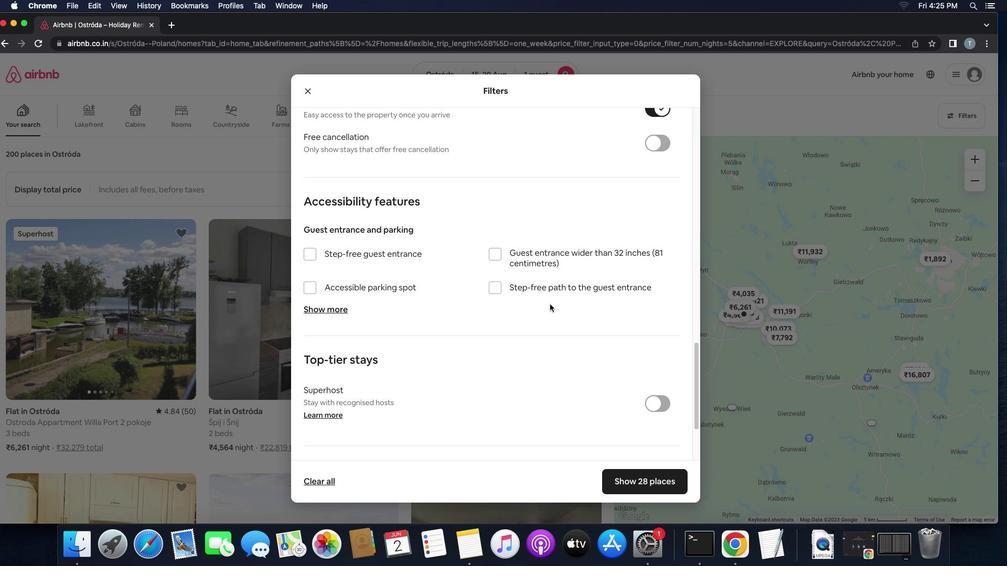 
Action: Mouse scrolled (550, 304) with delta (0, -1)
Screenshot: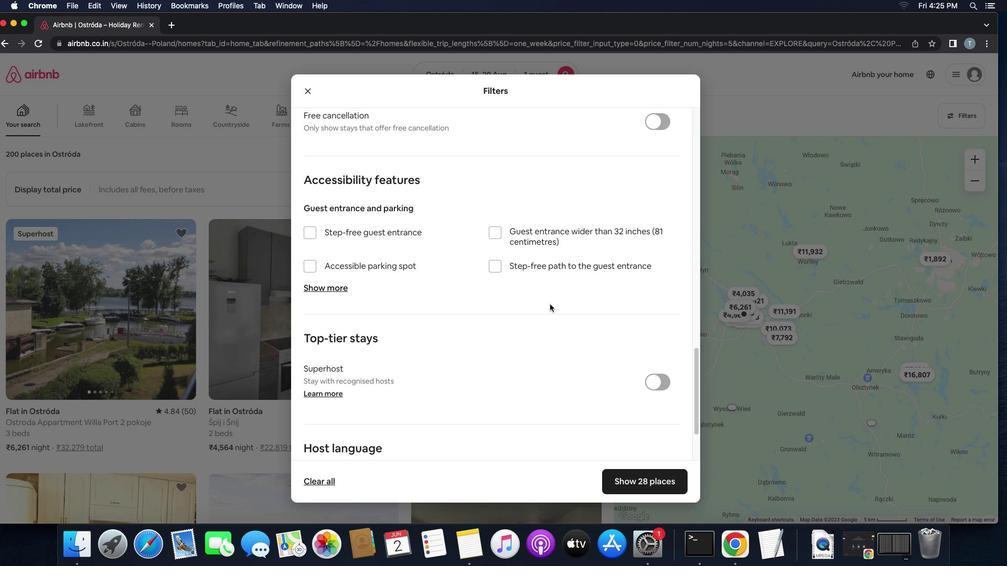 
Action: Mouse scrolled (550, 304) with delta (0, 0)
Screenshot: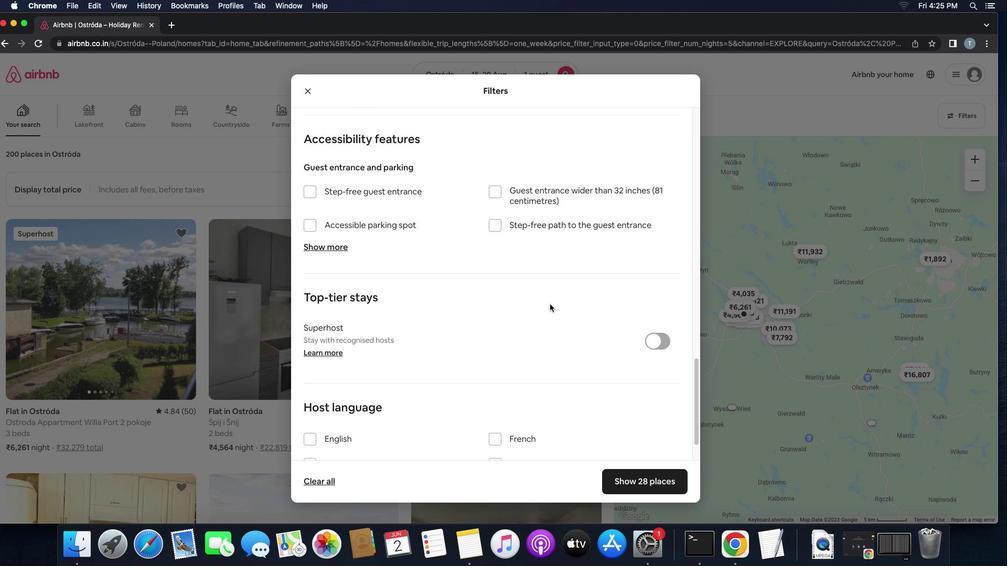 
Action: Mouse scrolled (550, 304) with delta (0, 0)
Screenshot: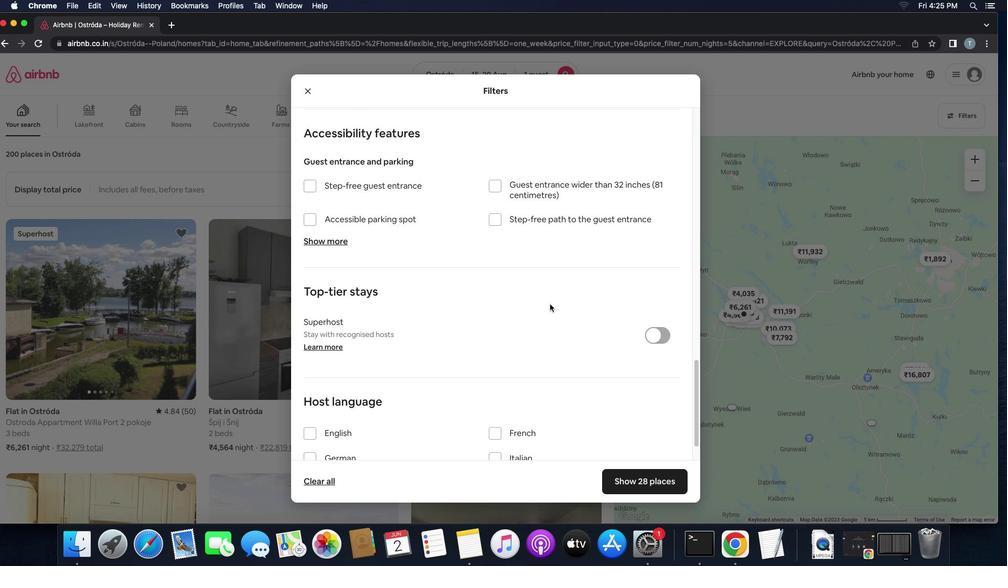 
Action: Mouse scrolled (550, 304) with delta (0, -1)
Screenshot: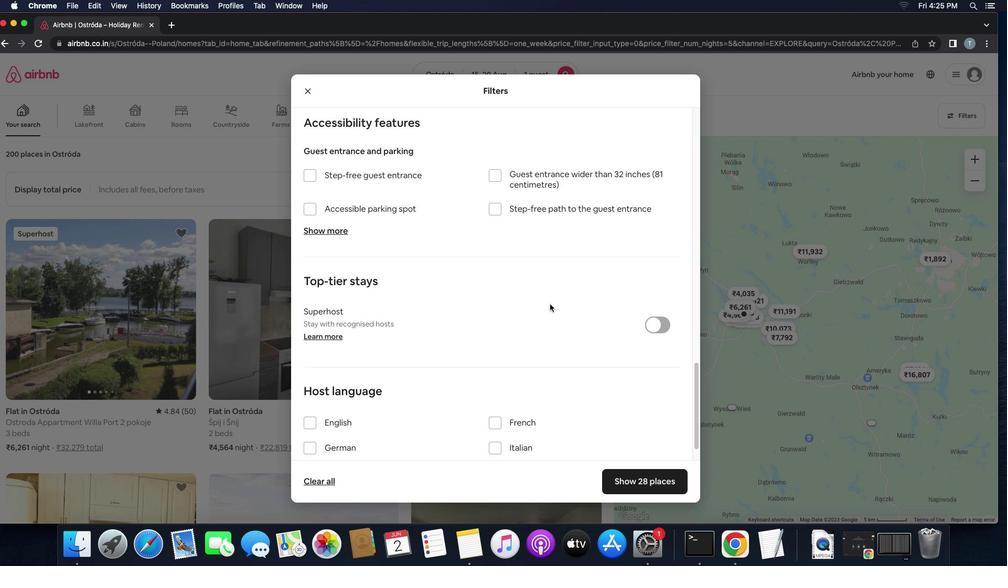 
Action: Mouse moved to (304, 387)
Screenshot: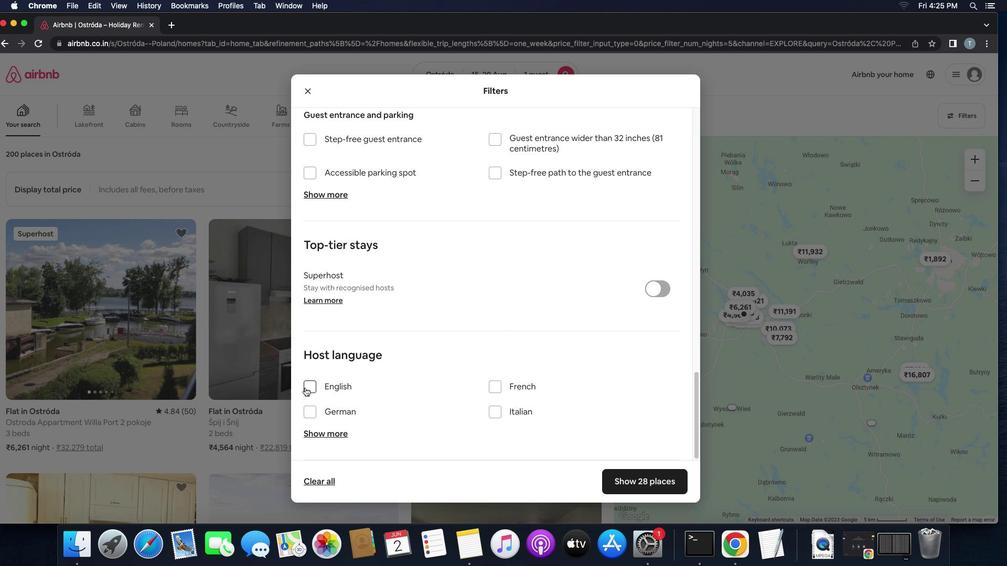 
Action: Mouse pressed left at (304, 387)
Screenshot: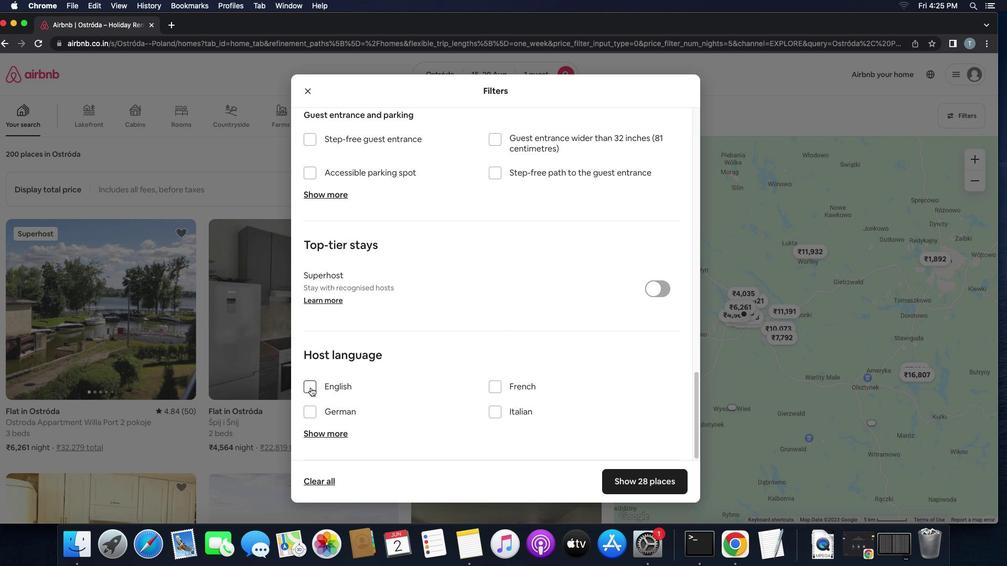 
Action: Mouse moved to (657, 474)
Screenshot: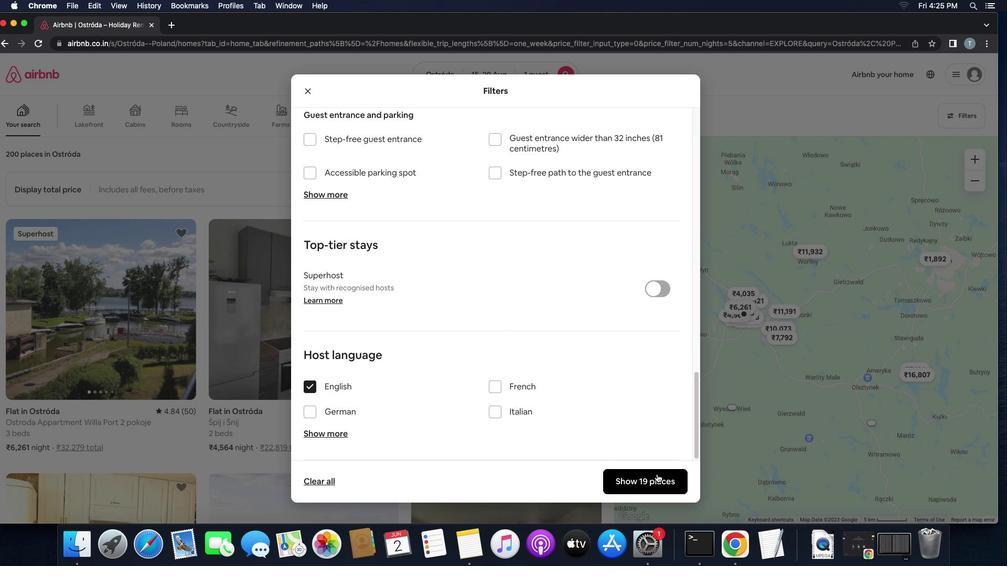 
Action: Mouse pressed left at (657, 474)
Screenshot: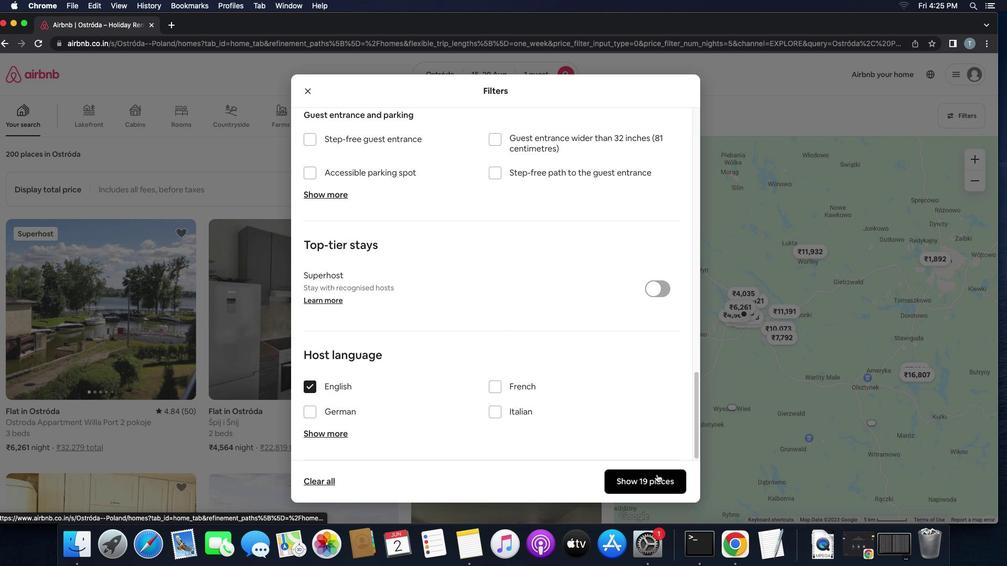 
Action: Mouse moved to (655, 475)
Screenshot: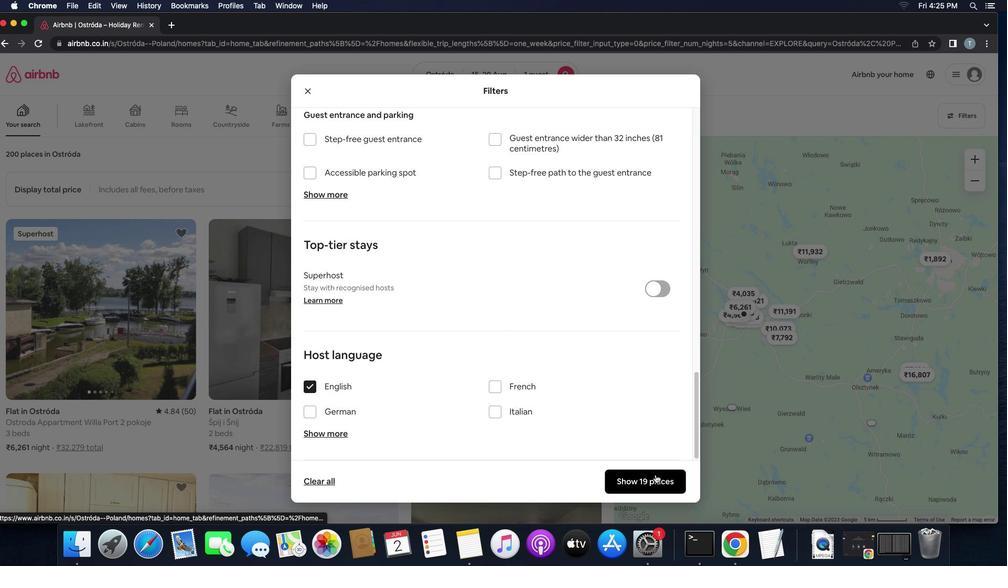 
